 Task: Check the average views per listing of bathtub in the last 3 years.
Action: Mouse moved to (1136, 302)
Screenshot: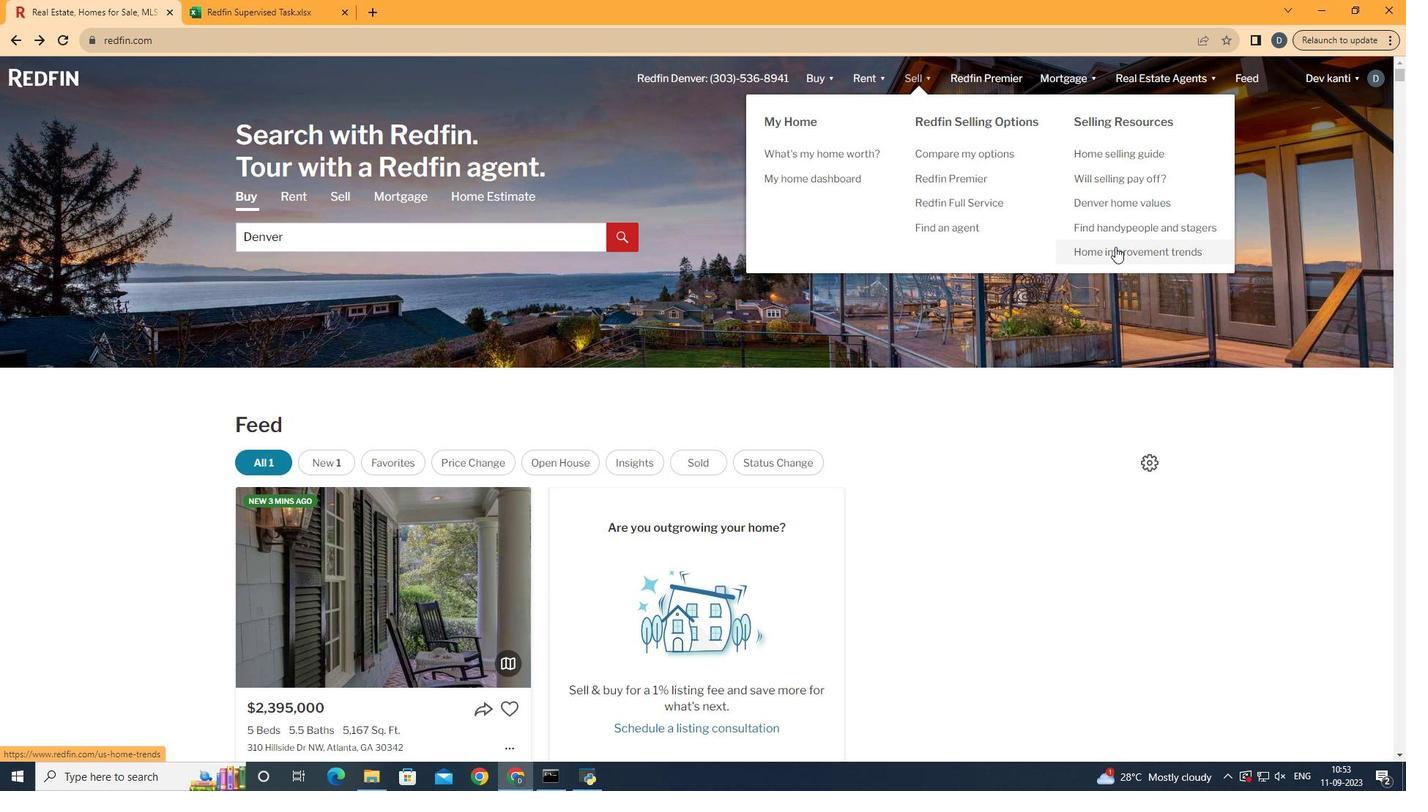 
Action: Mouse pressed left at (1136, 302)
Screenshot: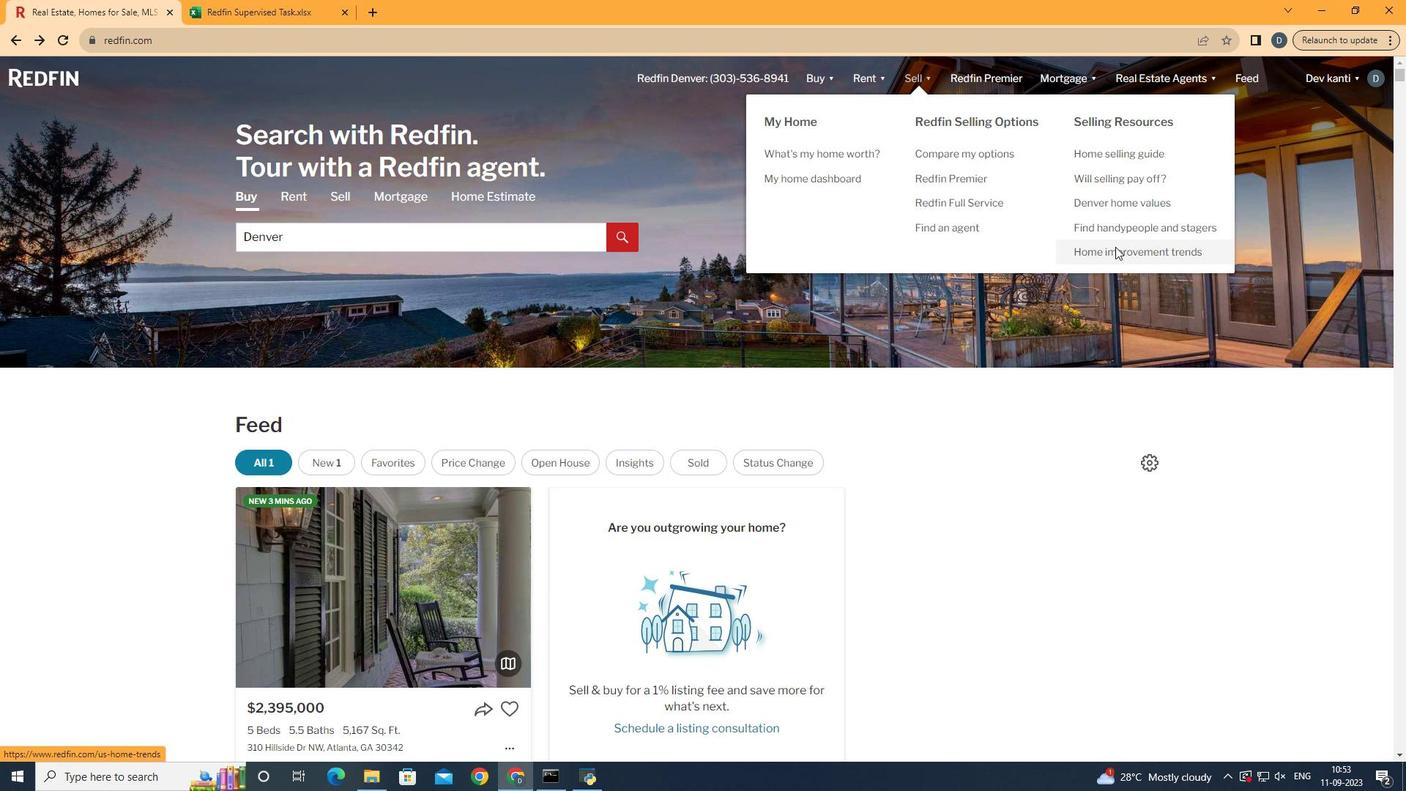 
Action: Mouse moved to (375, 315)
Screenshot: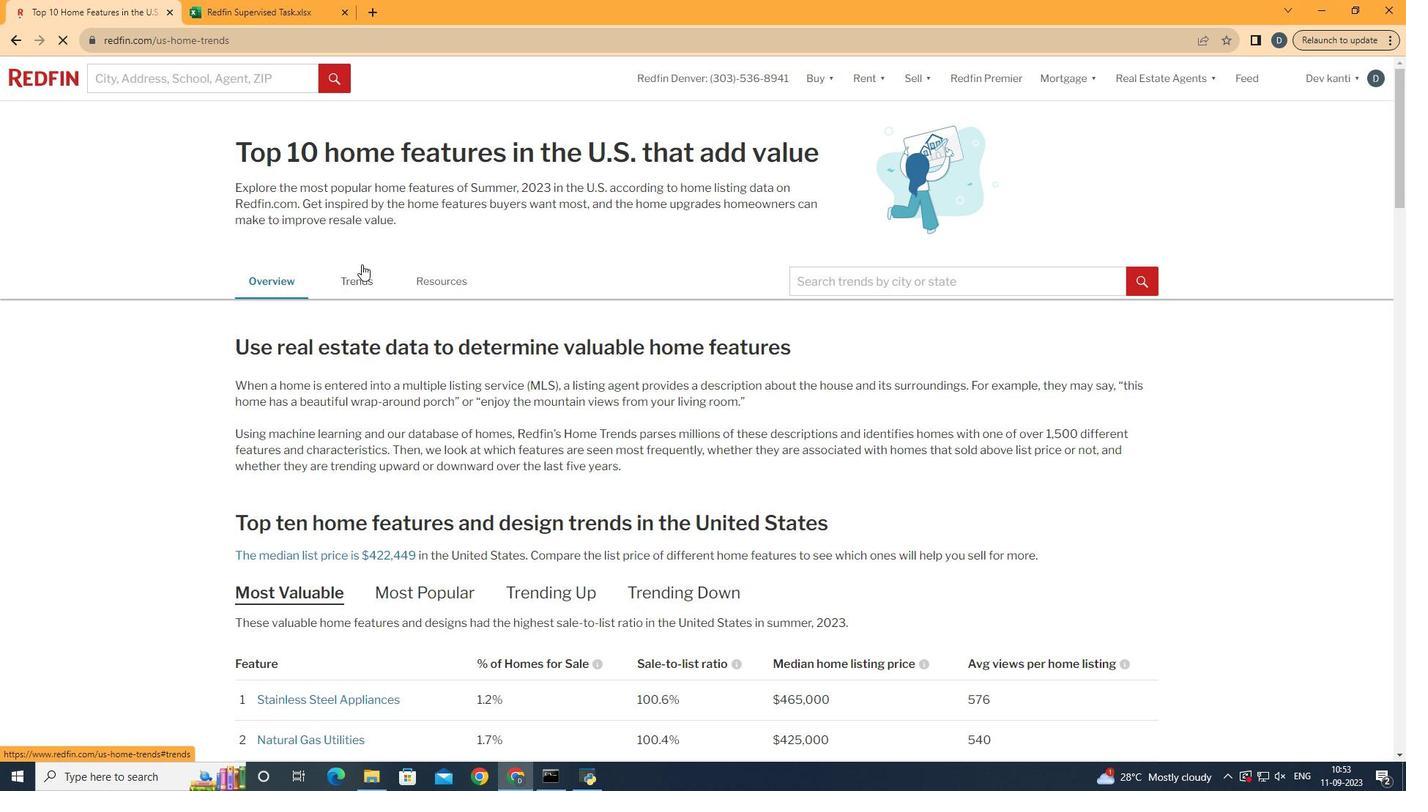 
Action: Mouse pressed left at (375, 315)
Screenshot: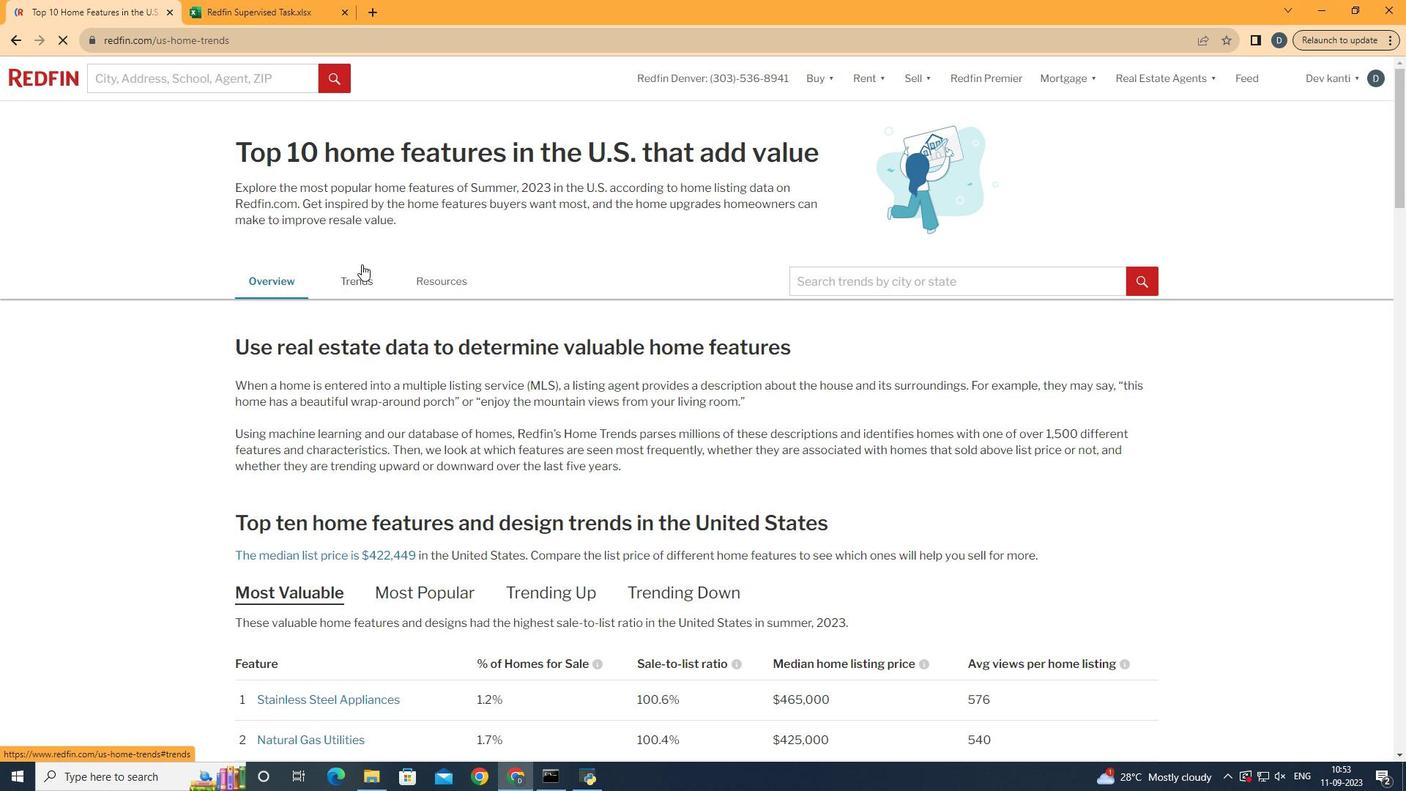 
Action: Mouse moved to (428, 392)
Screenshot: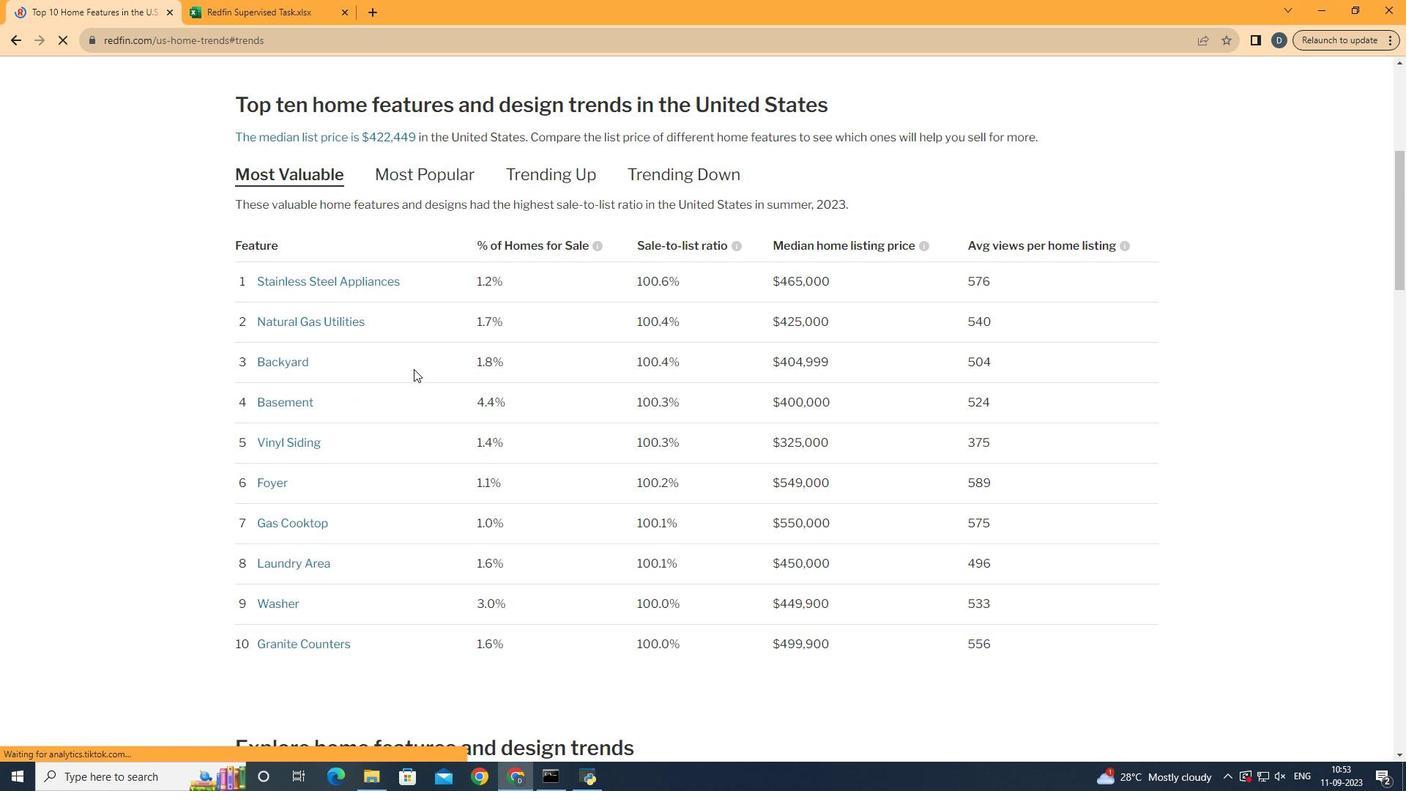 
Action: Mouse scrolled (428, 392) with delta (0, 0)
Screenshot: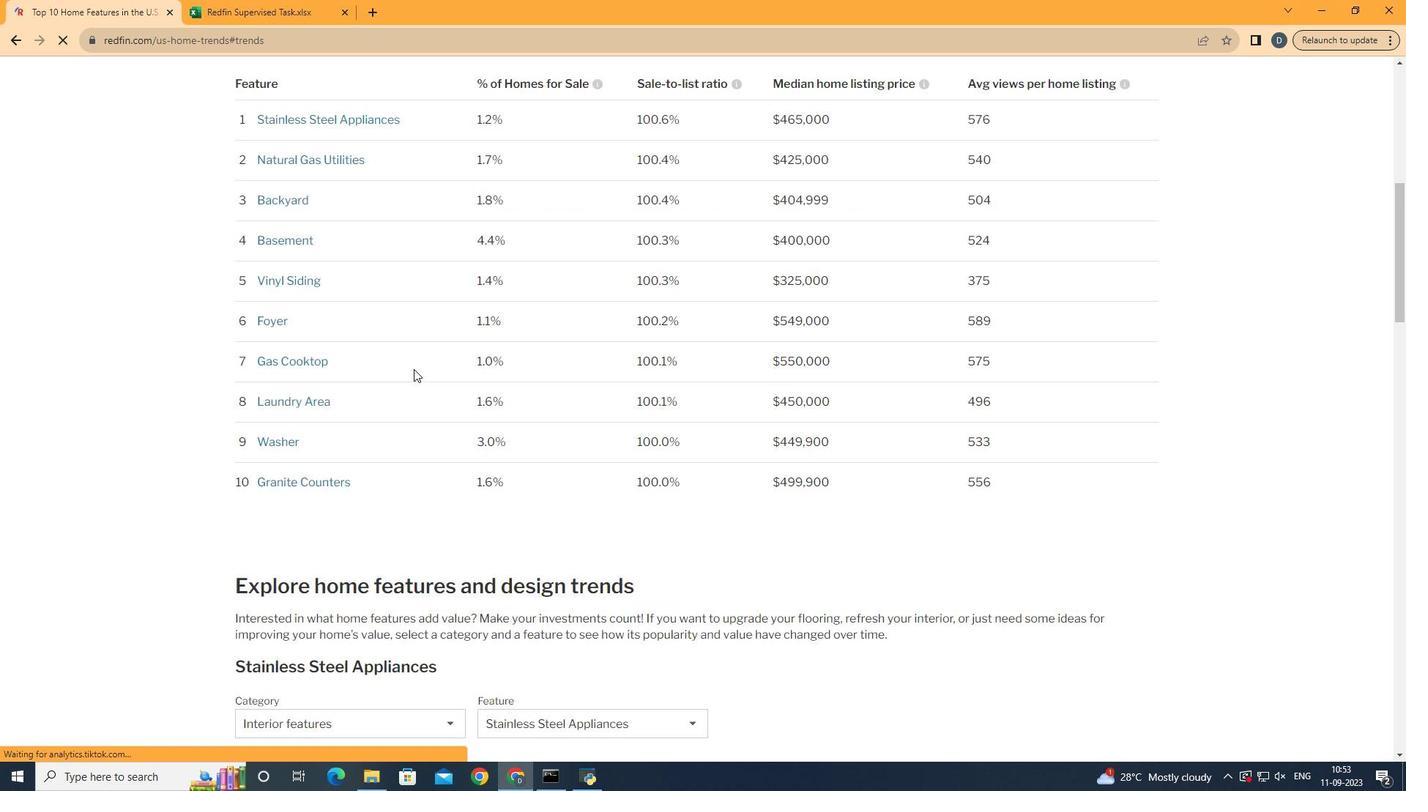 
Action: Mouse scrolled (428, 392) with delta (0, 0)
Screenshot: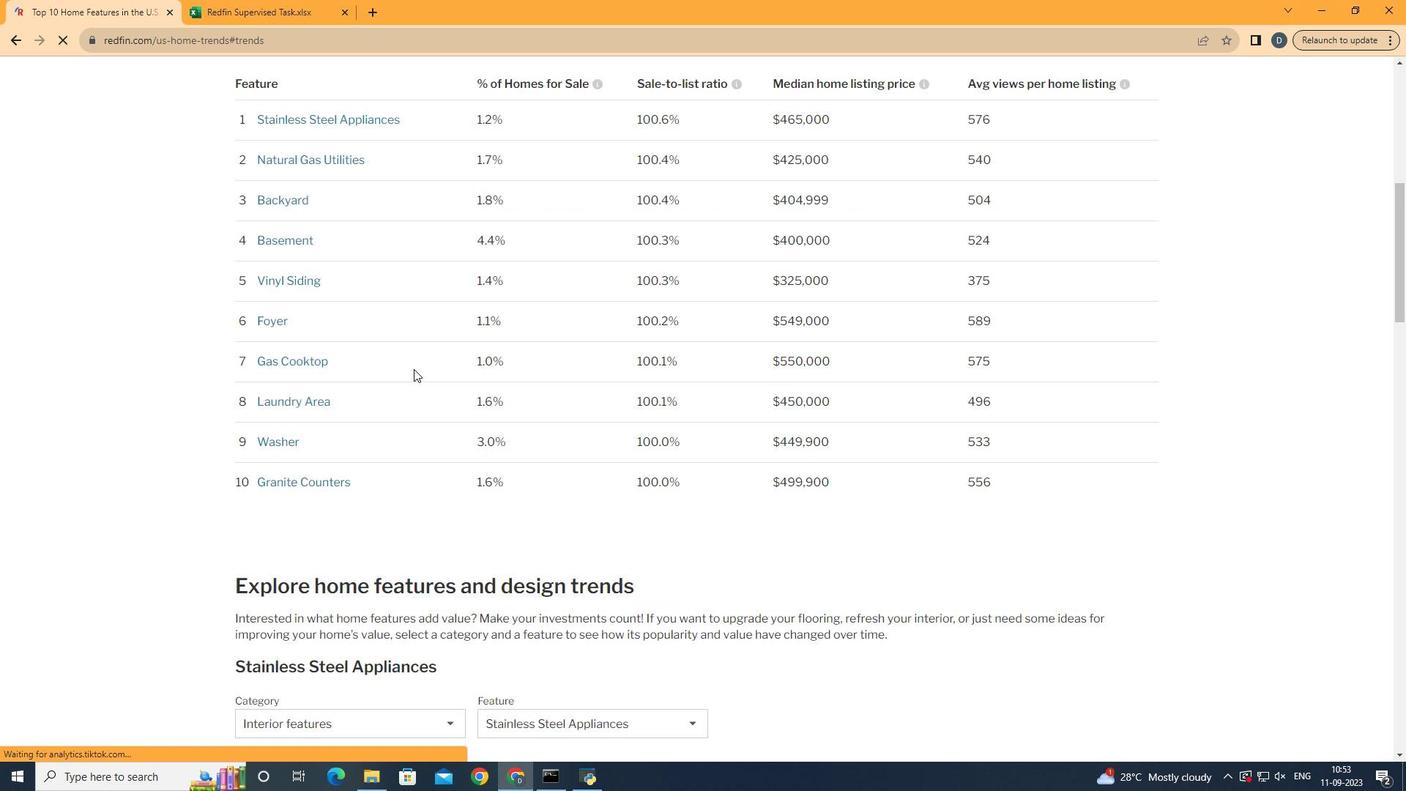 
Action: Mouse scrolled (428, 392) with delta (0, 0)
Screenshot: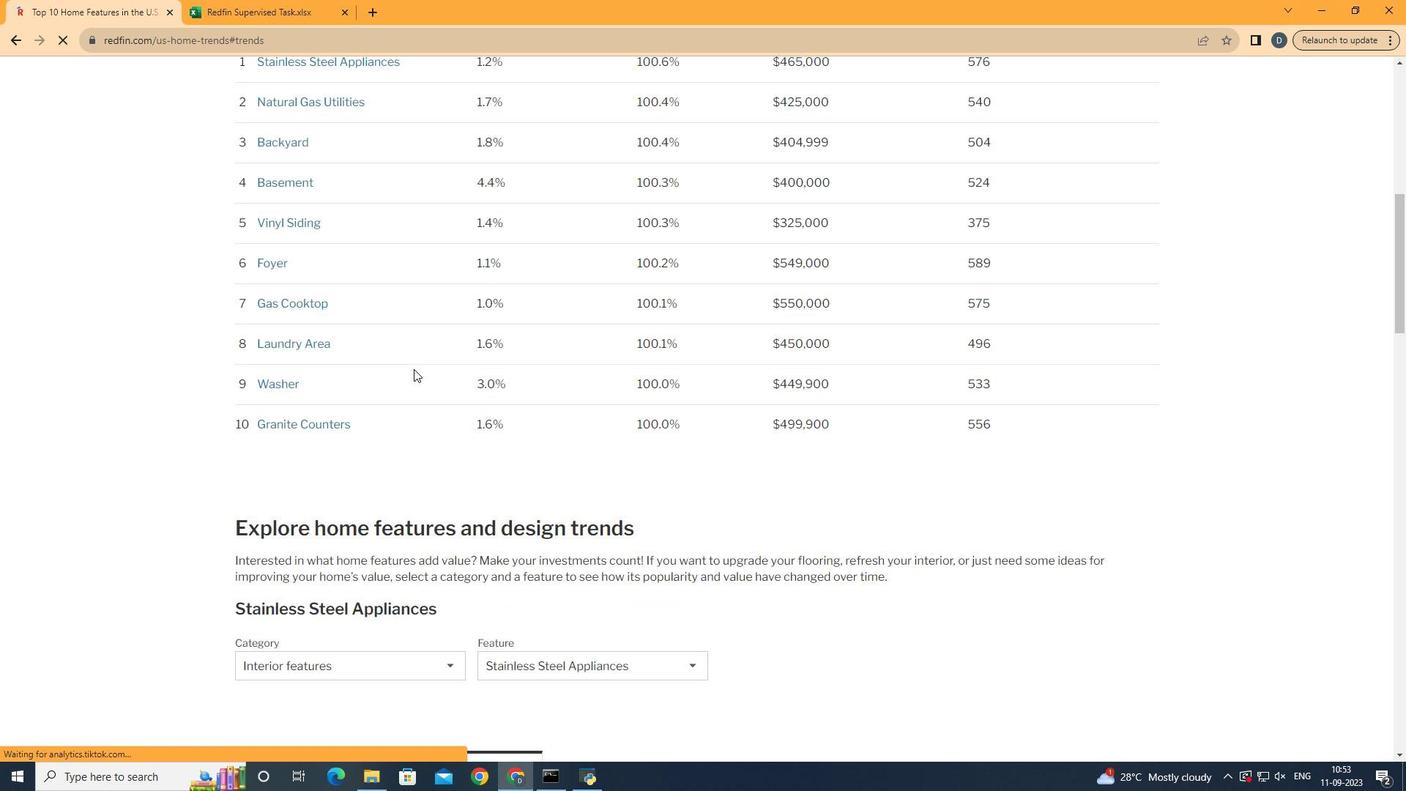 
Action: Mouse scrolled (428, 392) with delta (0, 0)
Screenshot: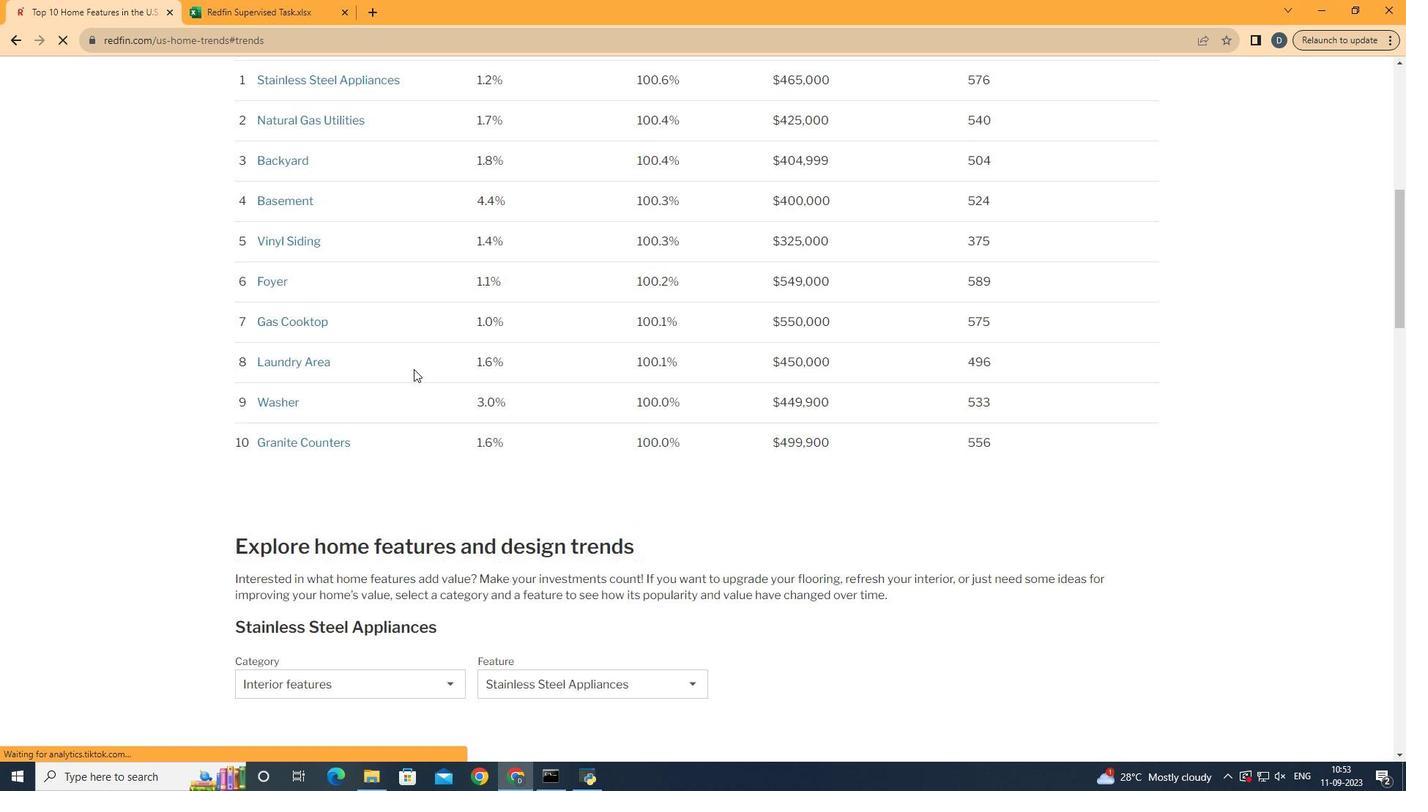 
Action: Mouse scrolled (428, 392) with delta (0, 0)
Screenshot: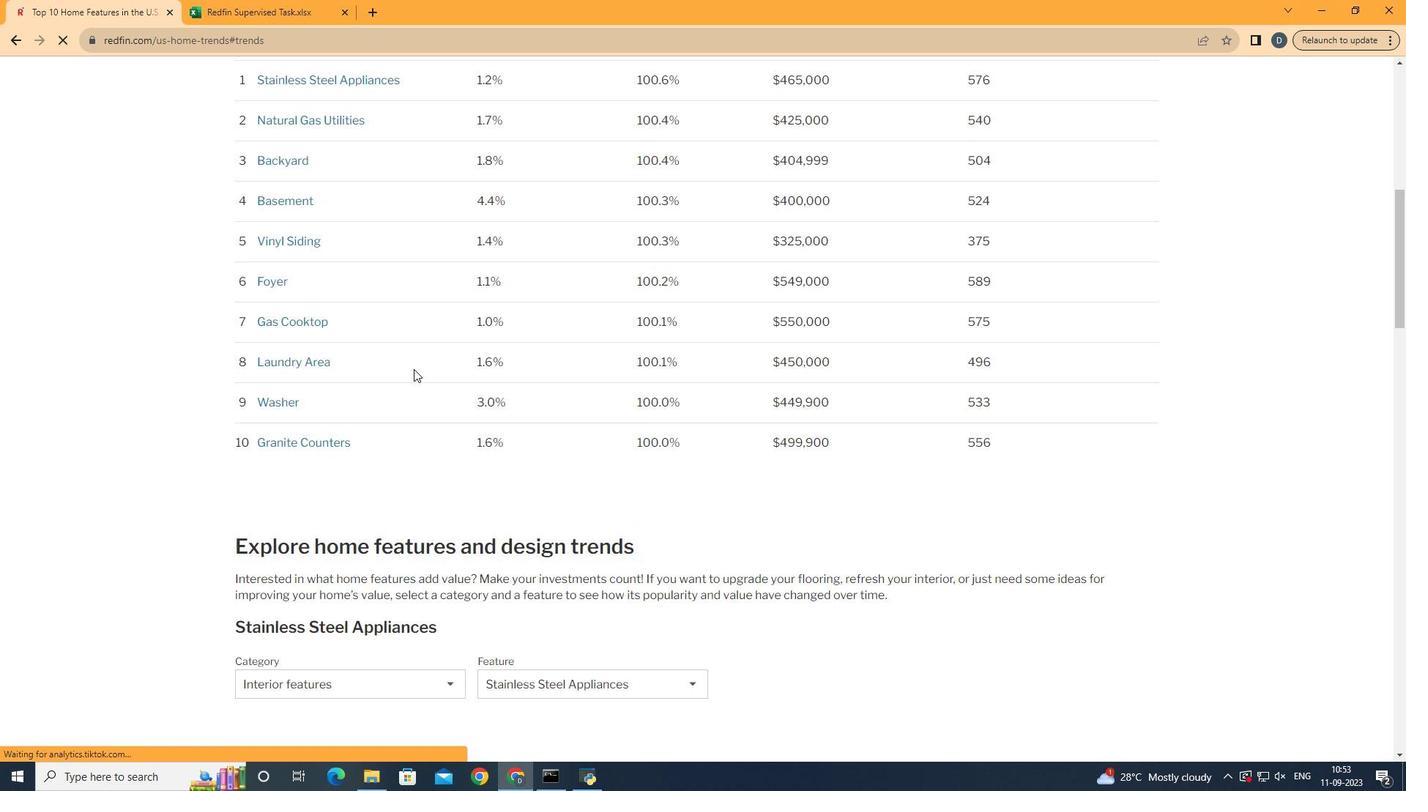 
Action: Mouse scrolled (428, 392) with delta (0, 0)
Screenshot: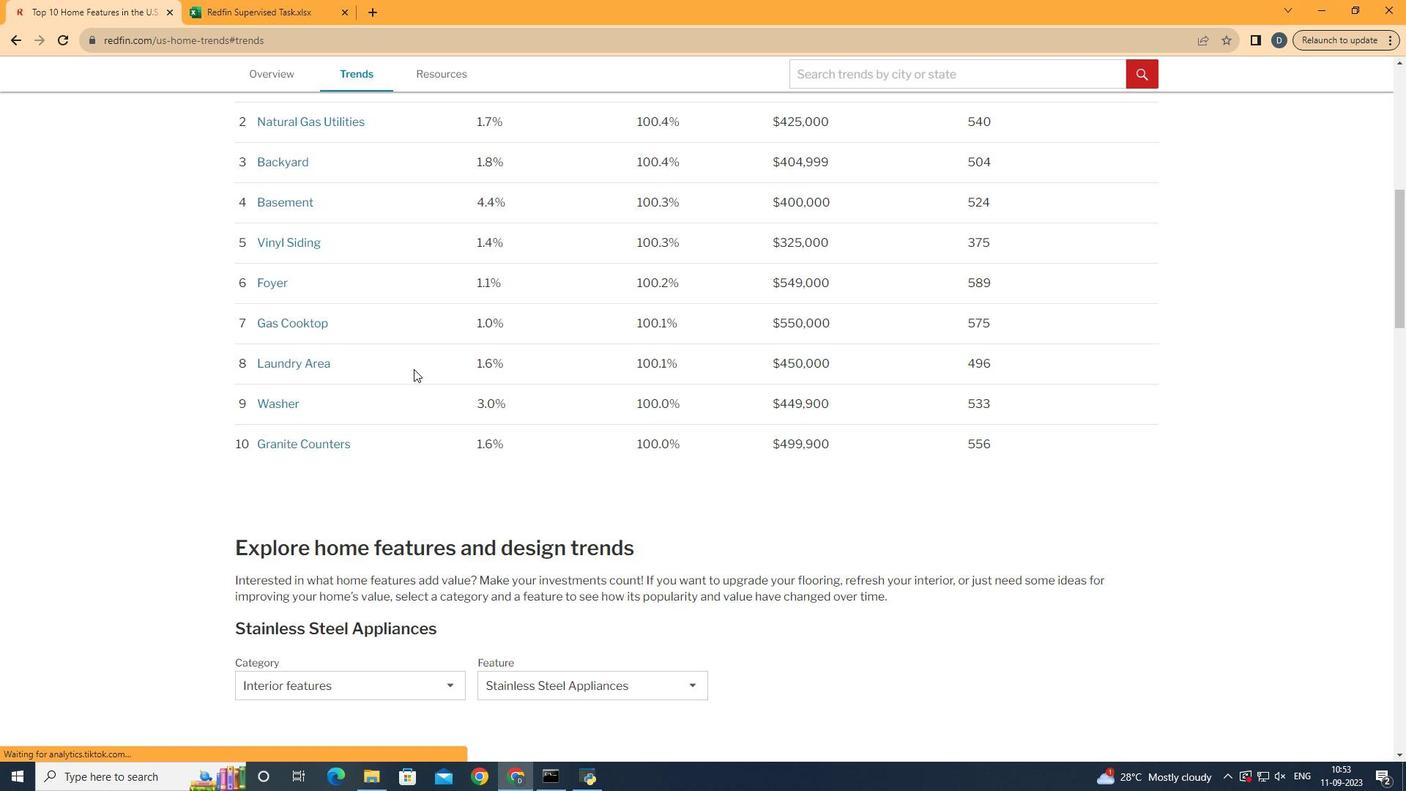 
Action: Mouse scrolled (428, 392) with delta (0, 0)
Screenshot: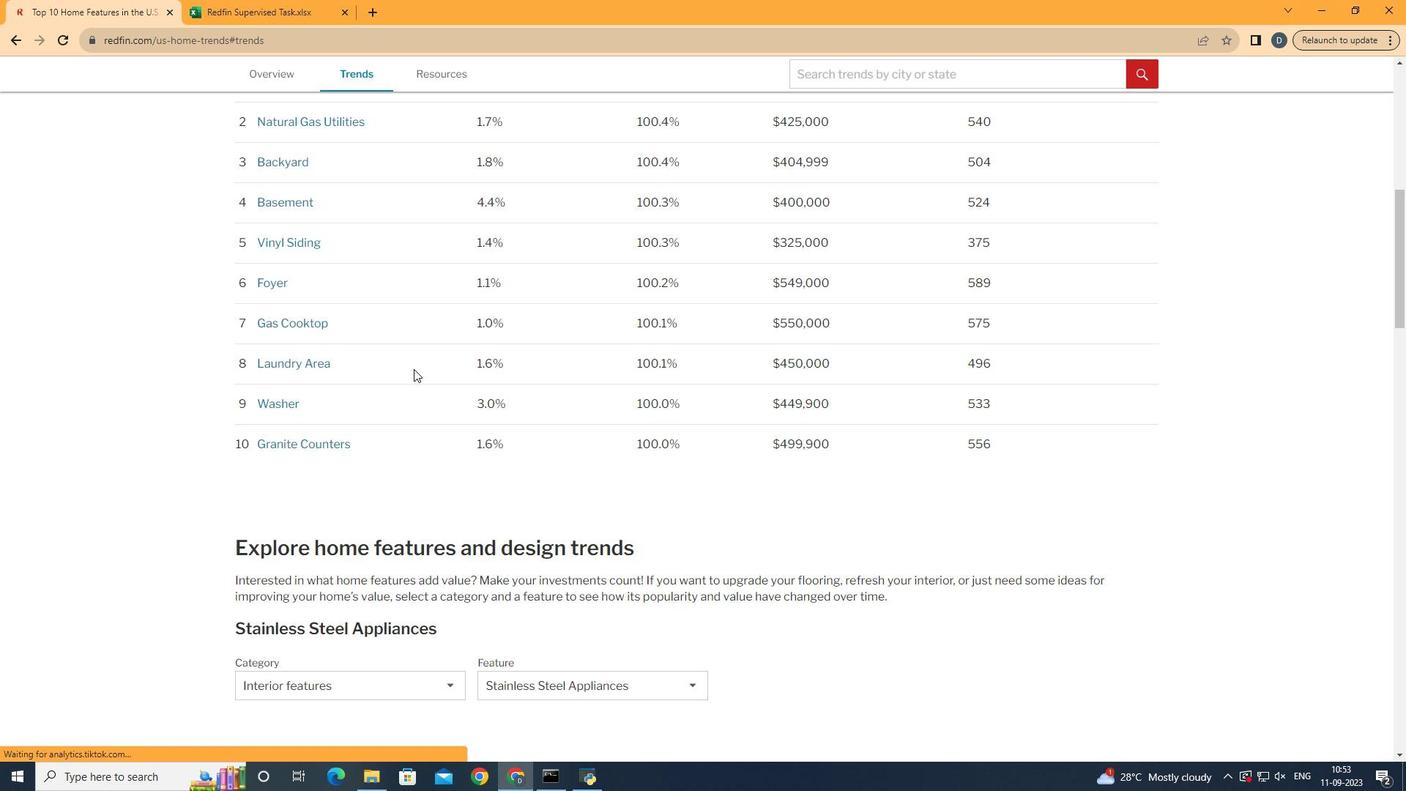 
Action: Mouse scrolled (428, 392) with delta (0, 0)
Screenshot: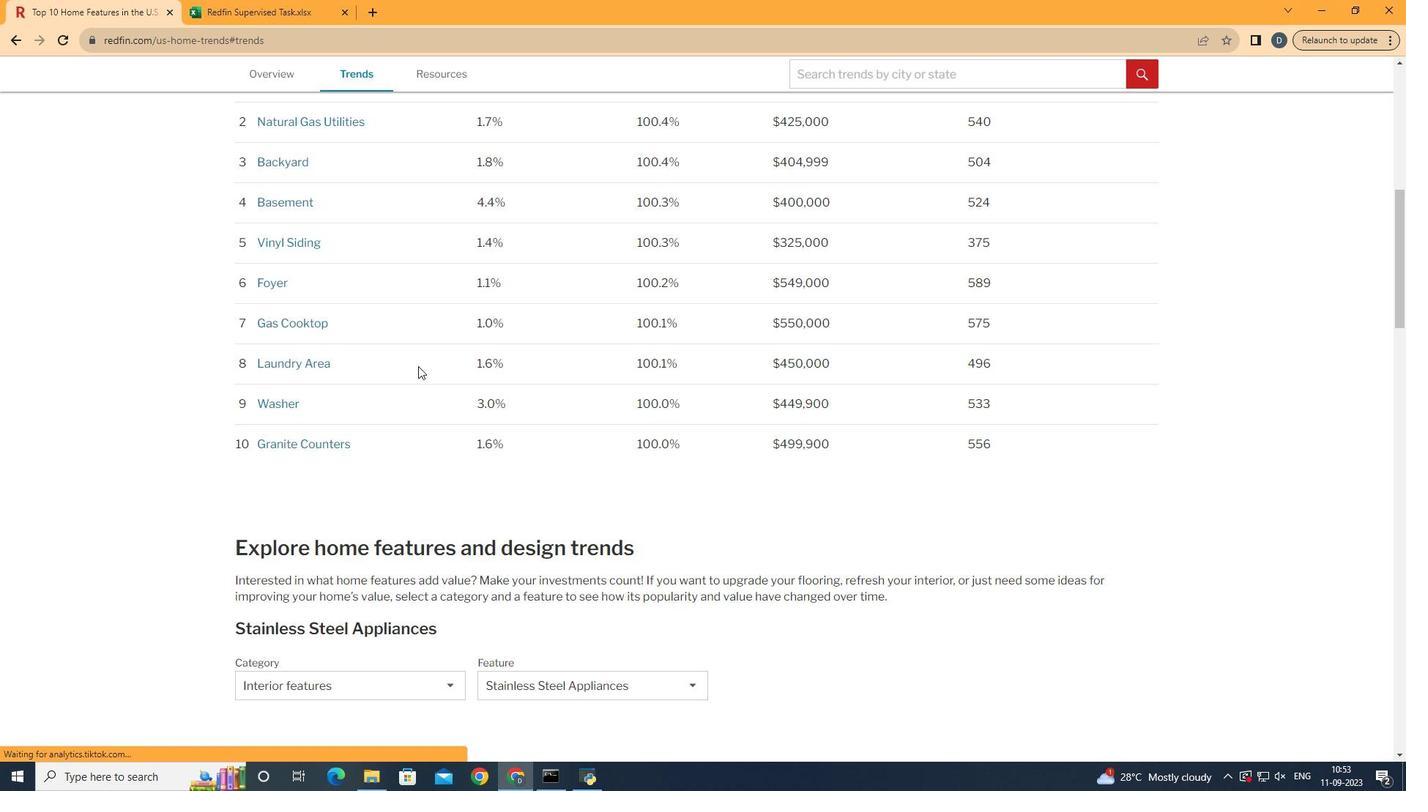
Action: Mouse scrolled (428, 392) with delta (0, 0)
Screenshot: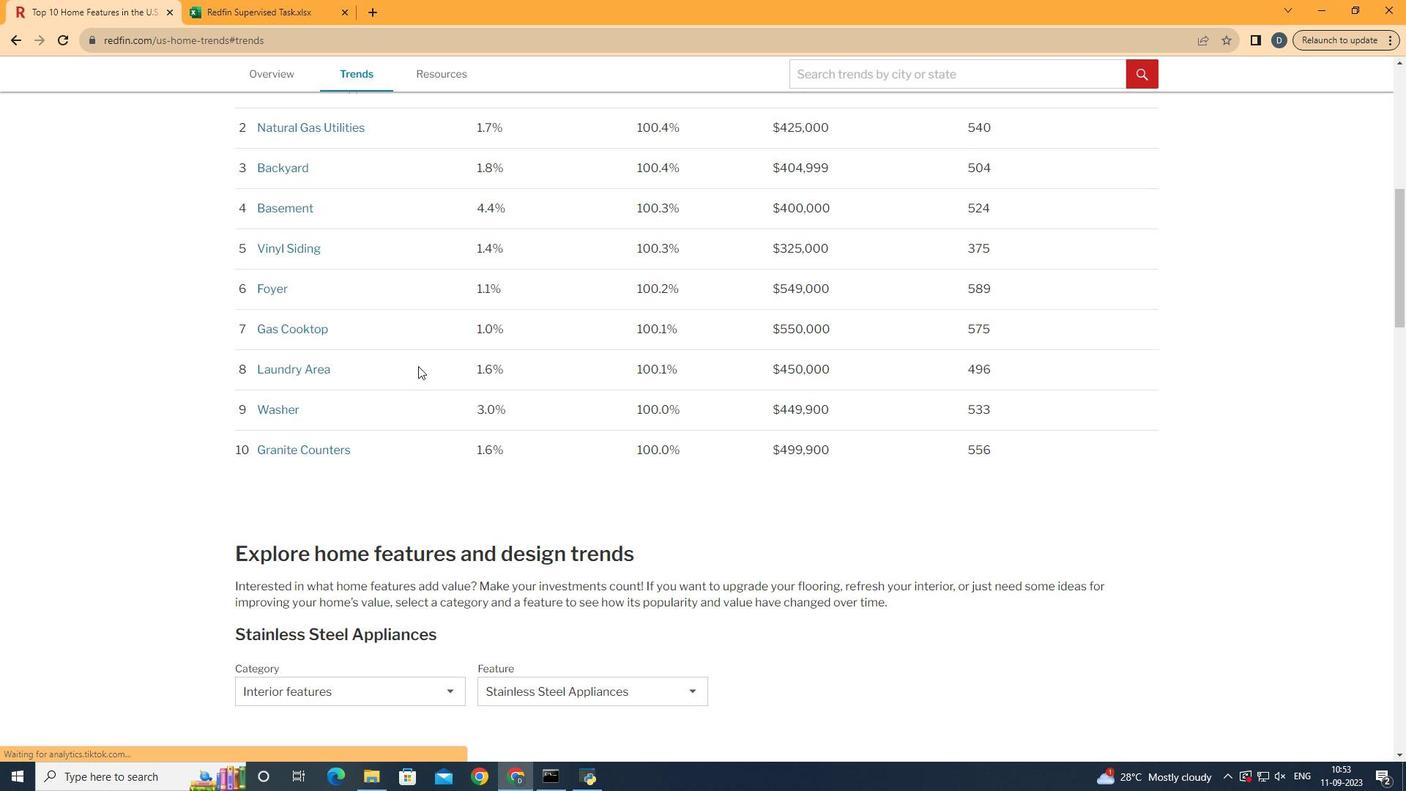 
Action: Mouse moved to (452, 402)
Screenshot: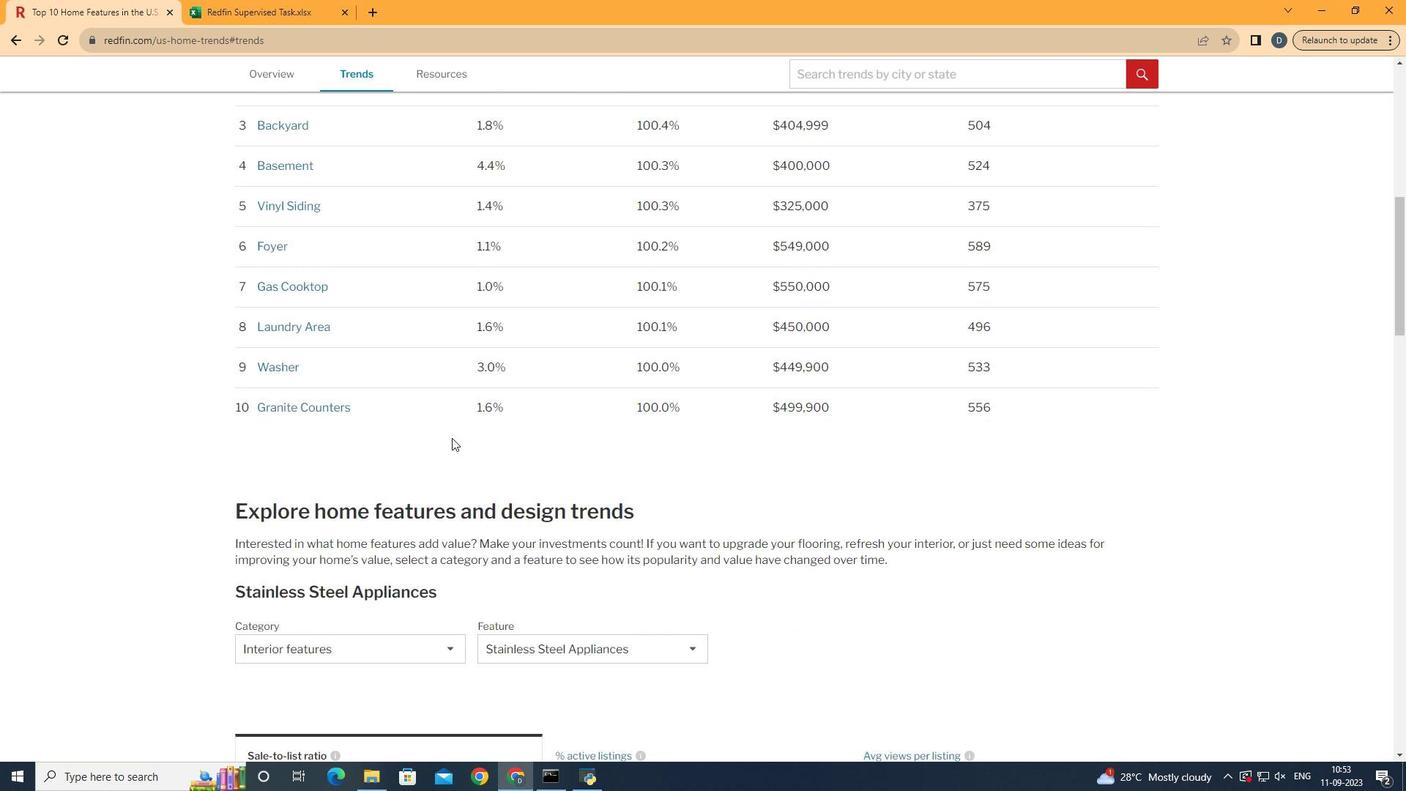 
Action: Mouse scrolled (452, 402) with delta (0, 0)
Screenshot: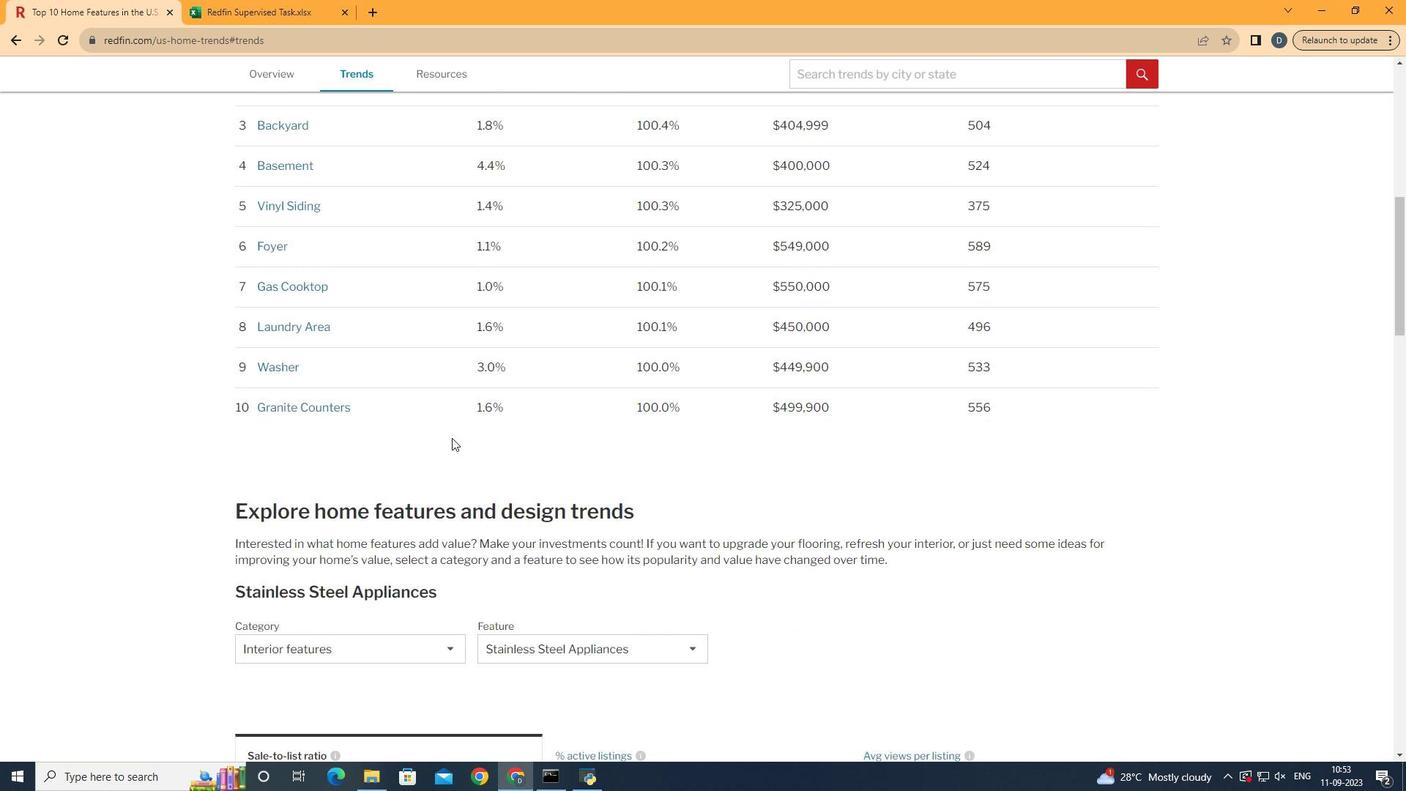 
Action: Mouse moved to (456, 411)
Screenshot: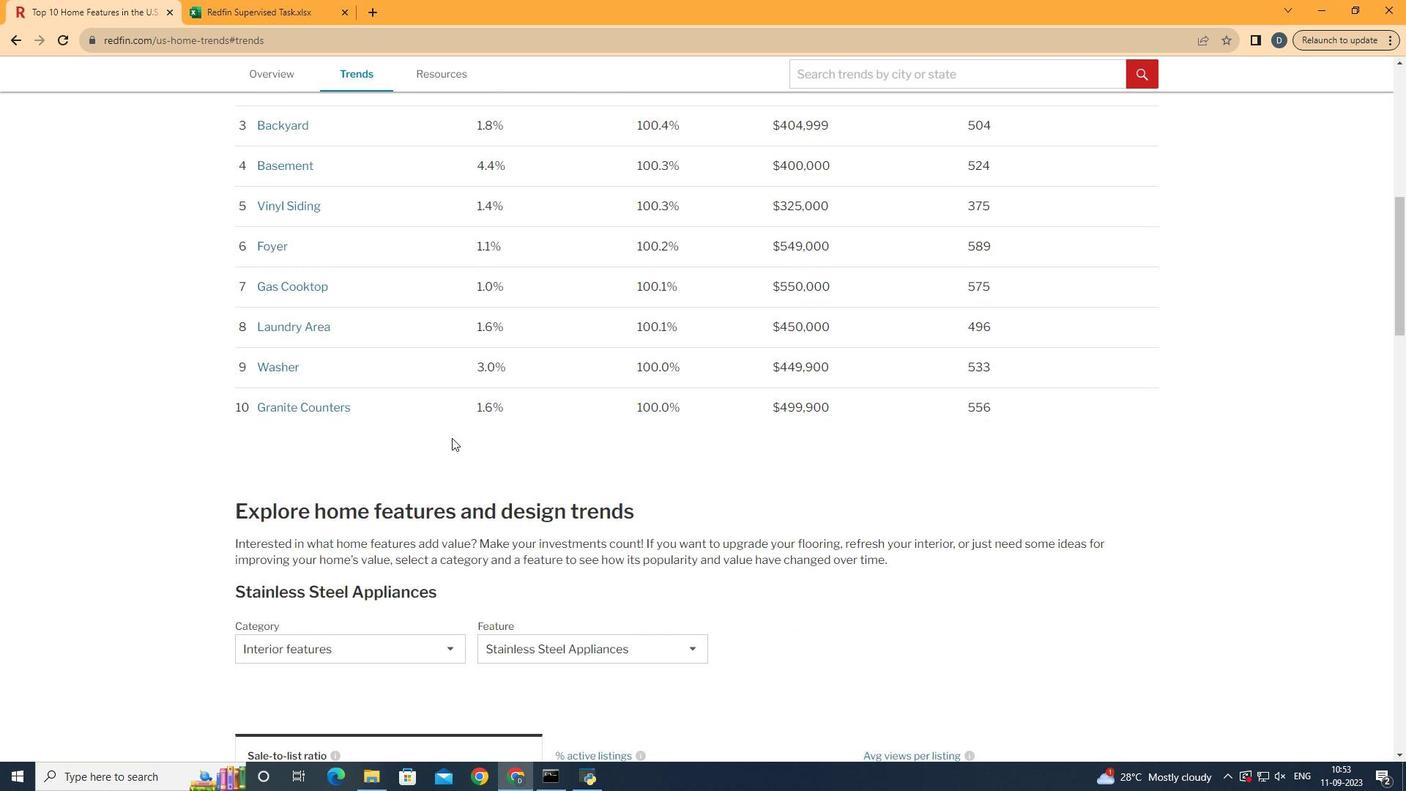 
Action: Mouse scrolled (456, 410) with delta (0, 0)
Screenshot: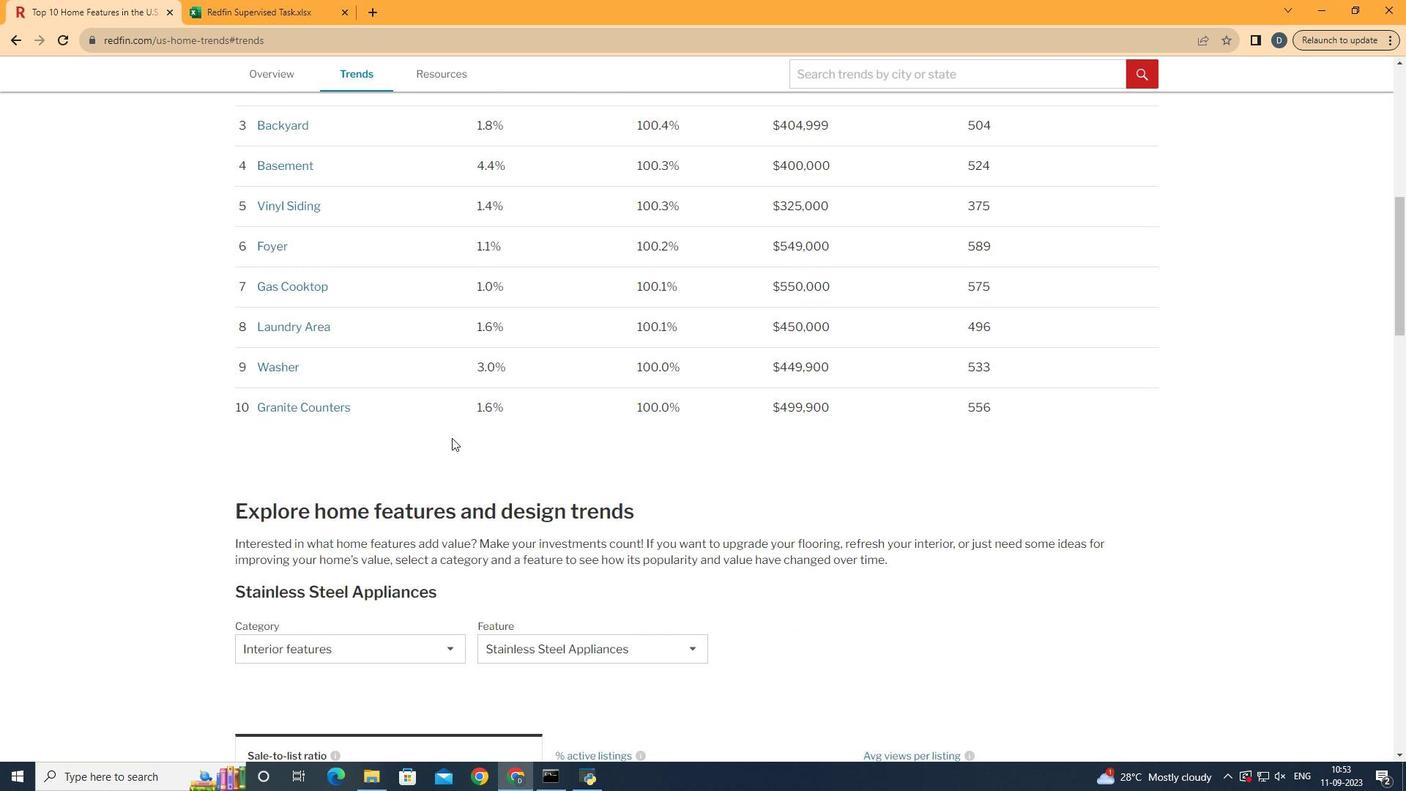 
Action: Mouse moved to (460, 422)
Screenshot: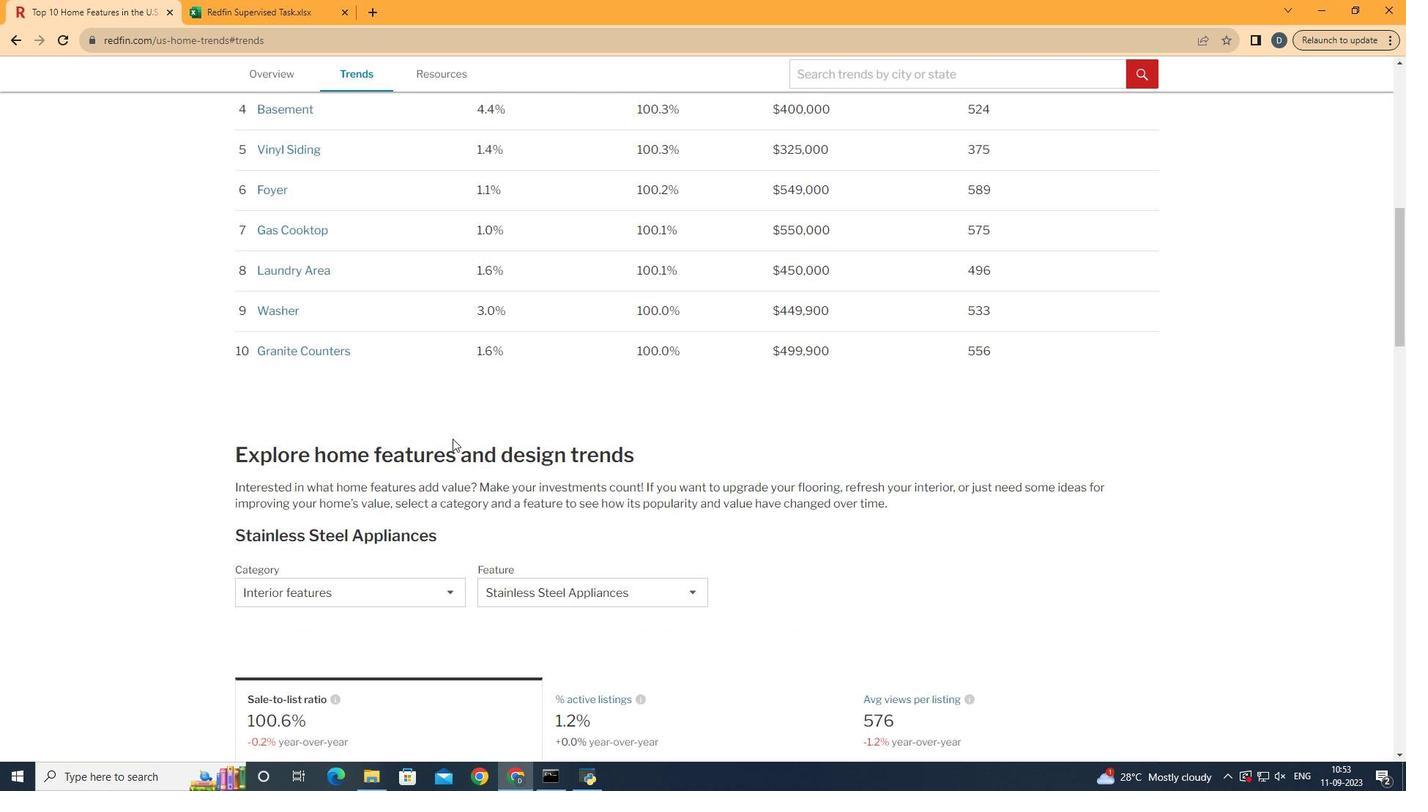 
Action: Mouse scrolled (460, 421) with delta (0, 0)
Screenshot: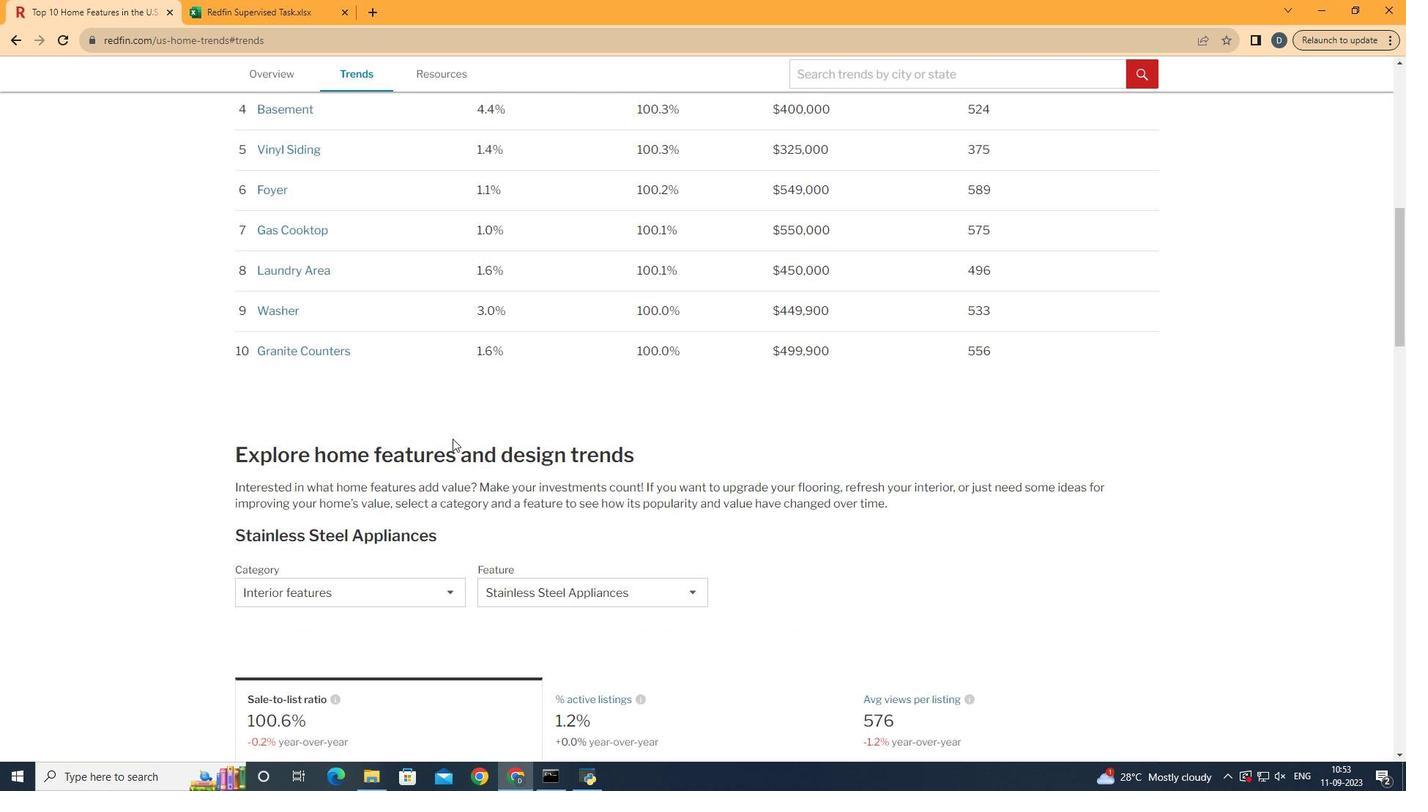 
Action: Mouse moved to (466, 438)
Screenshot: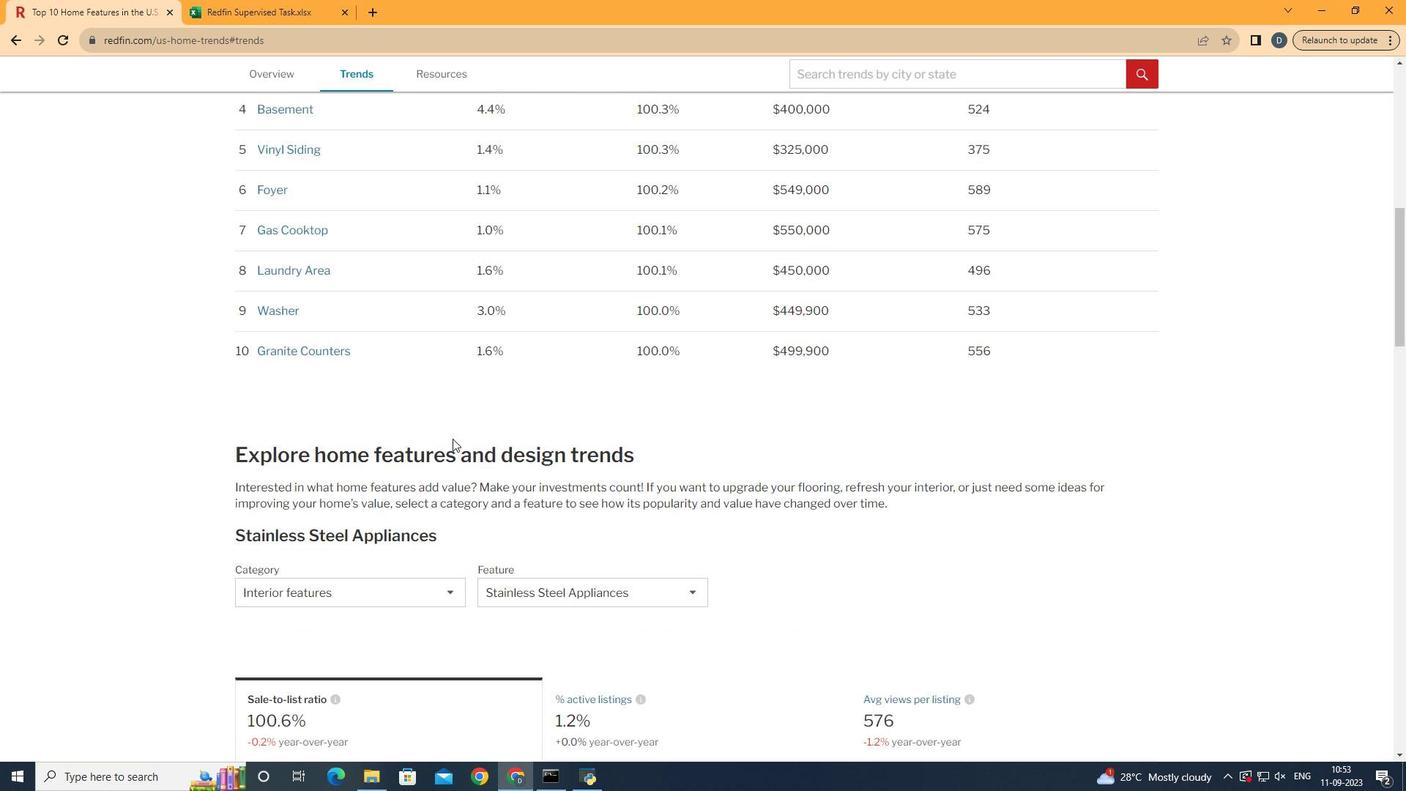 
Action: Mouse scrolled (466, 438) with delta (0, 0)
Screenshot: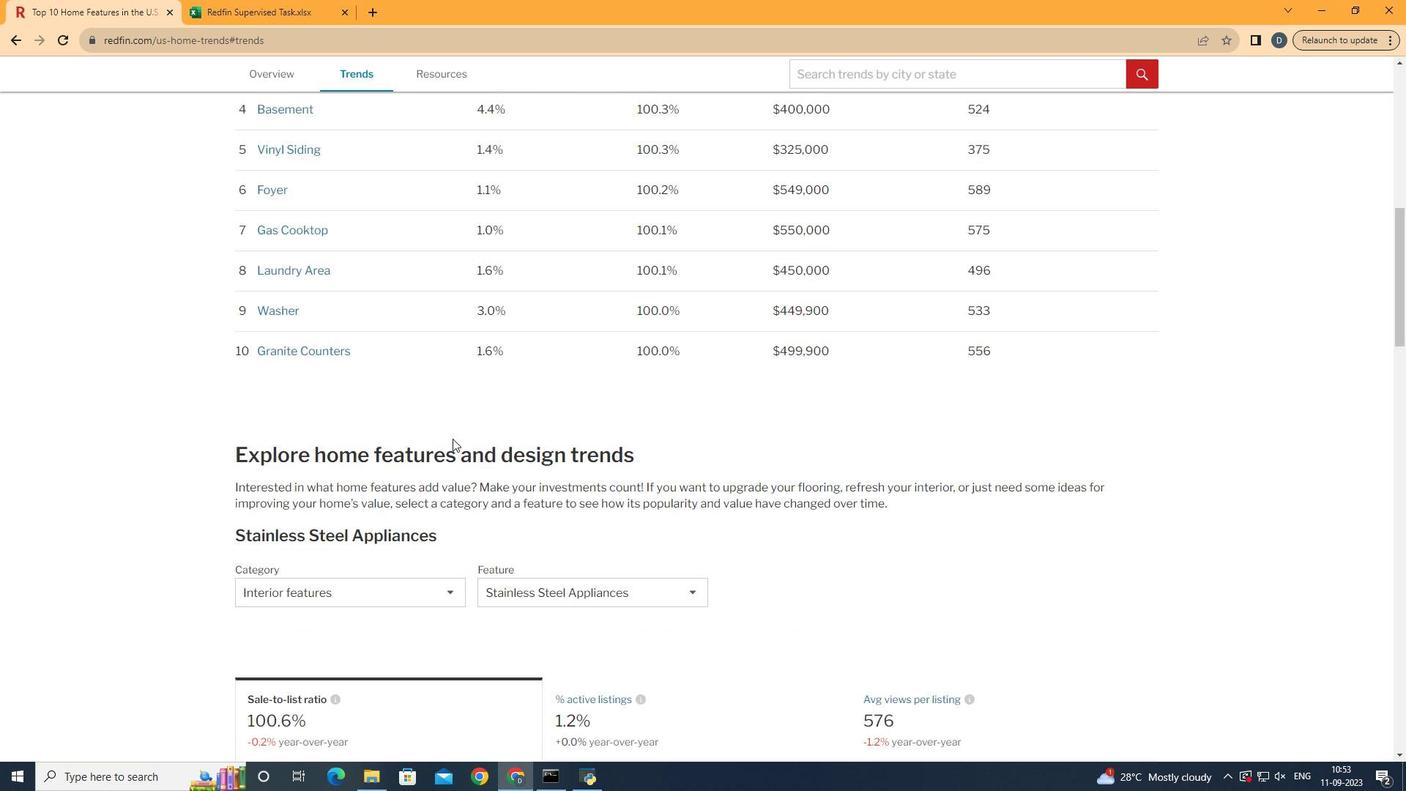 
Action: Mouse moved to (467, 444)
Screenshot: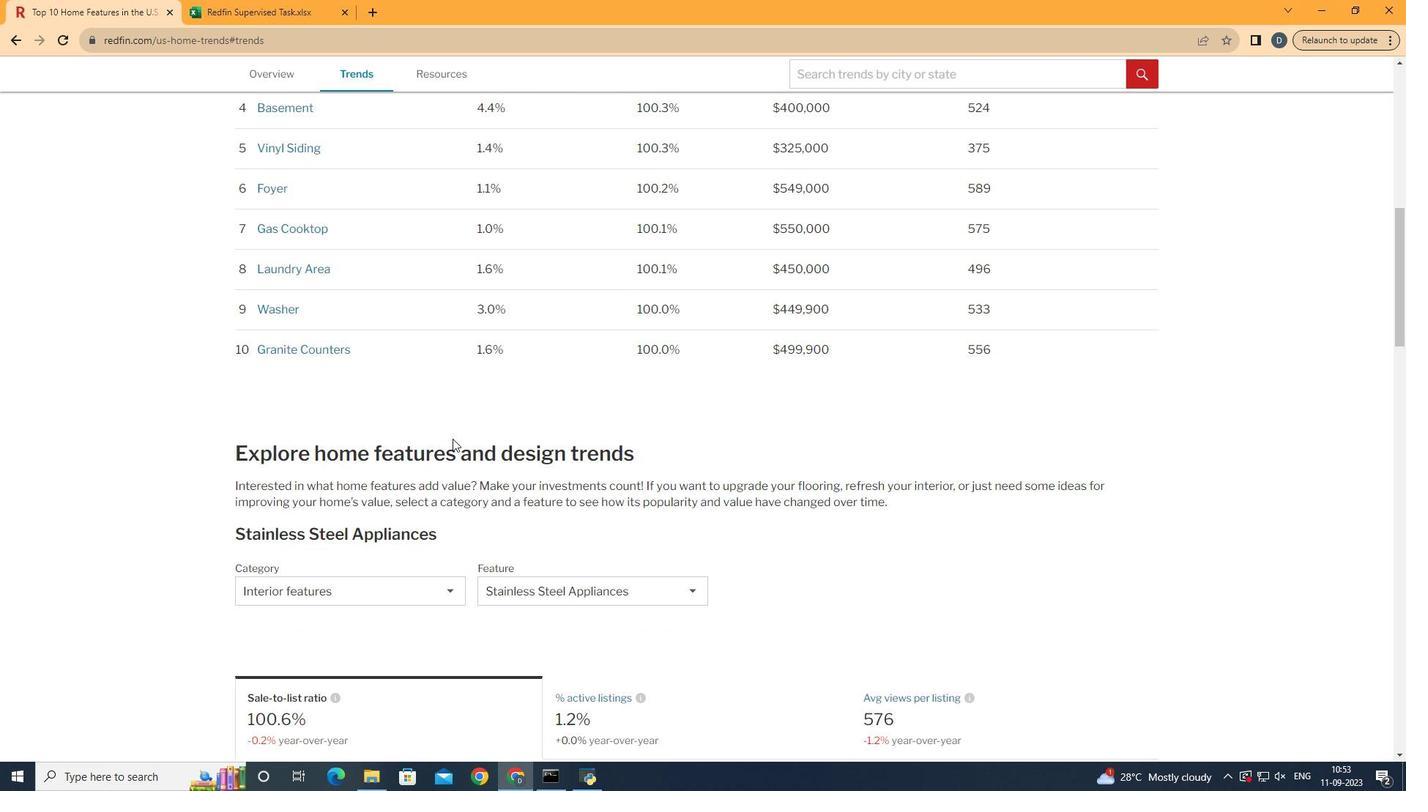
Action: Mouse scrolled (467, 443) with delta (0, 0)
Screenshot: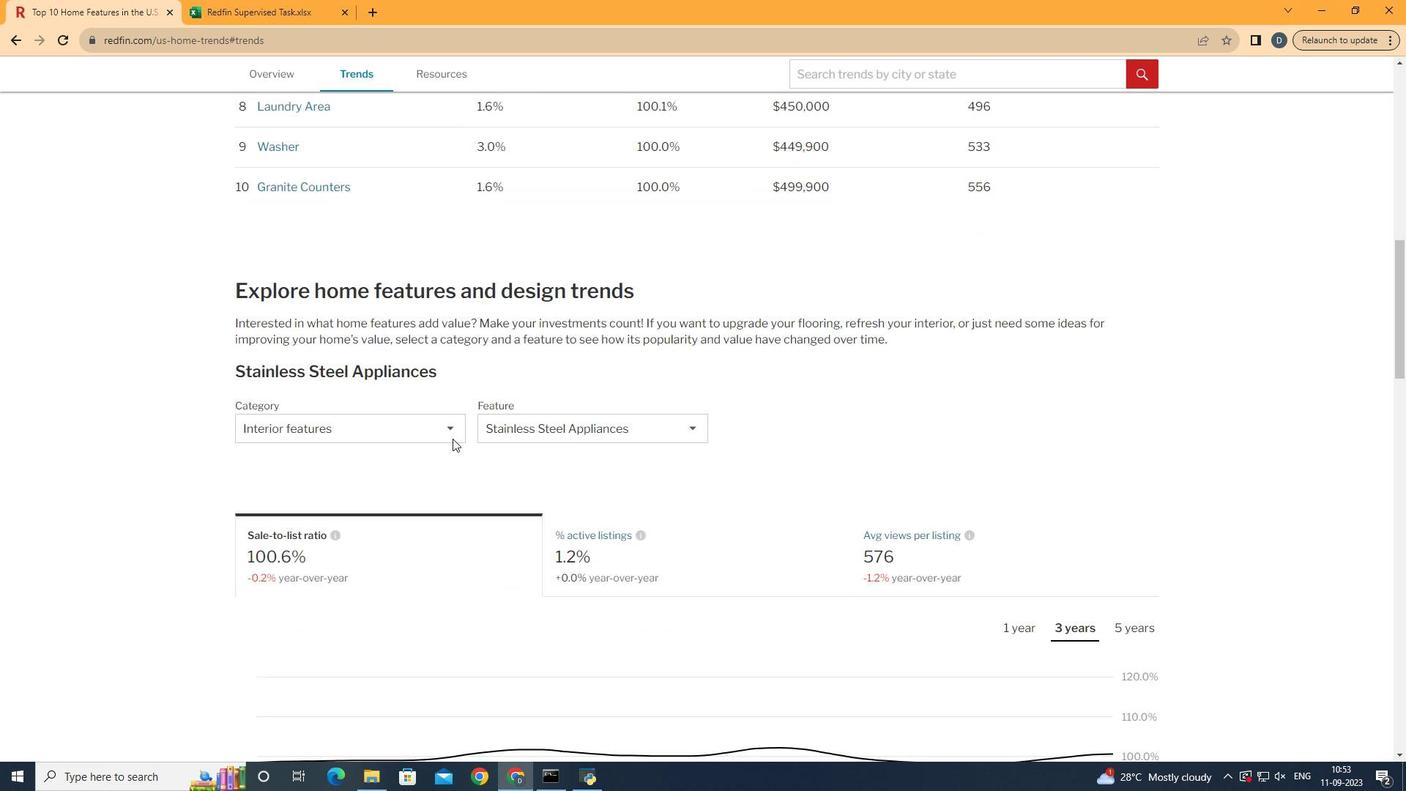 
Action: Mouse scrolled (467, 443) with delta (0, 0)
Screenshot: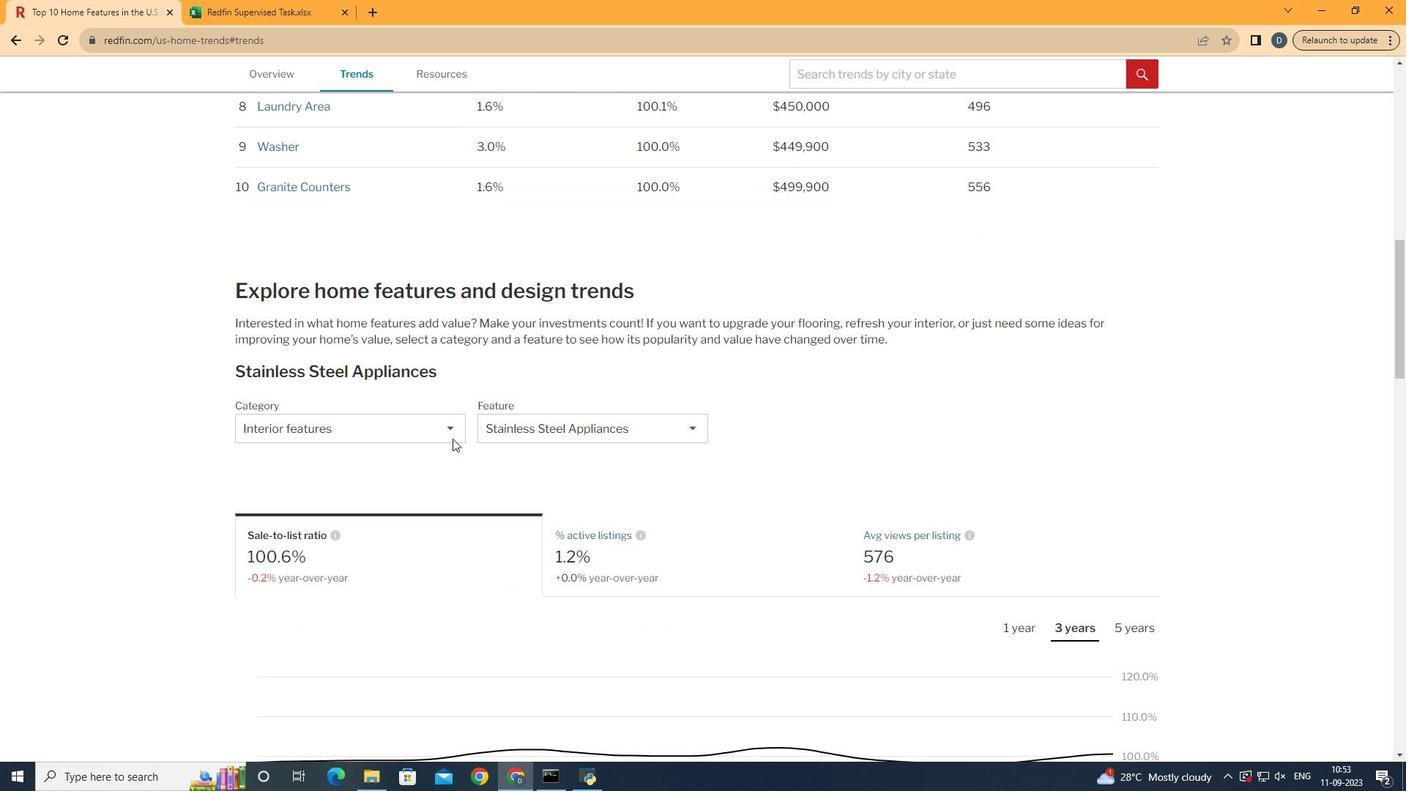 
Action: Mouse scrolled (467, 443) with delta (0, 0)
Screenshot: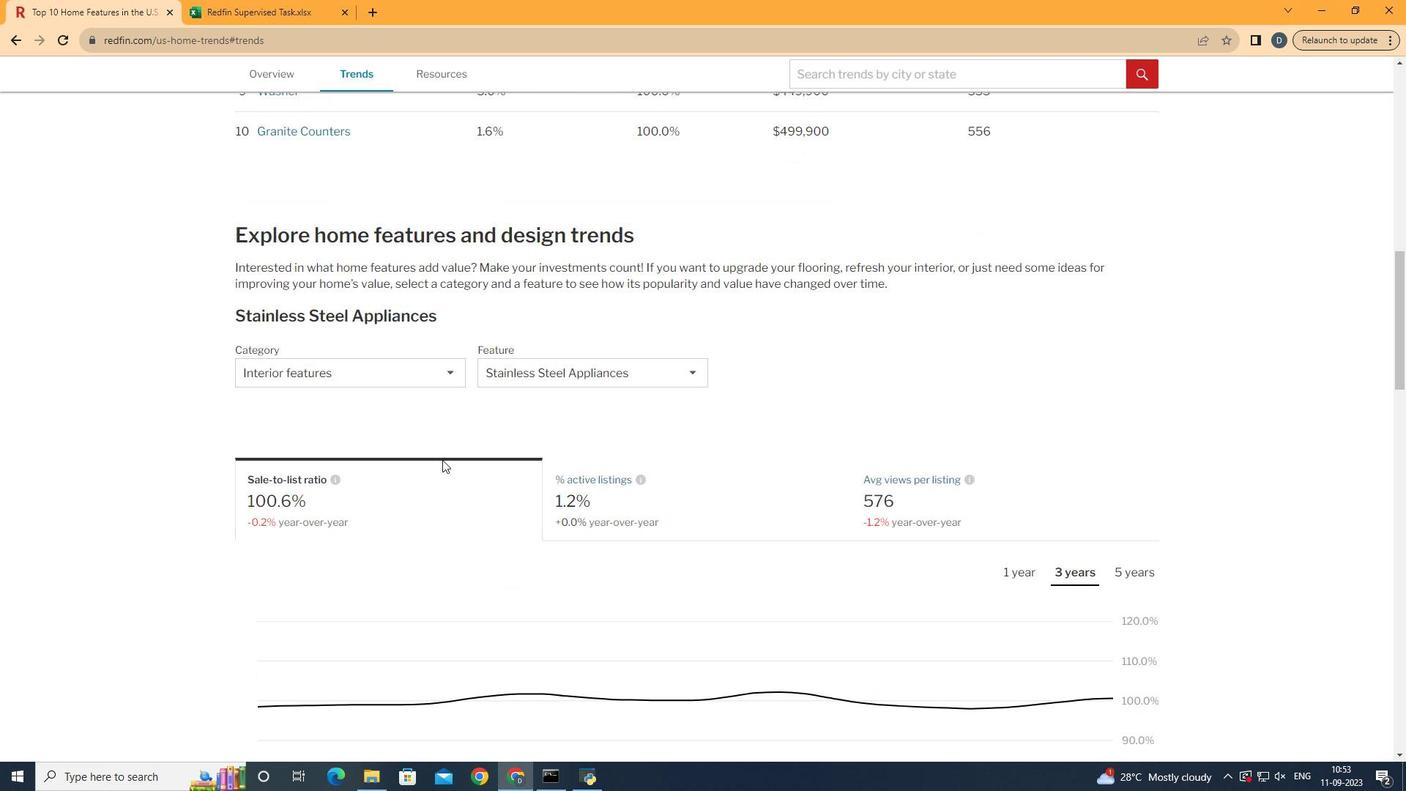 
Action: Mouse moved to (454, 396)
Screenshot: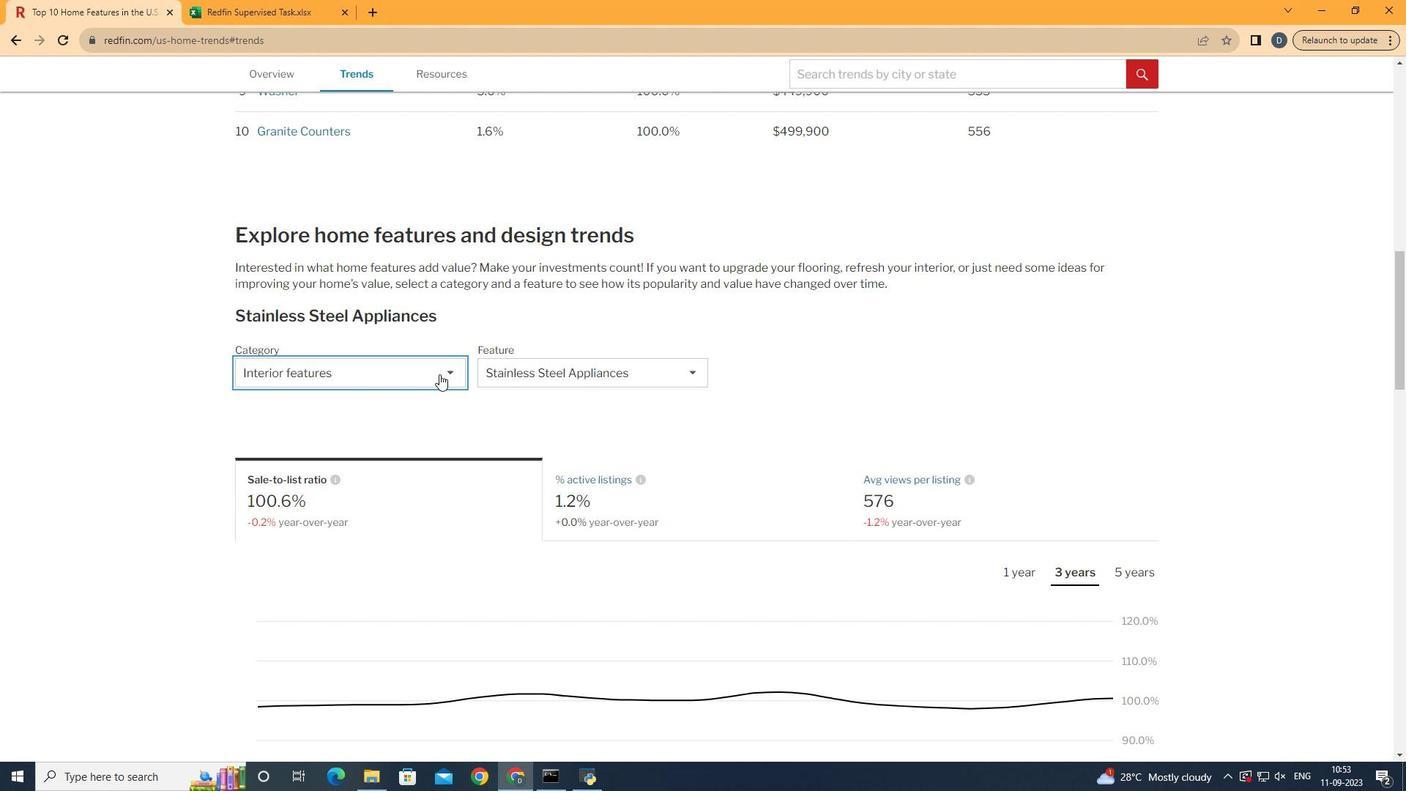 
Action: Mouse pressed left at (454, 396)
Screenshot: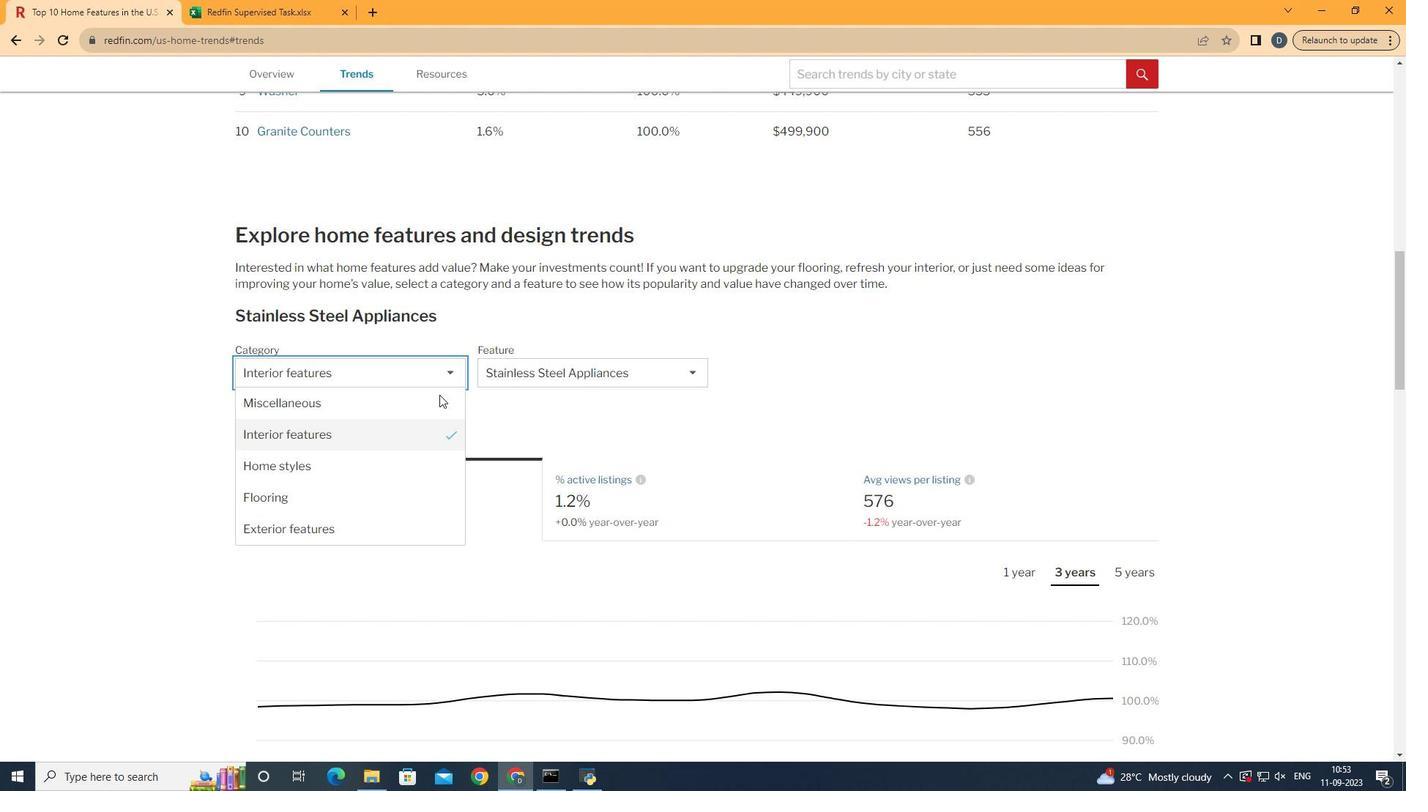 
Action: Mouse moved to (442, 442)
Screenshot: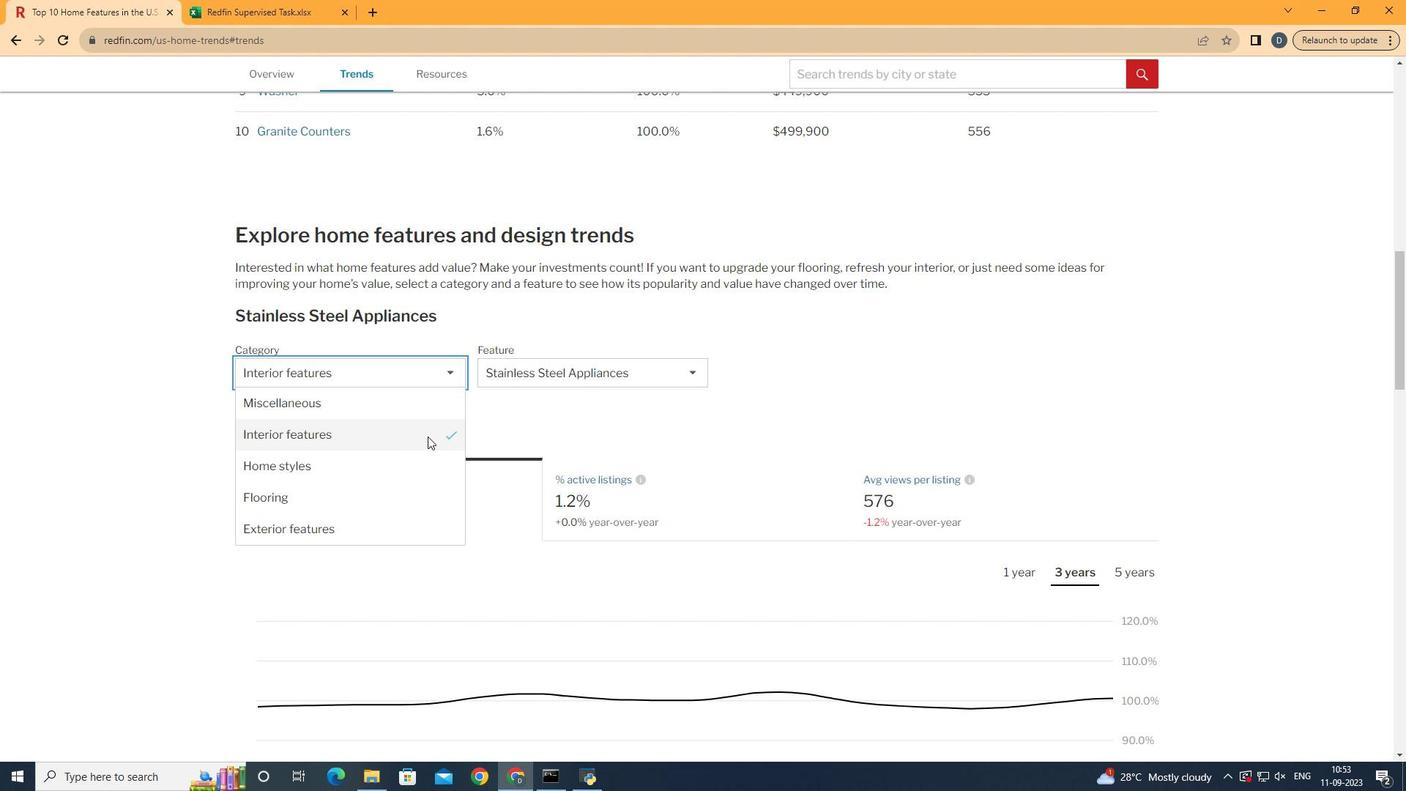 
Action: Mouse pressed left at (442, 442)
Screenshot: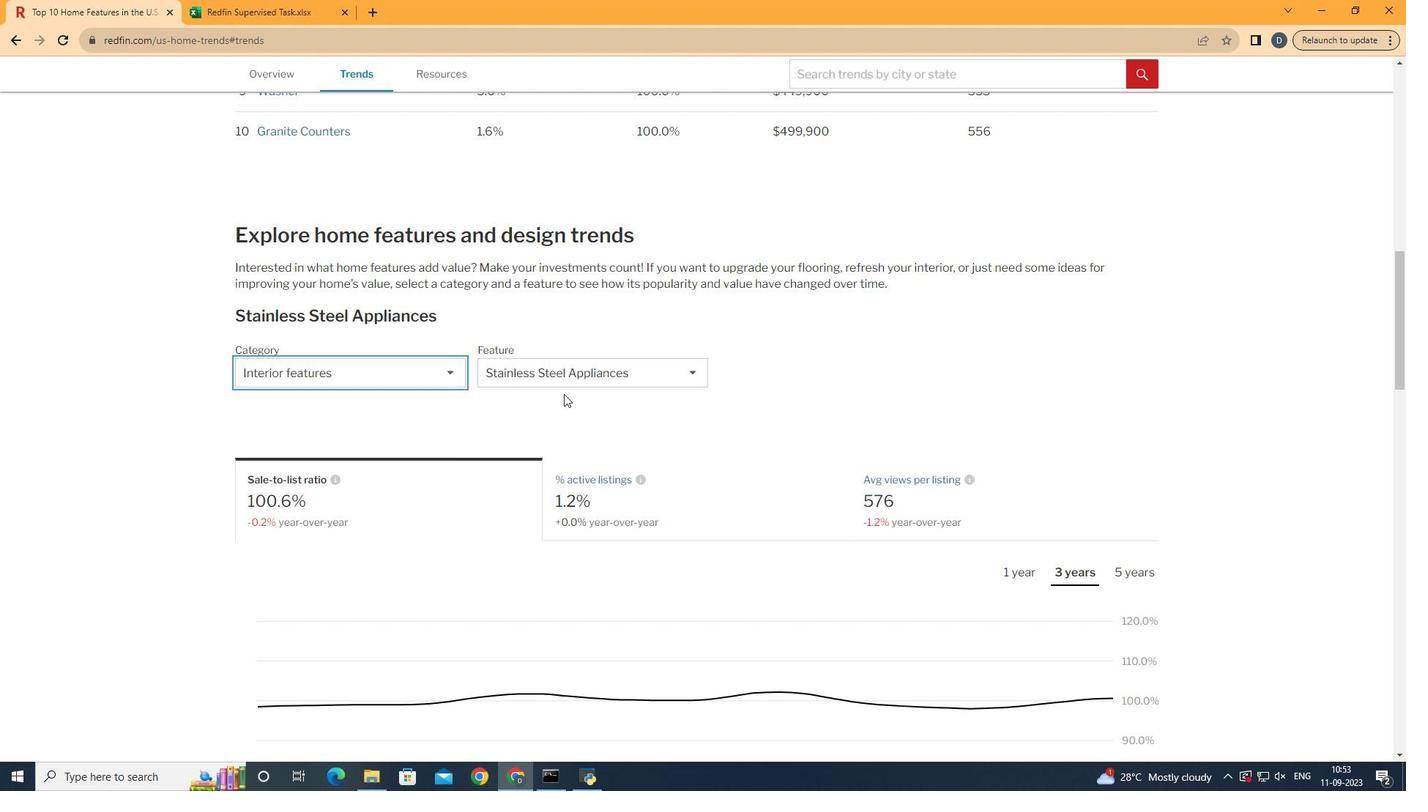 
Action: Mouse moved to (617, 397)
Screenshot: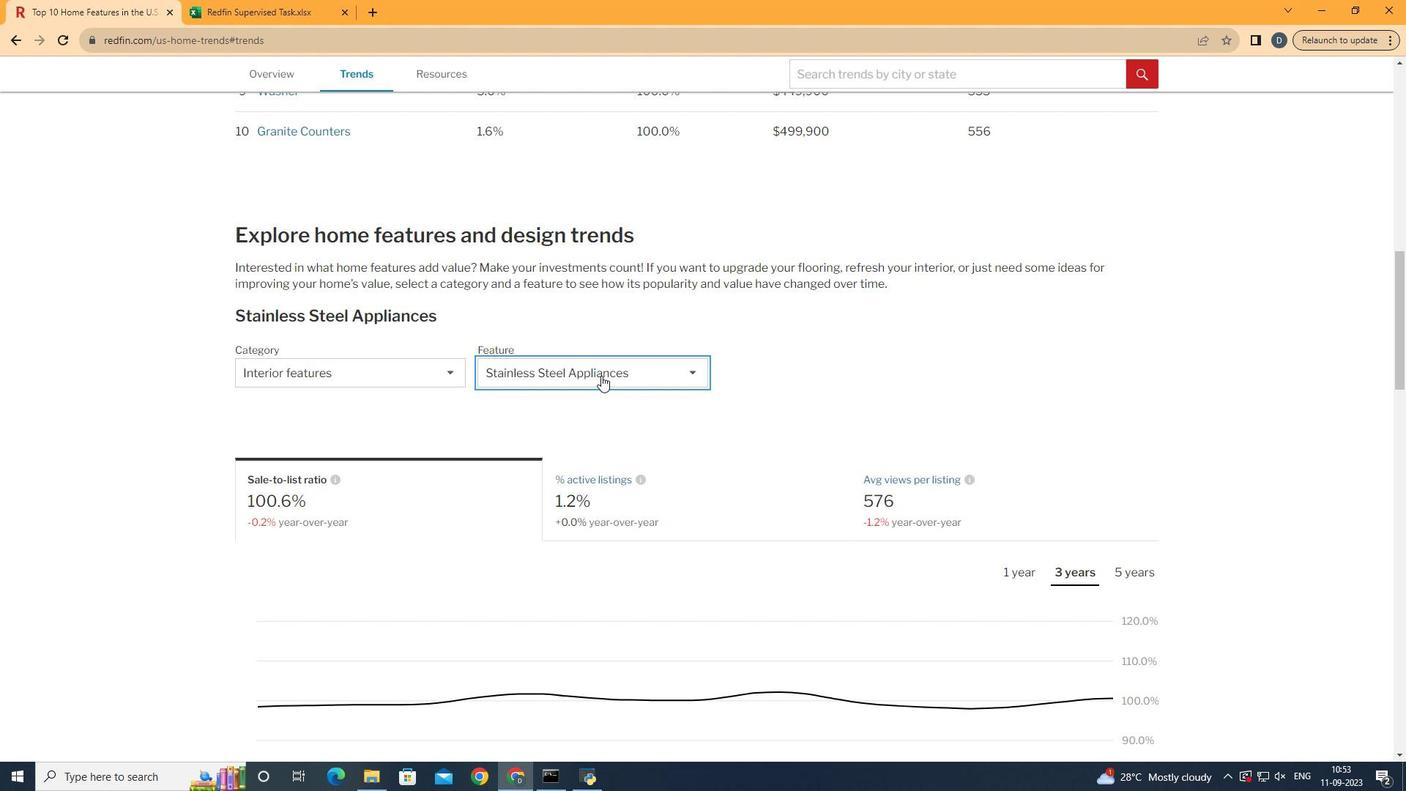 
Action: Mouse pressed left at (617, 397)
Screenshot: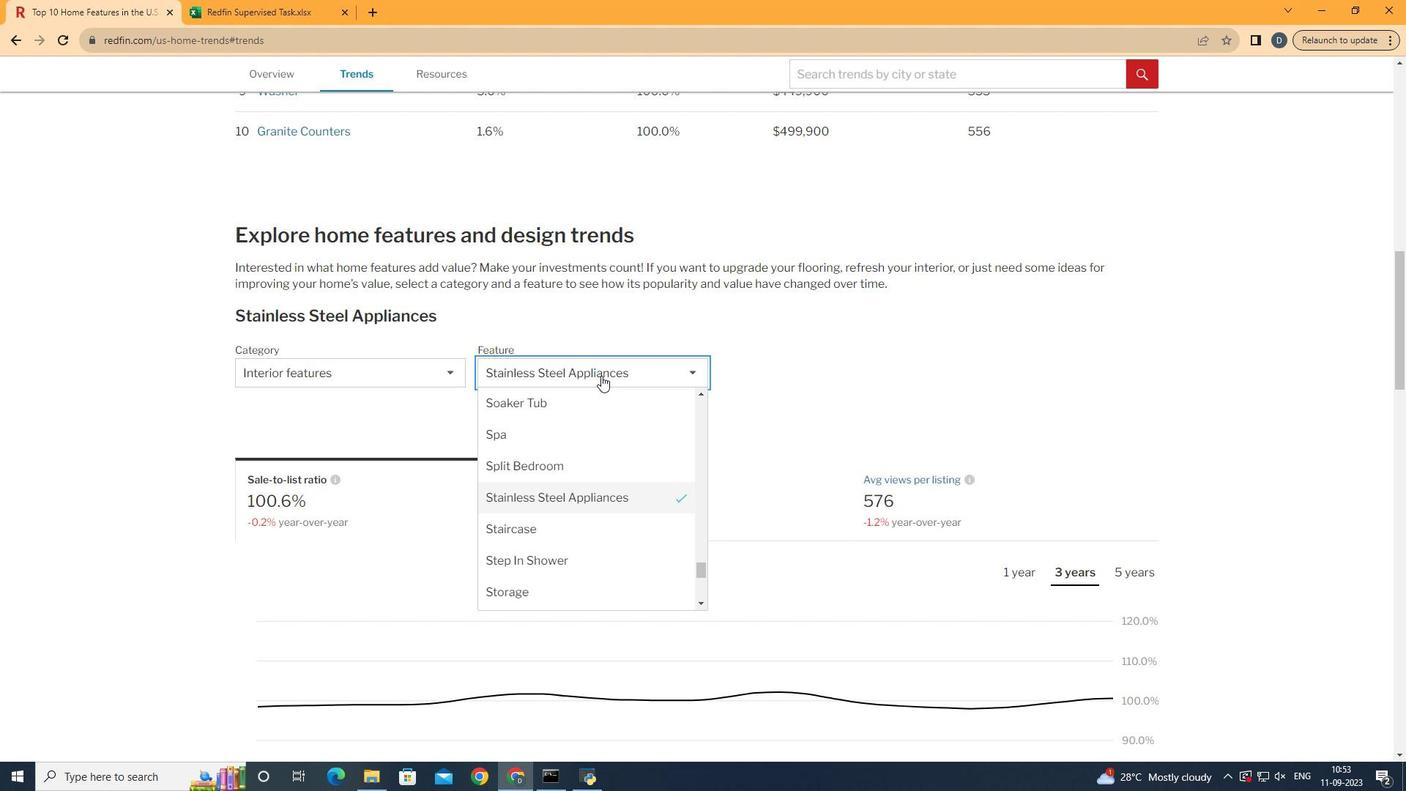 
Action: Mouse moved to (659, 525)
Screenshot: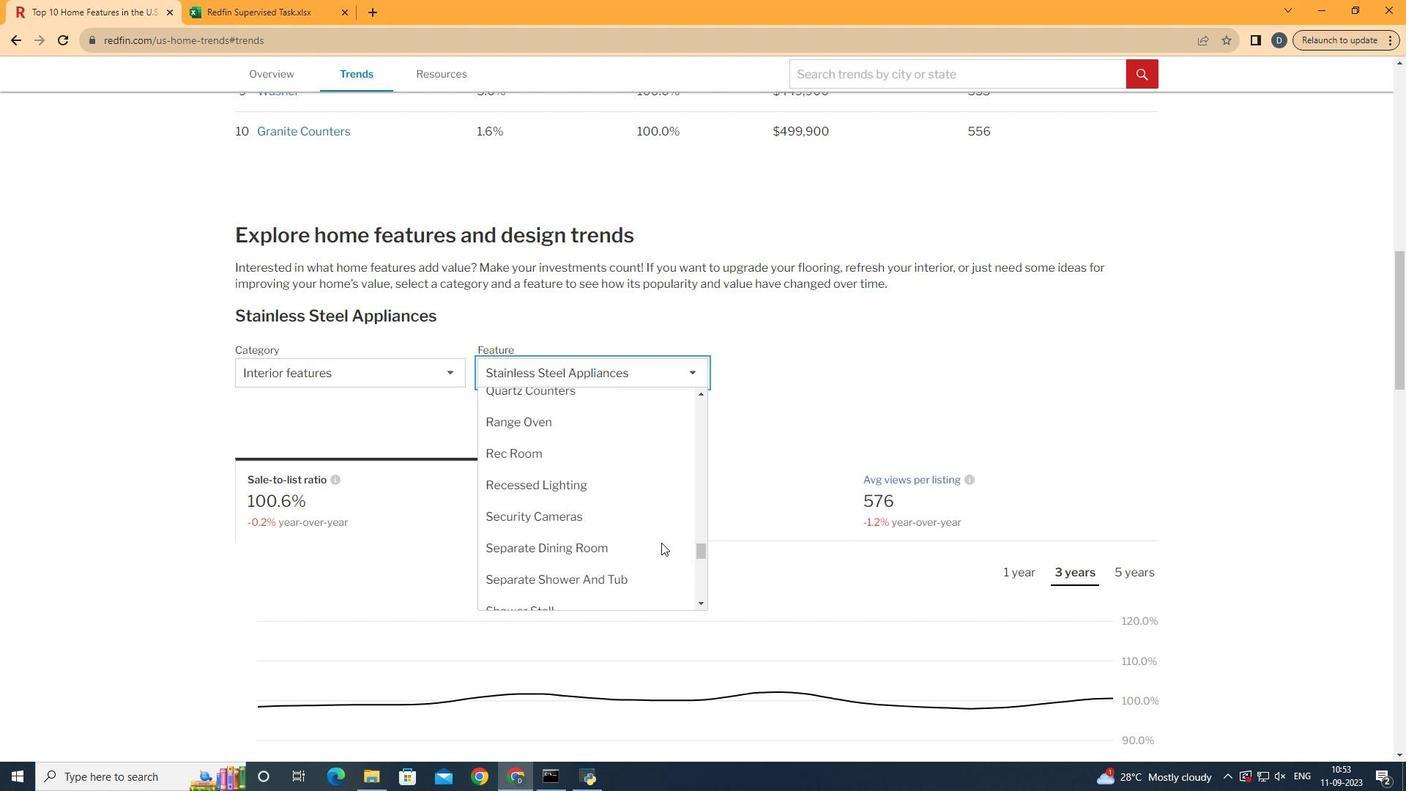 
Action: Mouse scrolled (659, 526) with delta (0, 0)
Screenshot: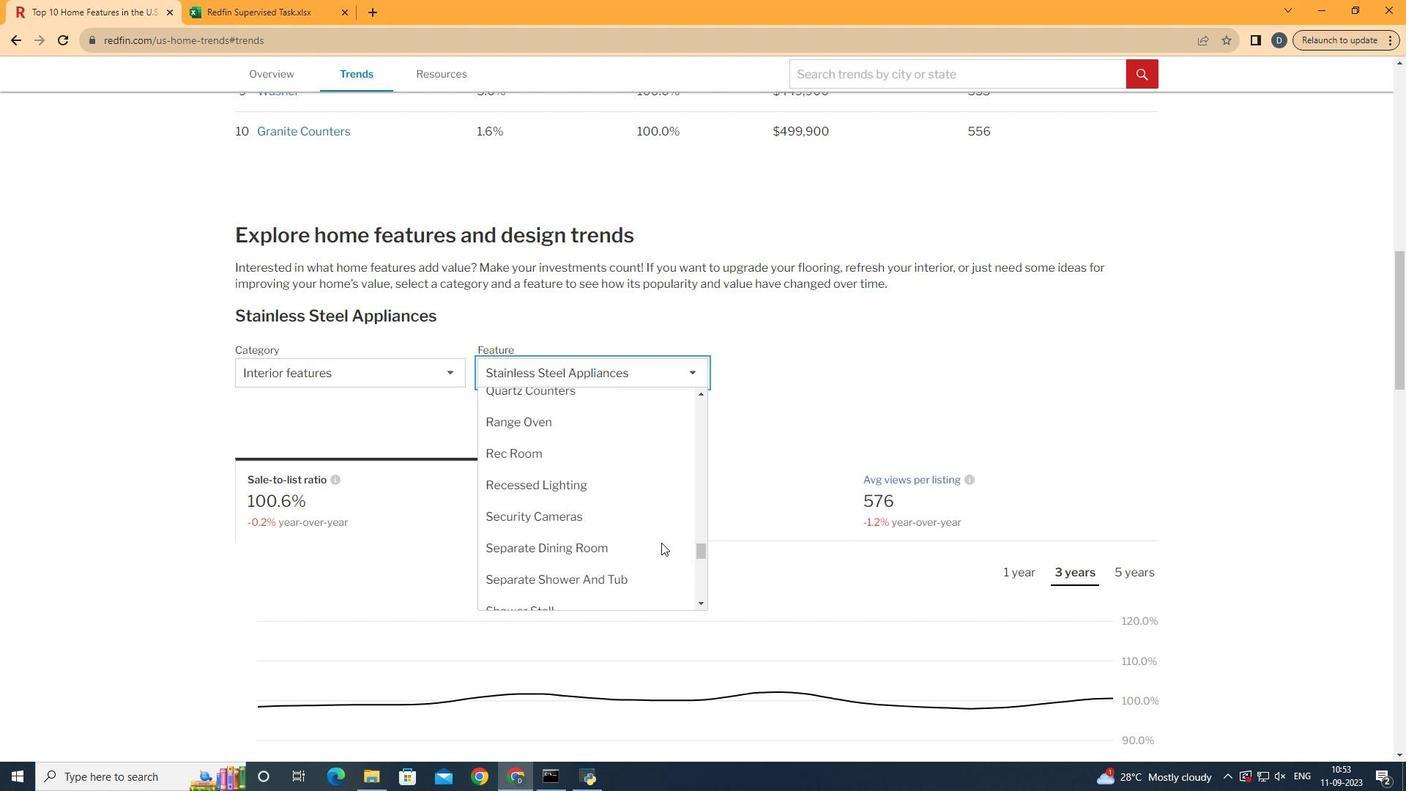 
Action: Mouse moved to (659, 525)
Screenshot: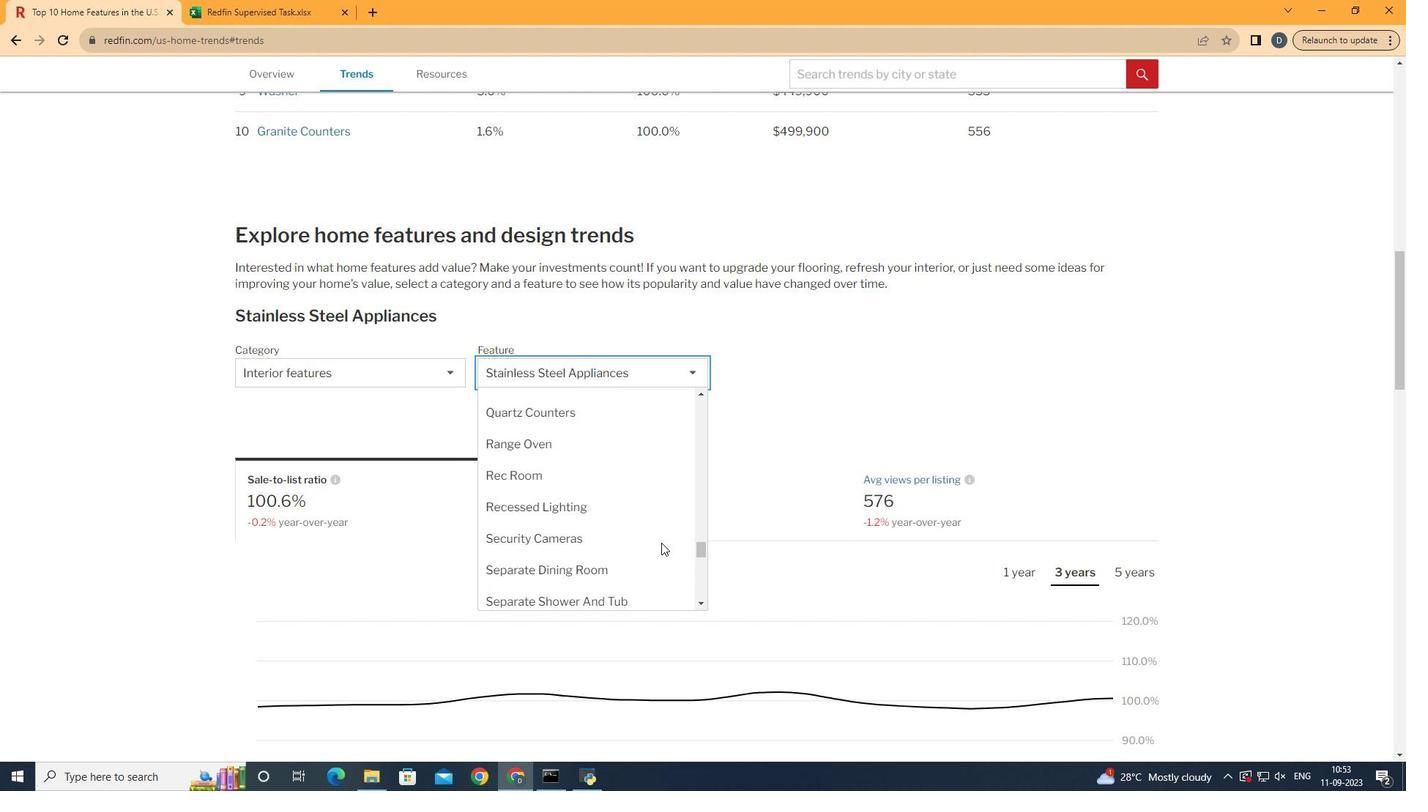 
Action: Mouse scrolled (659, 525) with delta (0, 0)
Screenshot: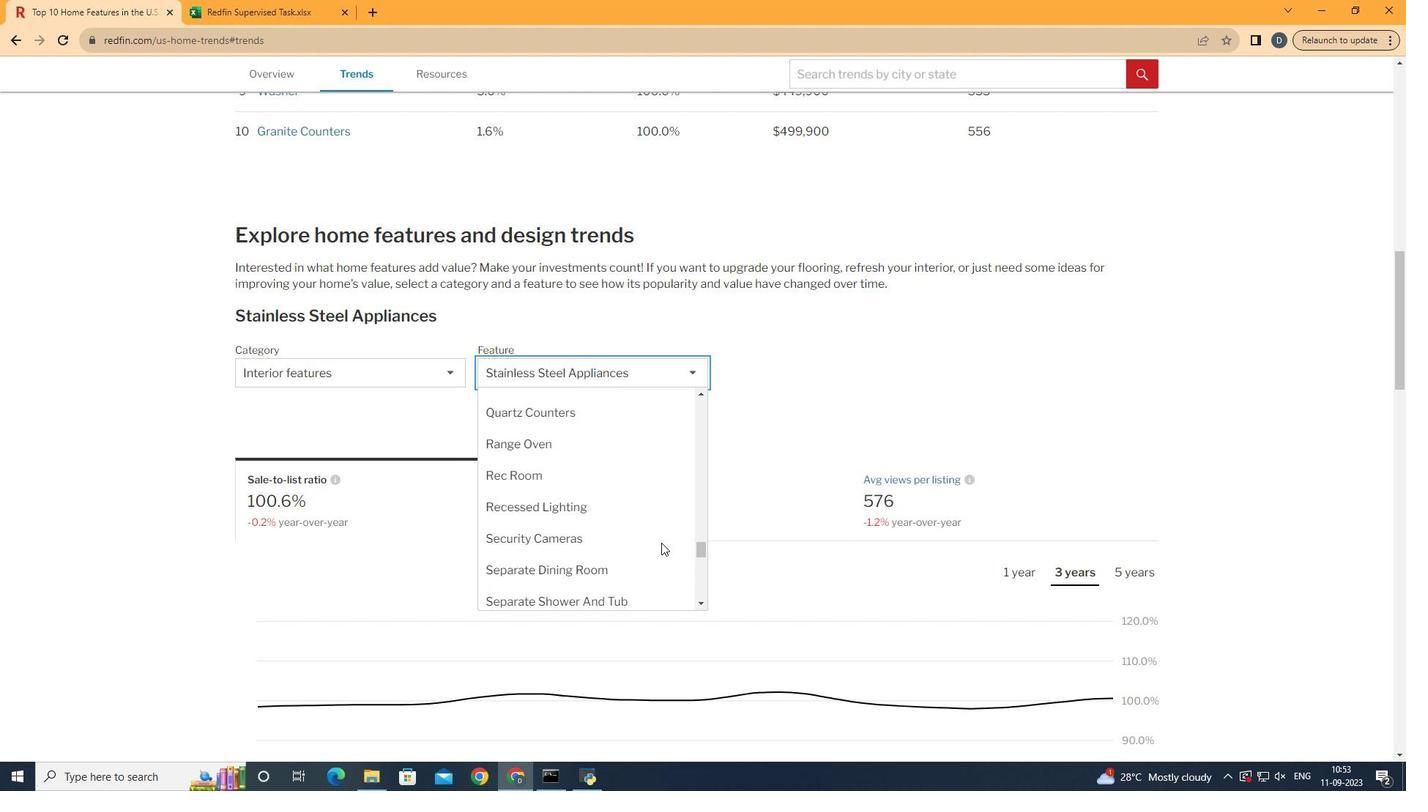 
Action: Mouse moved to (665, 523)
Screenshot: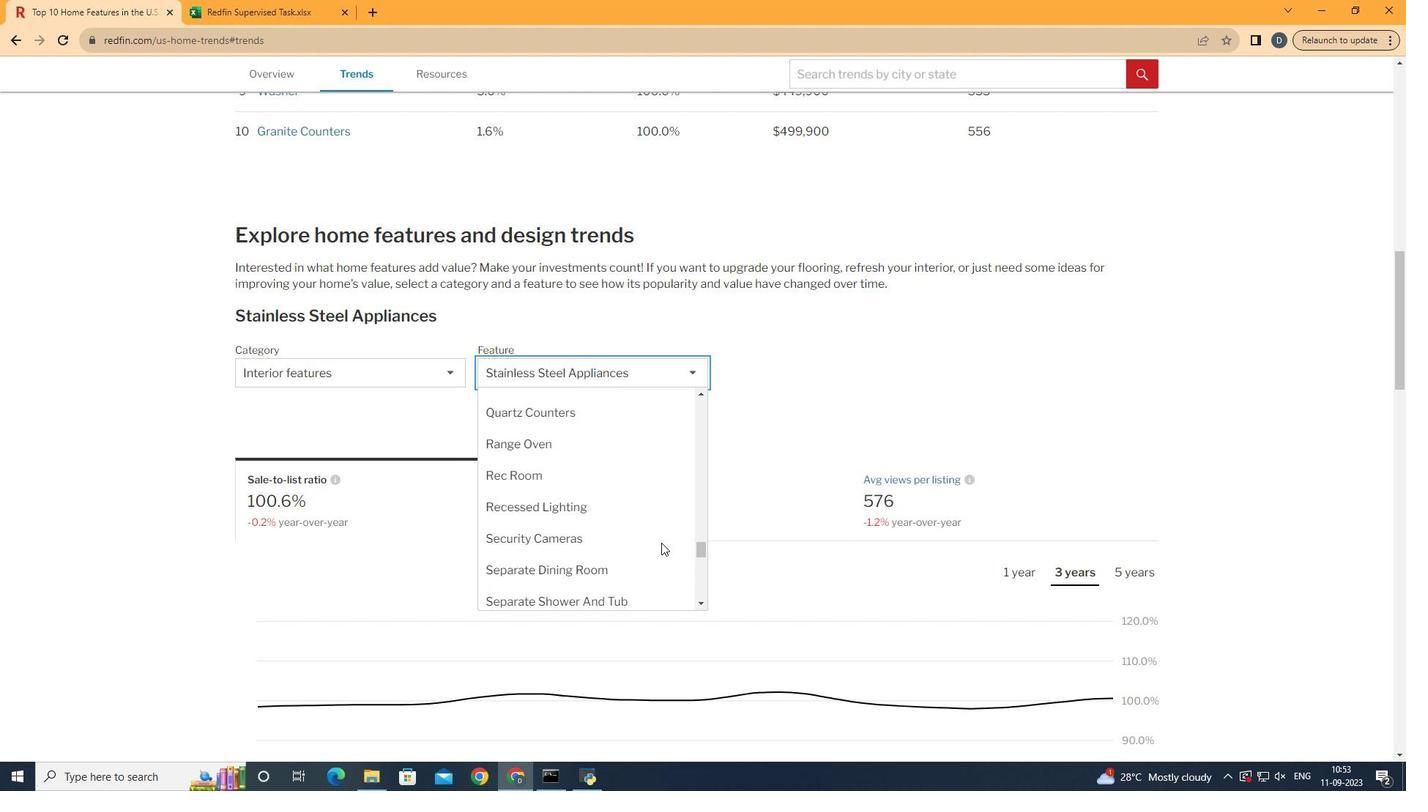 
Action: Mouse scrolled (665, 524) with delta (0, 0)
Screenshot: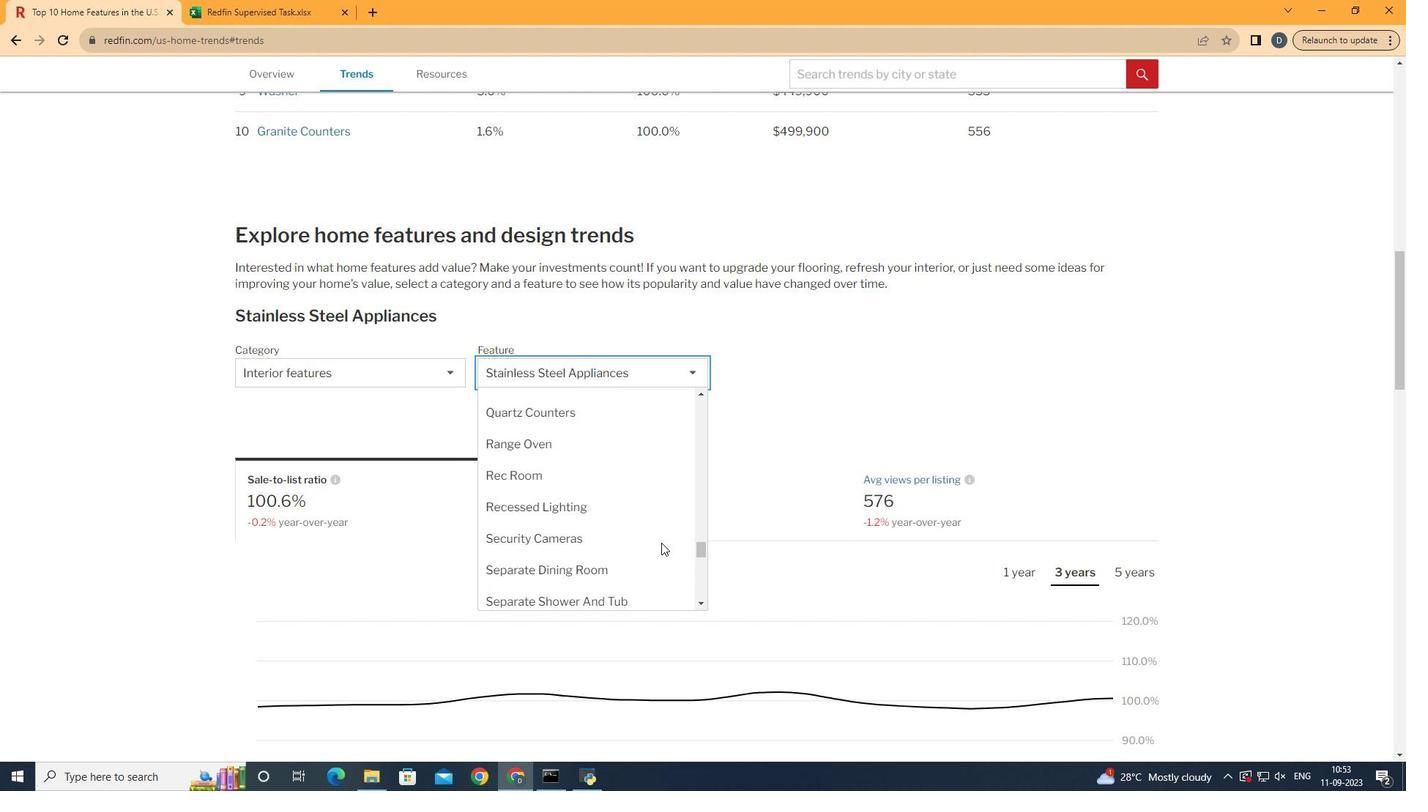 
Action: Mouse moved to (673, 522)
Screenshot: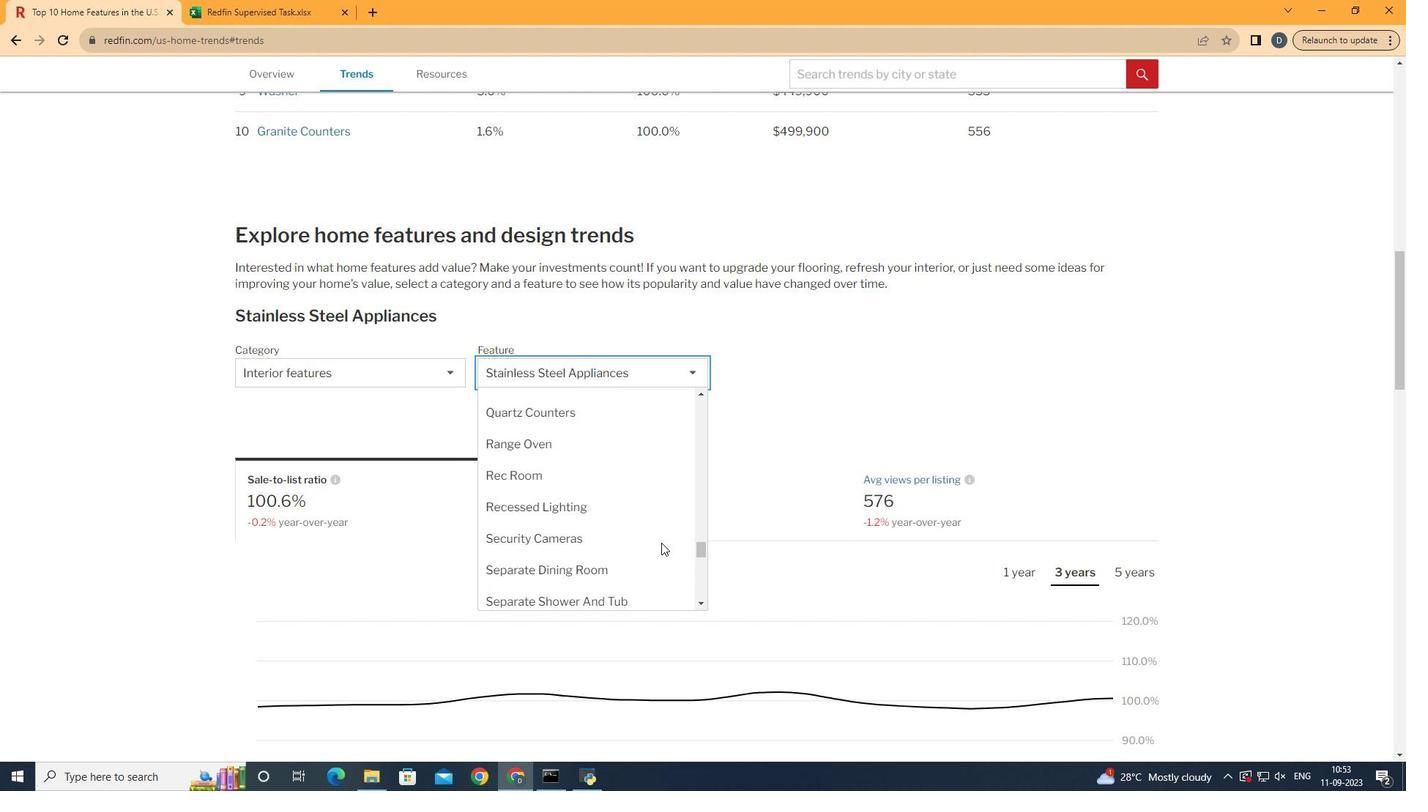 
Action: Mouse scrolled (673, 522) with delta (0, 0)
Screenshot: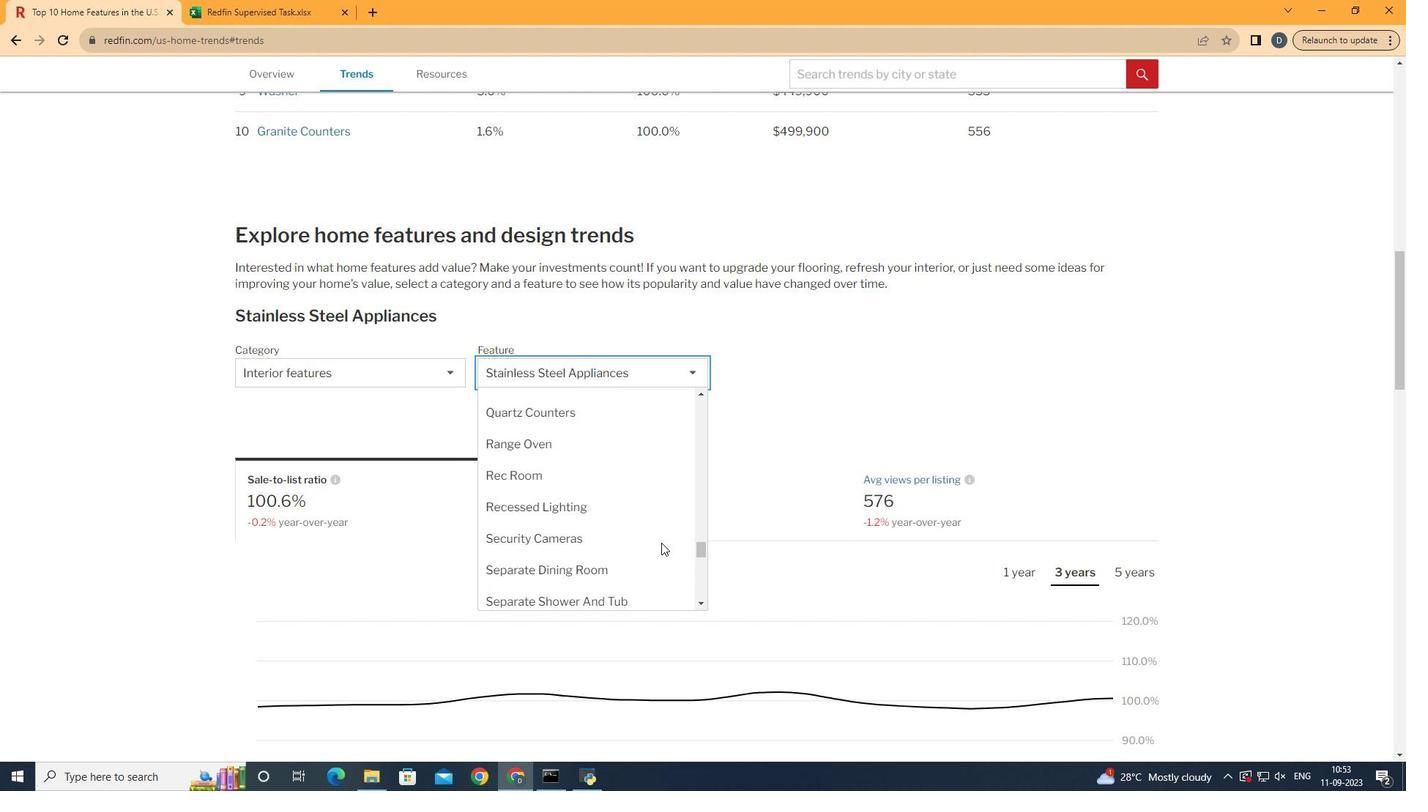 
Action: Mouse moved to (678, 520)
Screenshot: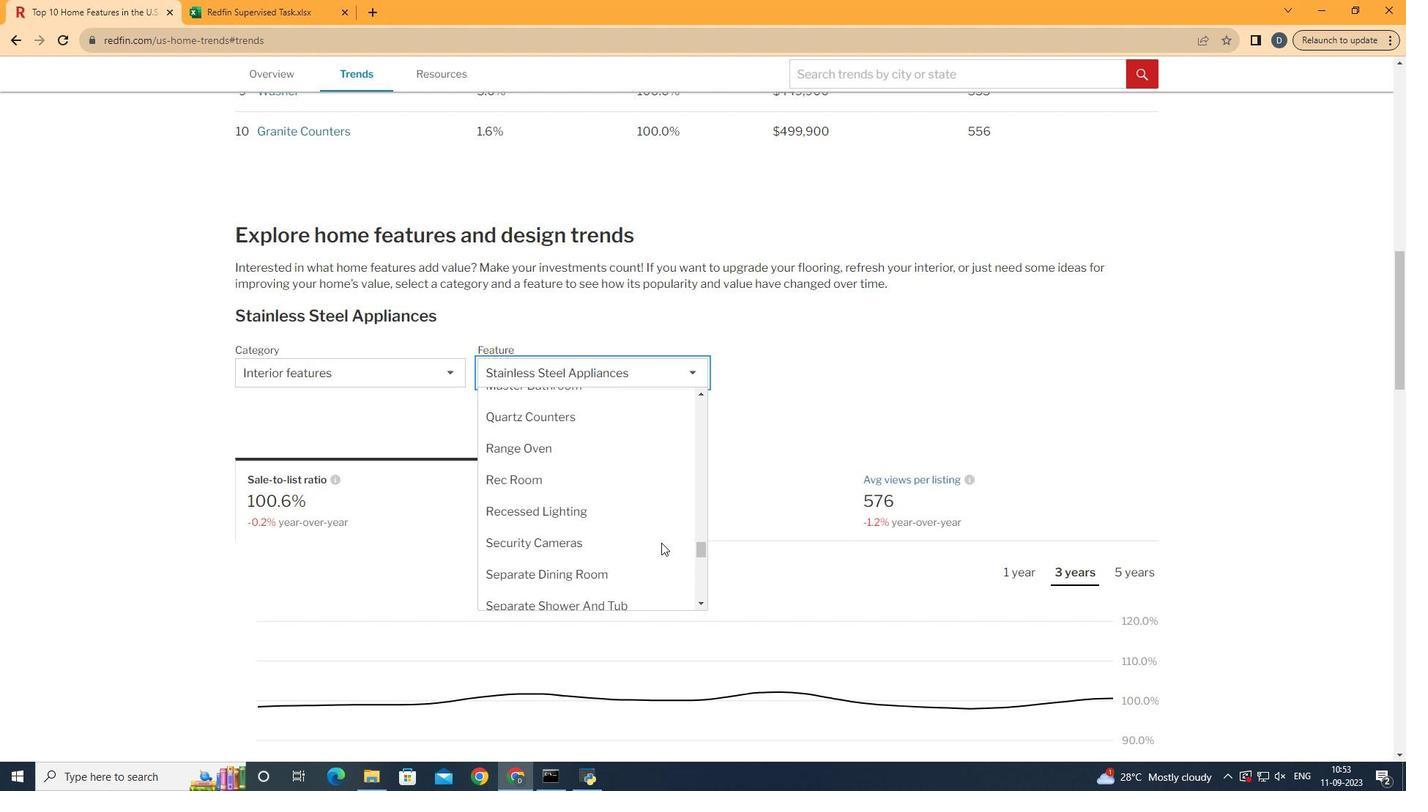 
Action: Mouse scrolled (678, 521) with delta (0, 0)
Screenshot: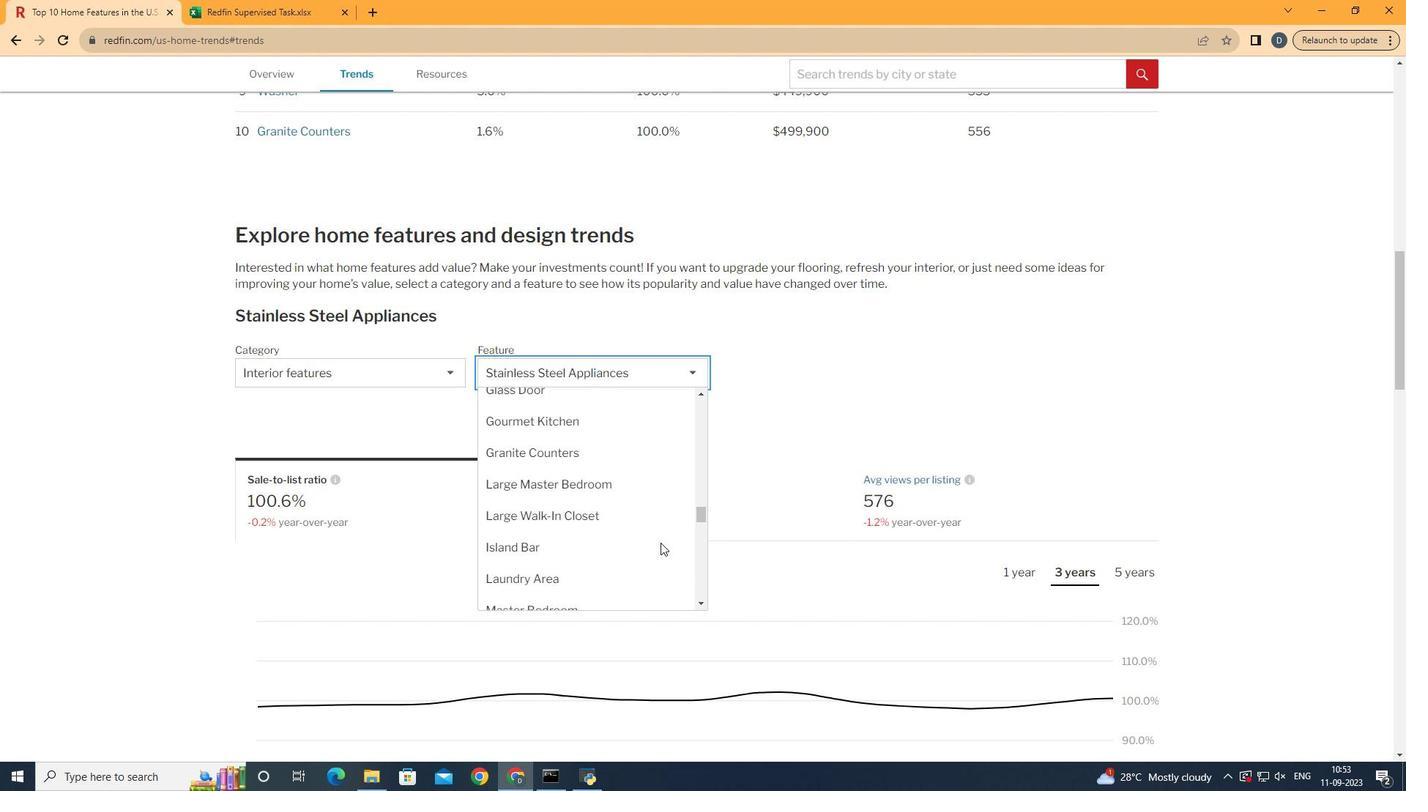 
Action: Mouse scrolled (678, 521) with delta (0, 0)
Screenshot: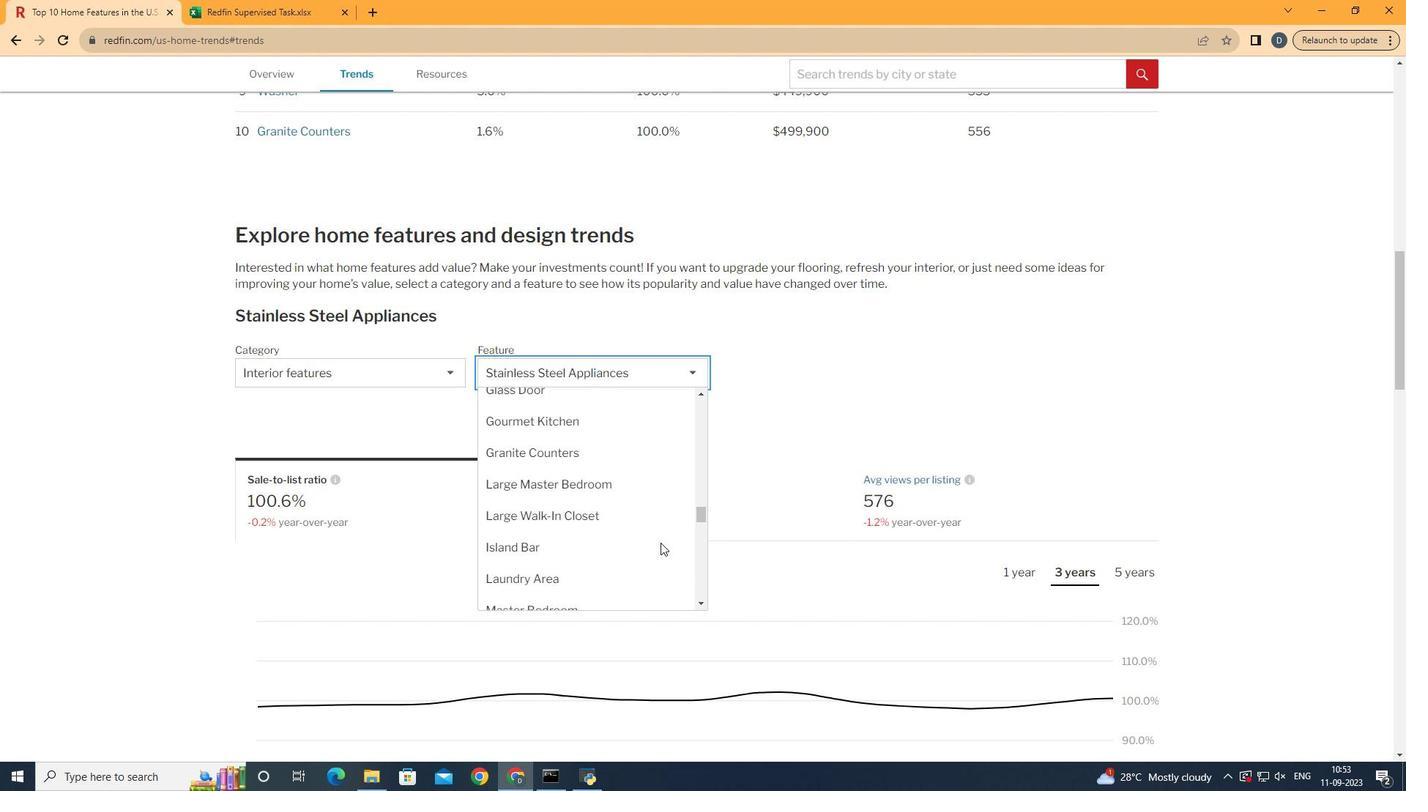 
Action: Mouse scrolled (678, 521) with delta (0, 0)
Screenshot: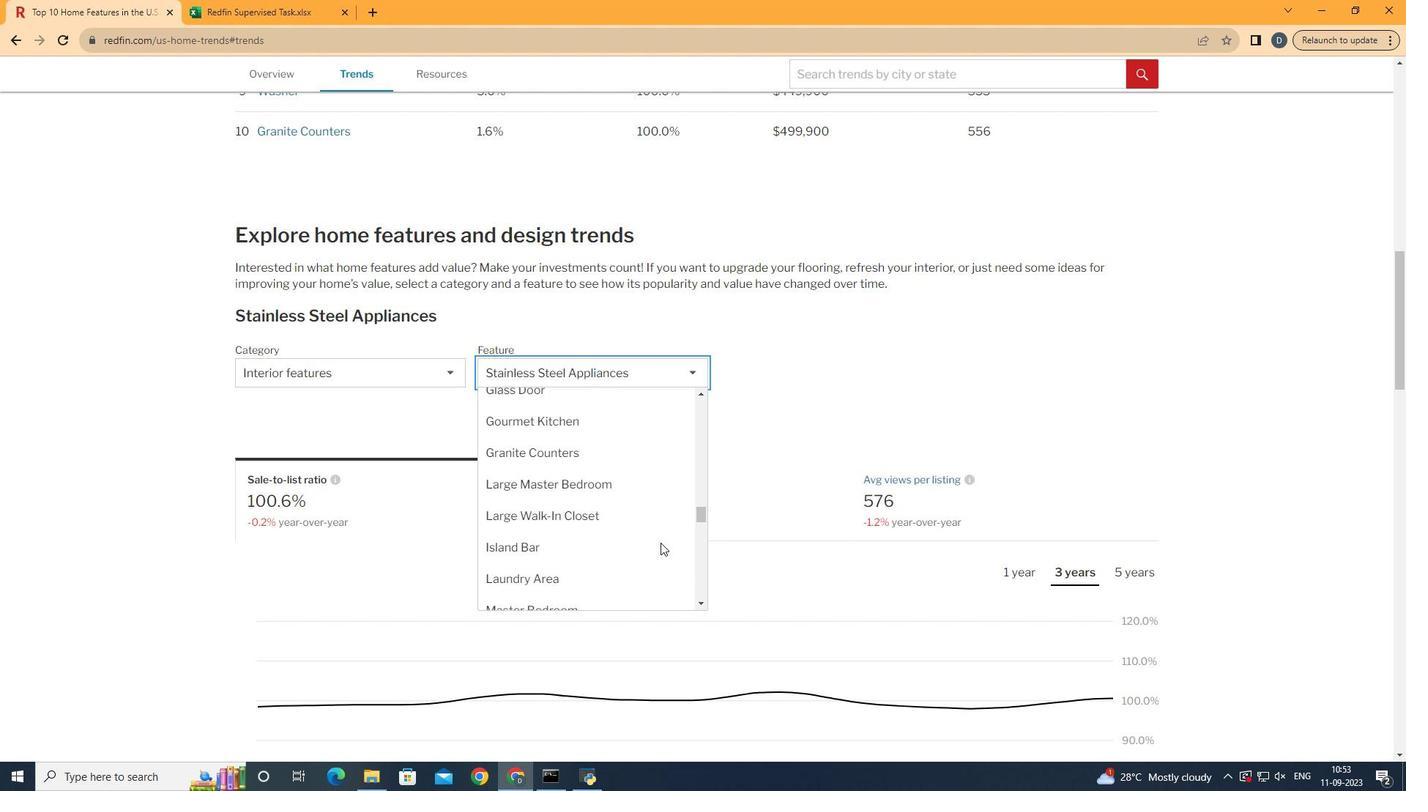 
Action: Mouse scrolled (678, 521) with delta (0, 0)
Screenshot: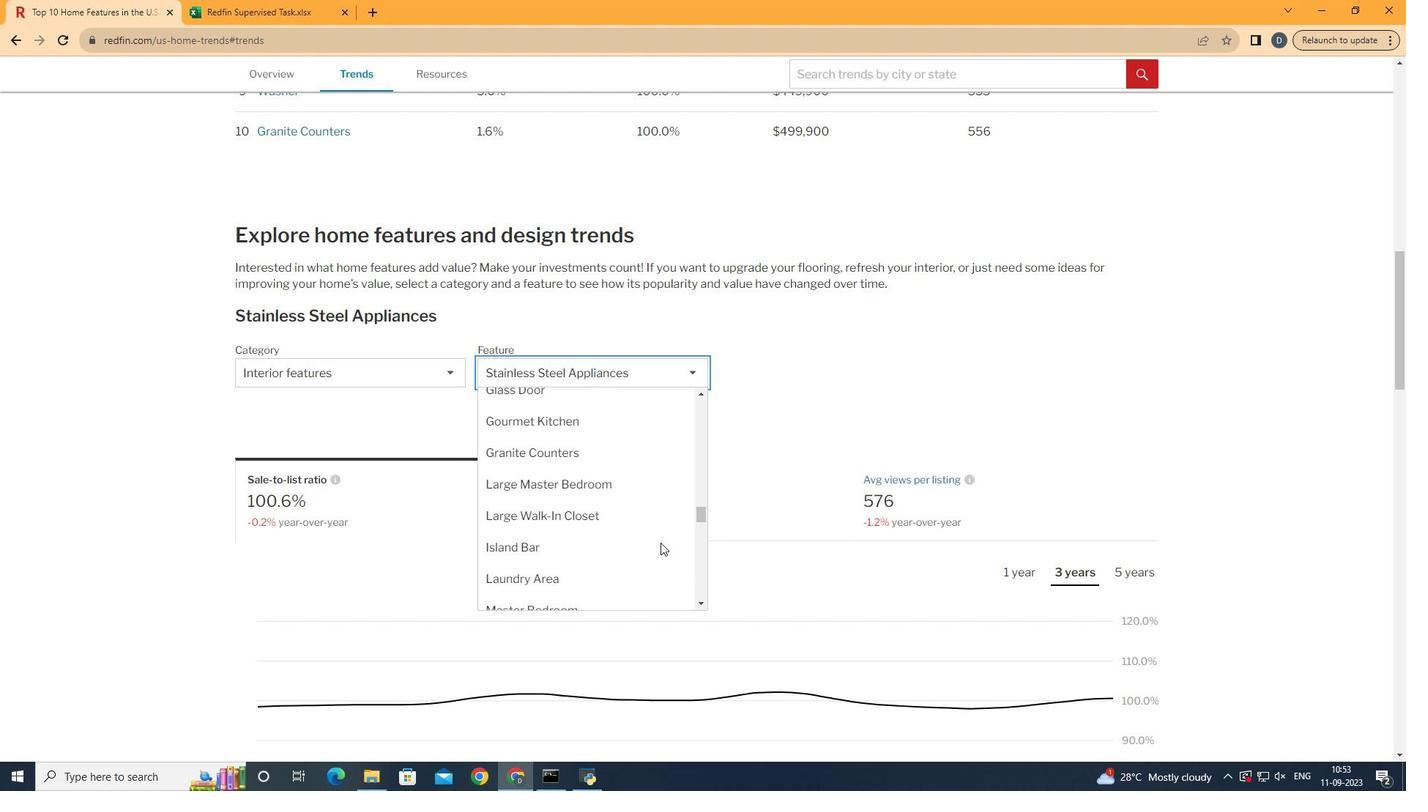 
Action: Mouse scrolled (678, 521) with delta (0, 0)
Screenshot: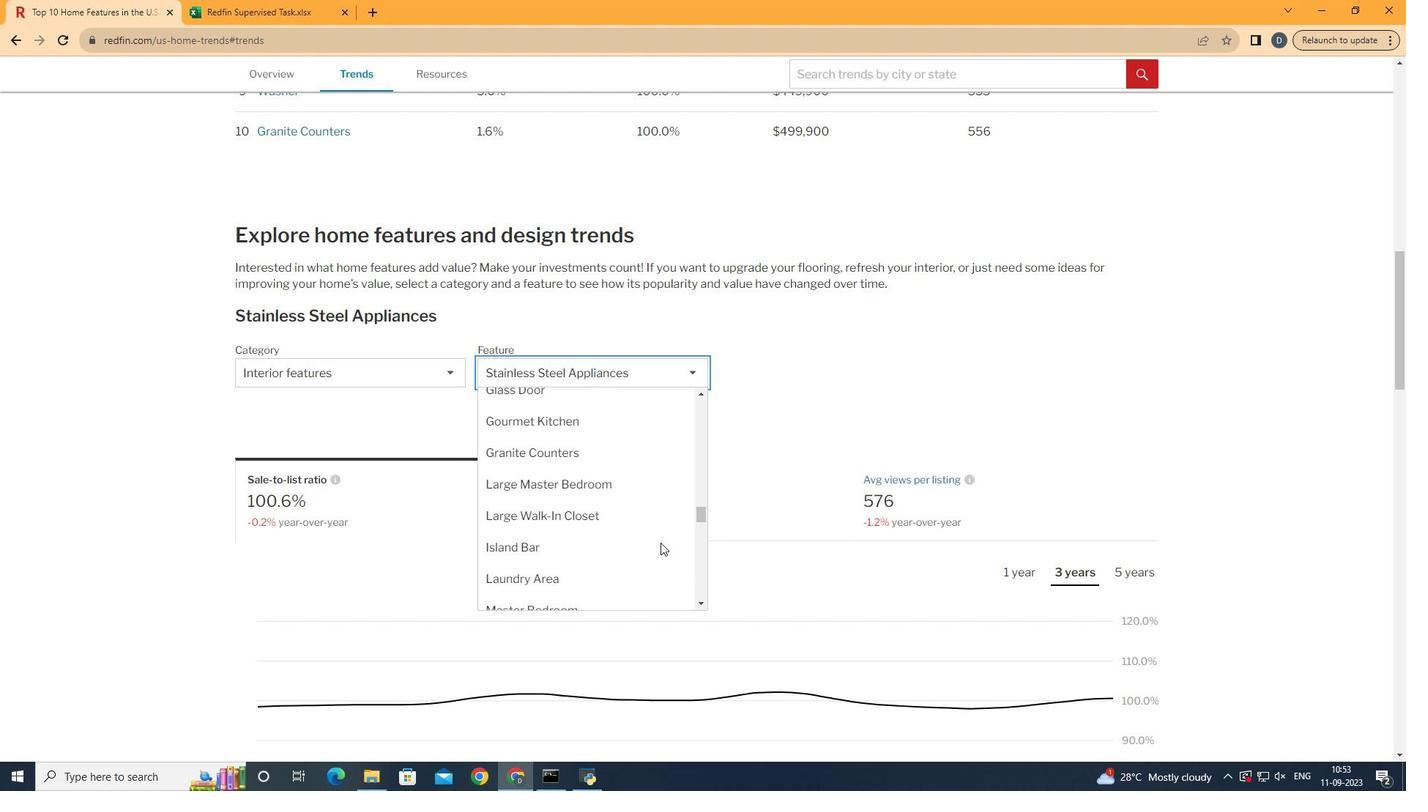 
Action: Mouse scrolled (678, 521) with delta (0, 0)
Screenshot: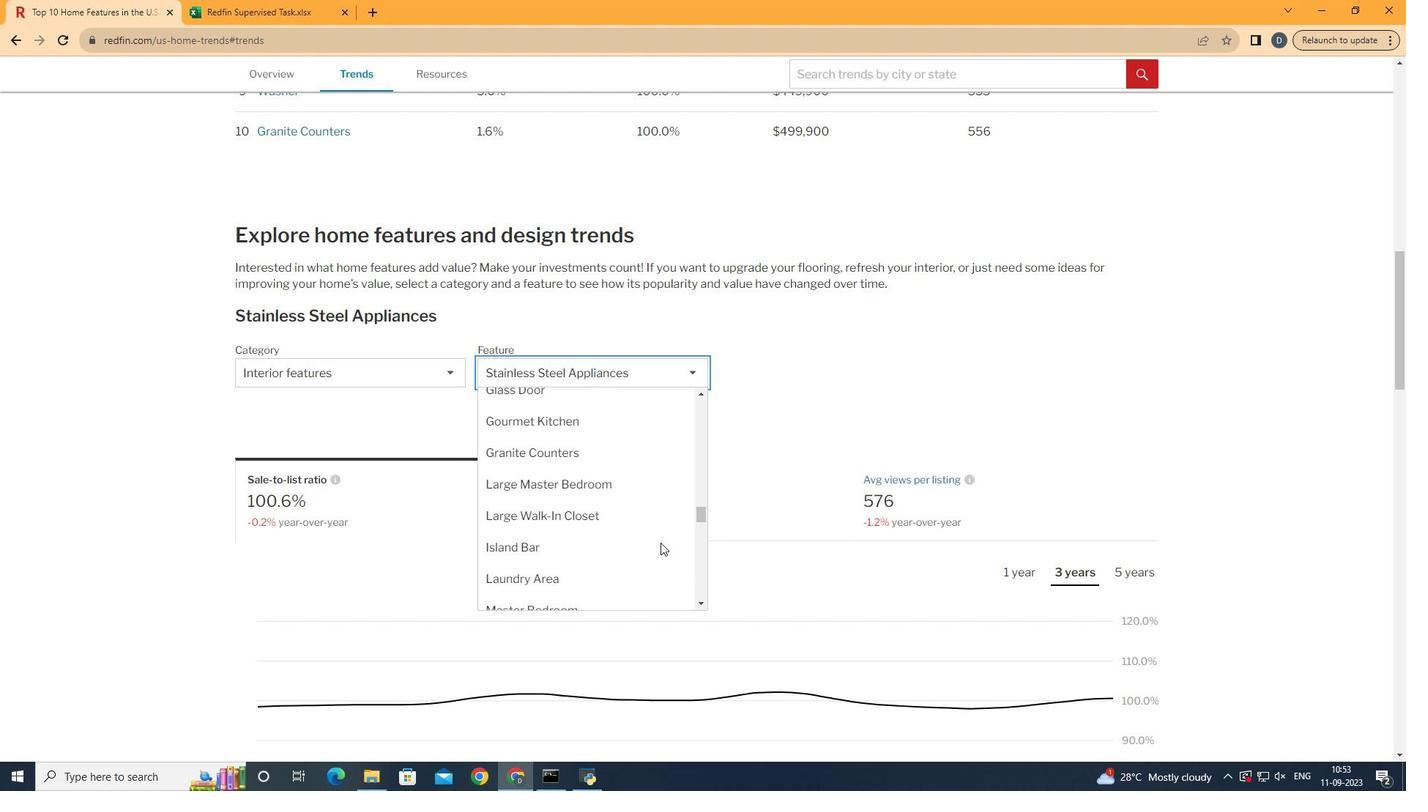 
Action: Mouse scrolled (678, 521) with delta (0, 0)
Screenshot: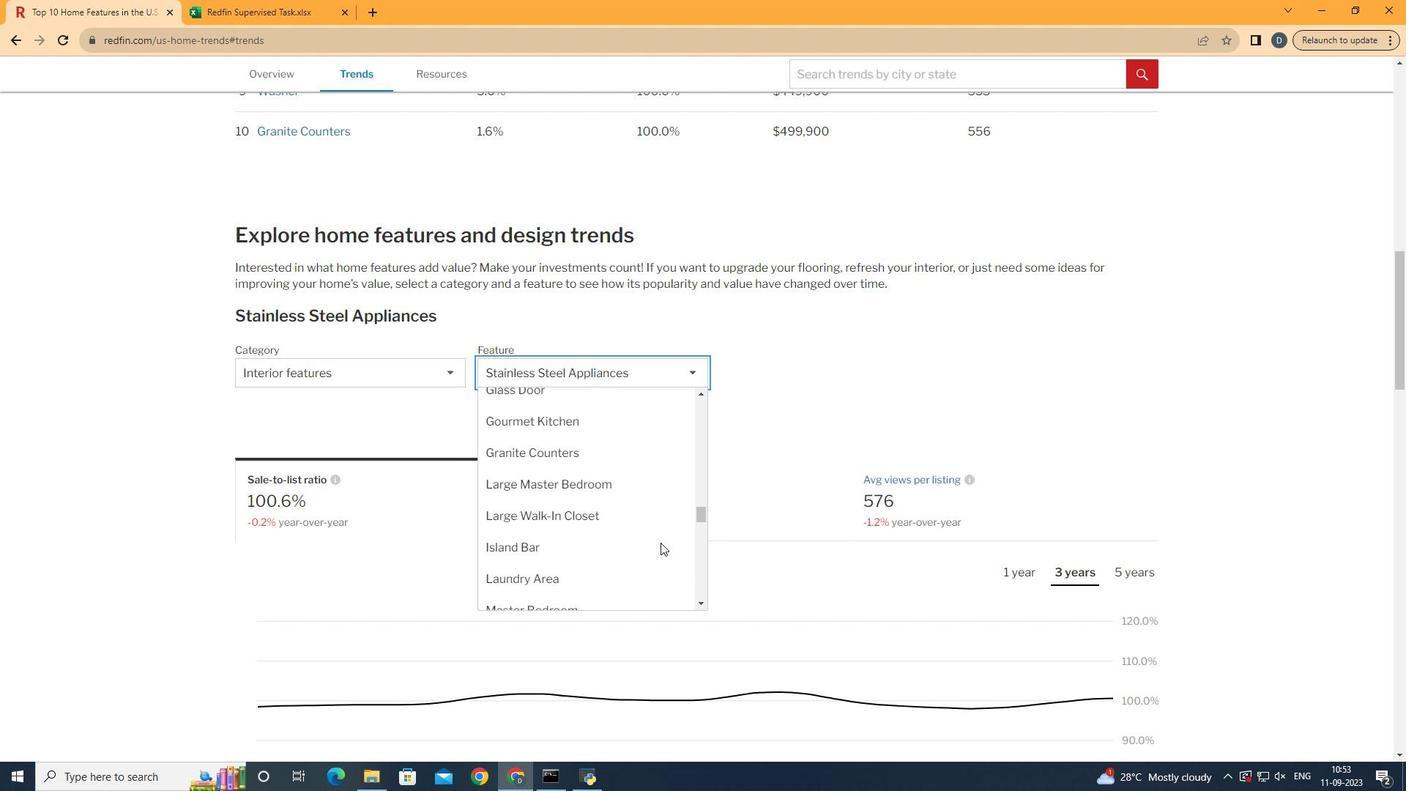 
Action: Mouse moved to (677, 520)
Screenshot: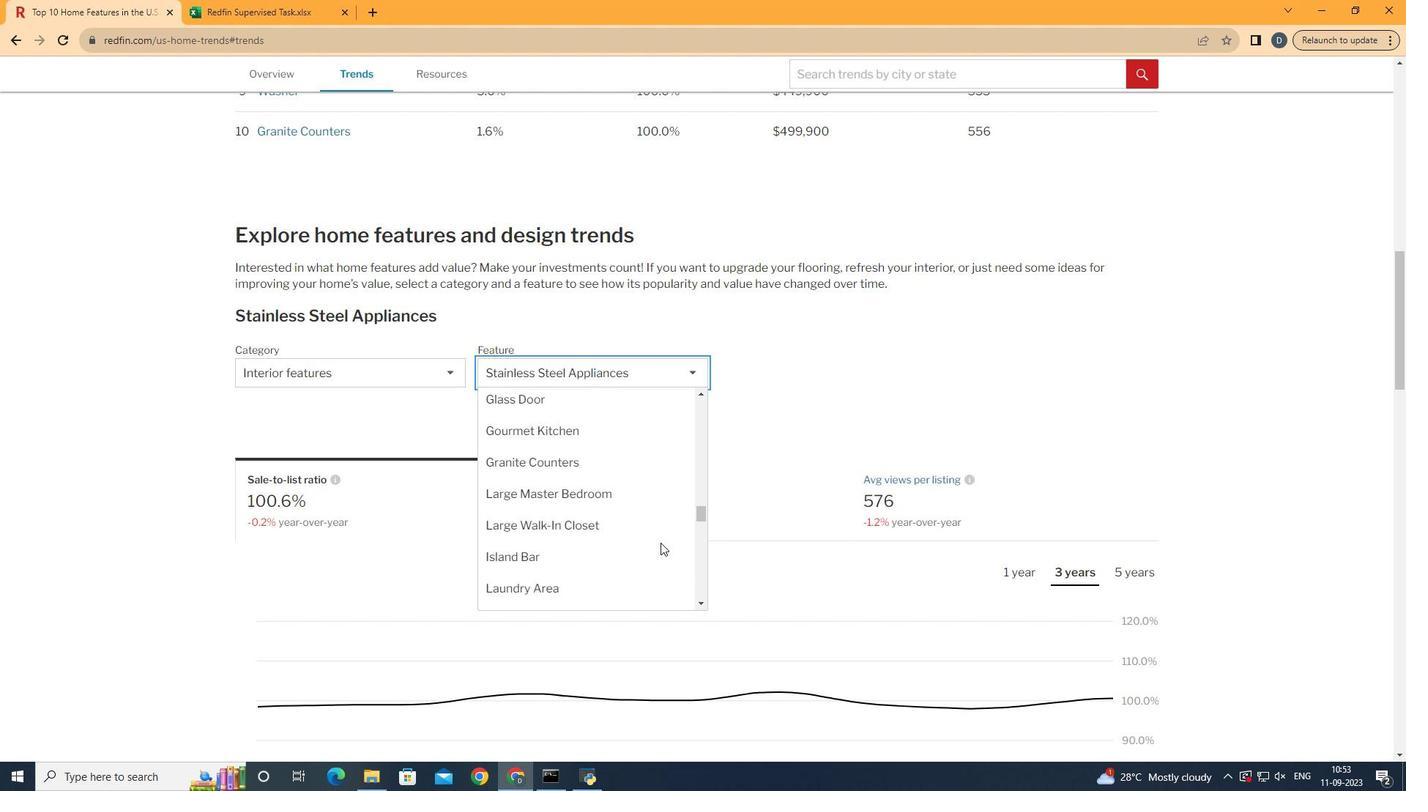 
Action: Mouse scrolled (677, 521) with delta (0, 0)
Screenshot: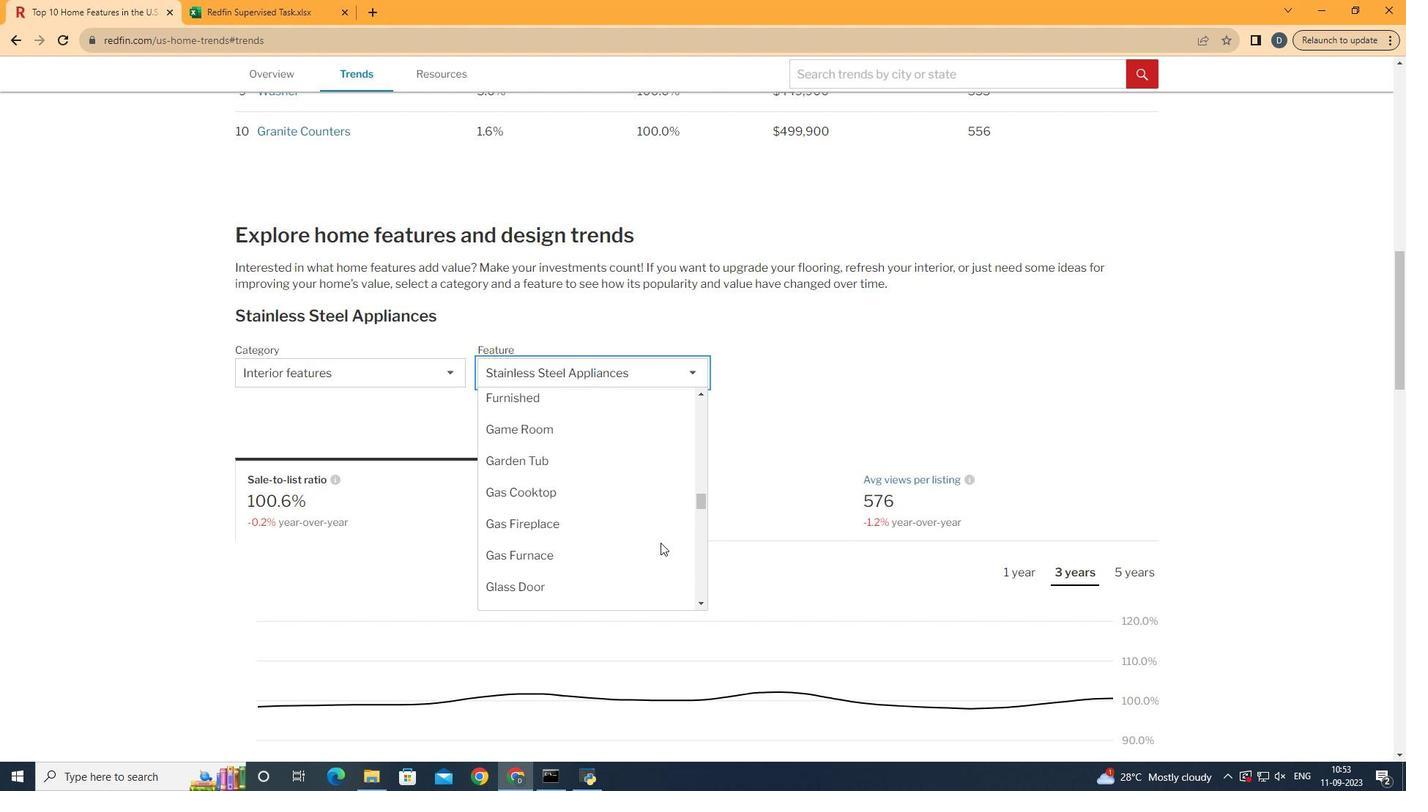 
Action: Mouse scrolled (677, 521) with delta (0, 0)
Screenshot: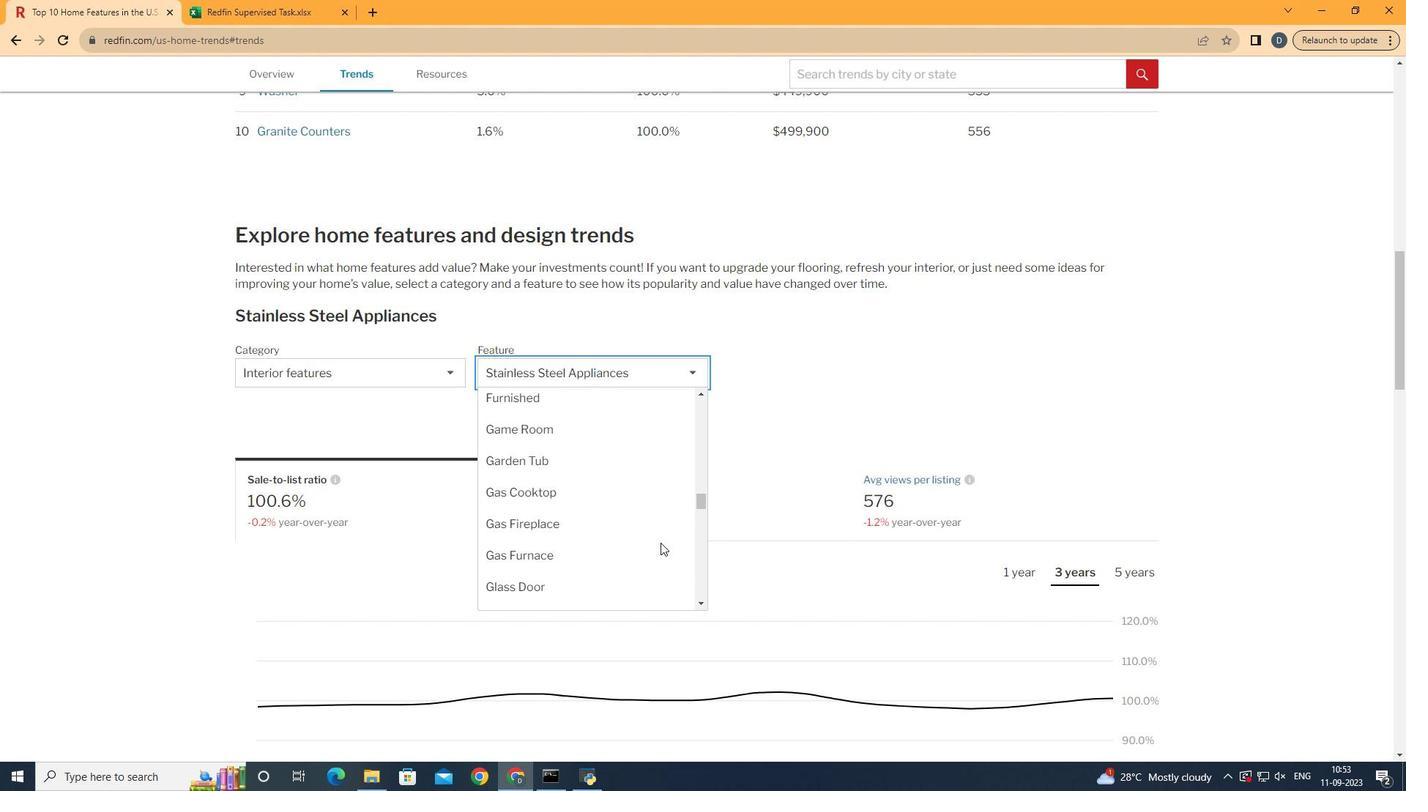 
Action: Mouse scrolled (677, 521) with delta (0, 0)
Screenshot: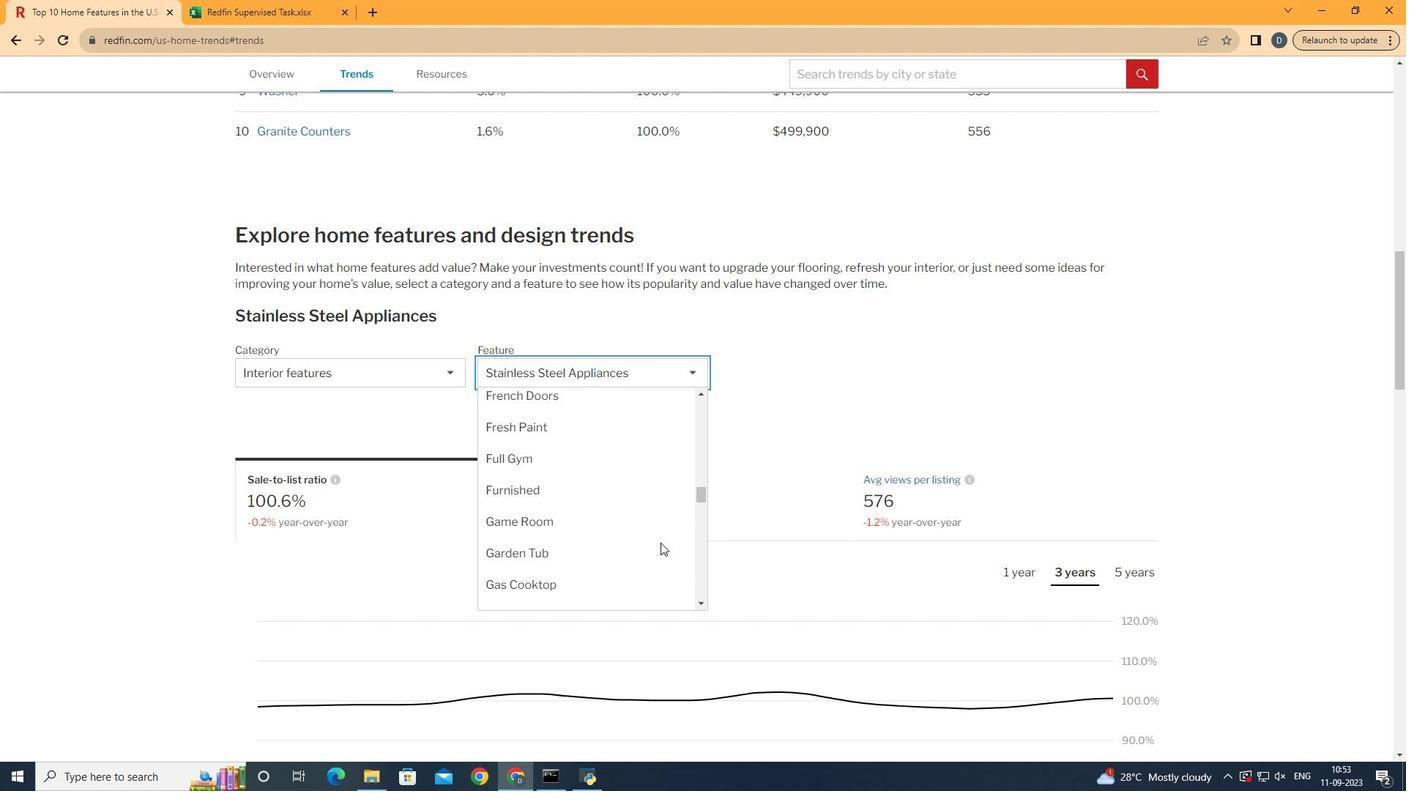 
Action: Mouse scrolled (677, 521) with delta (0, 0)
Screenshot: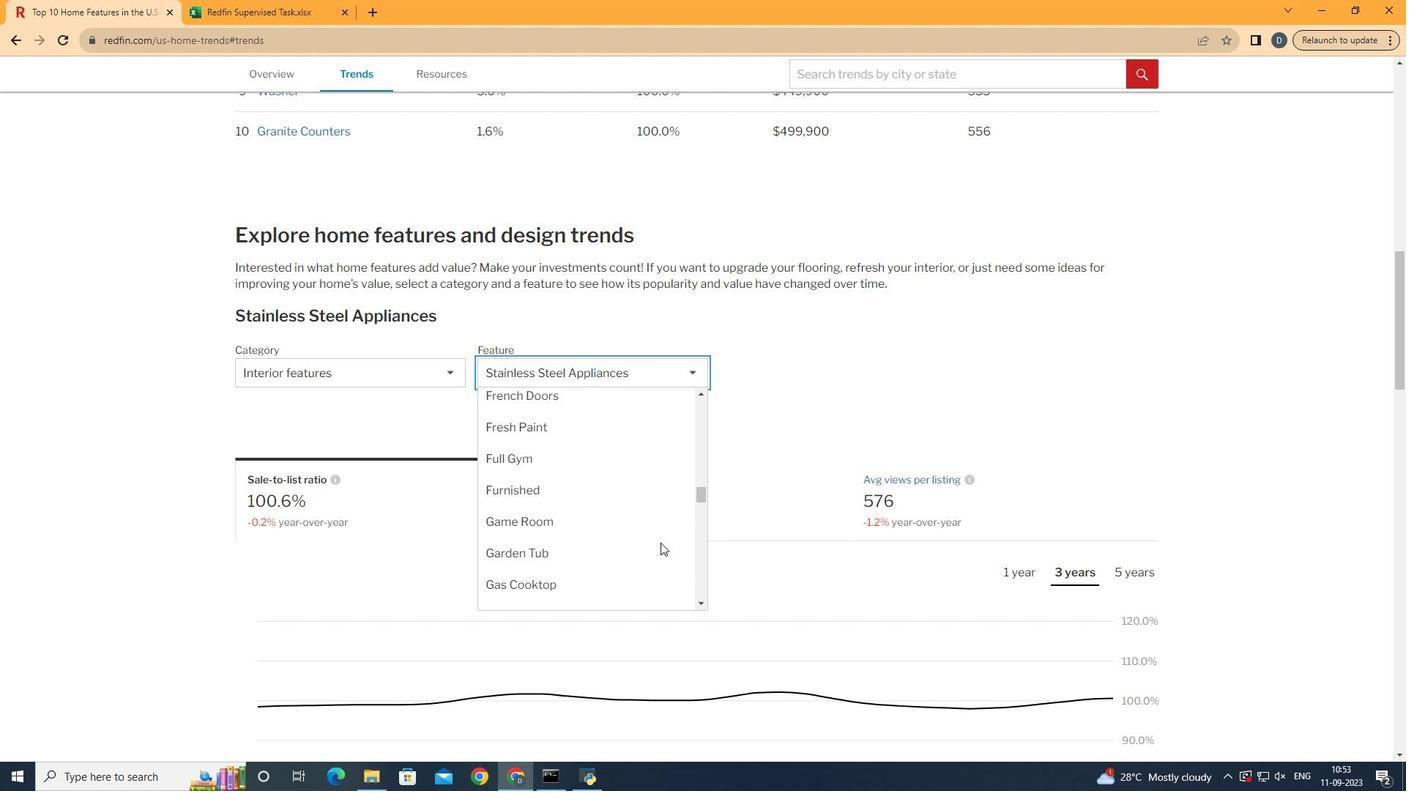 
Action: Mouse scrolled (677, 521) with delta (0, 0)
Screenshot: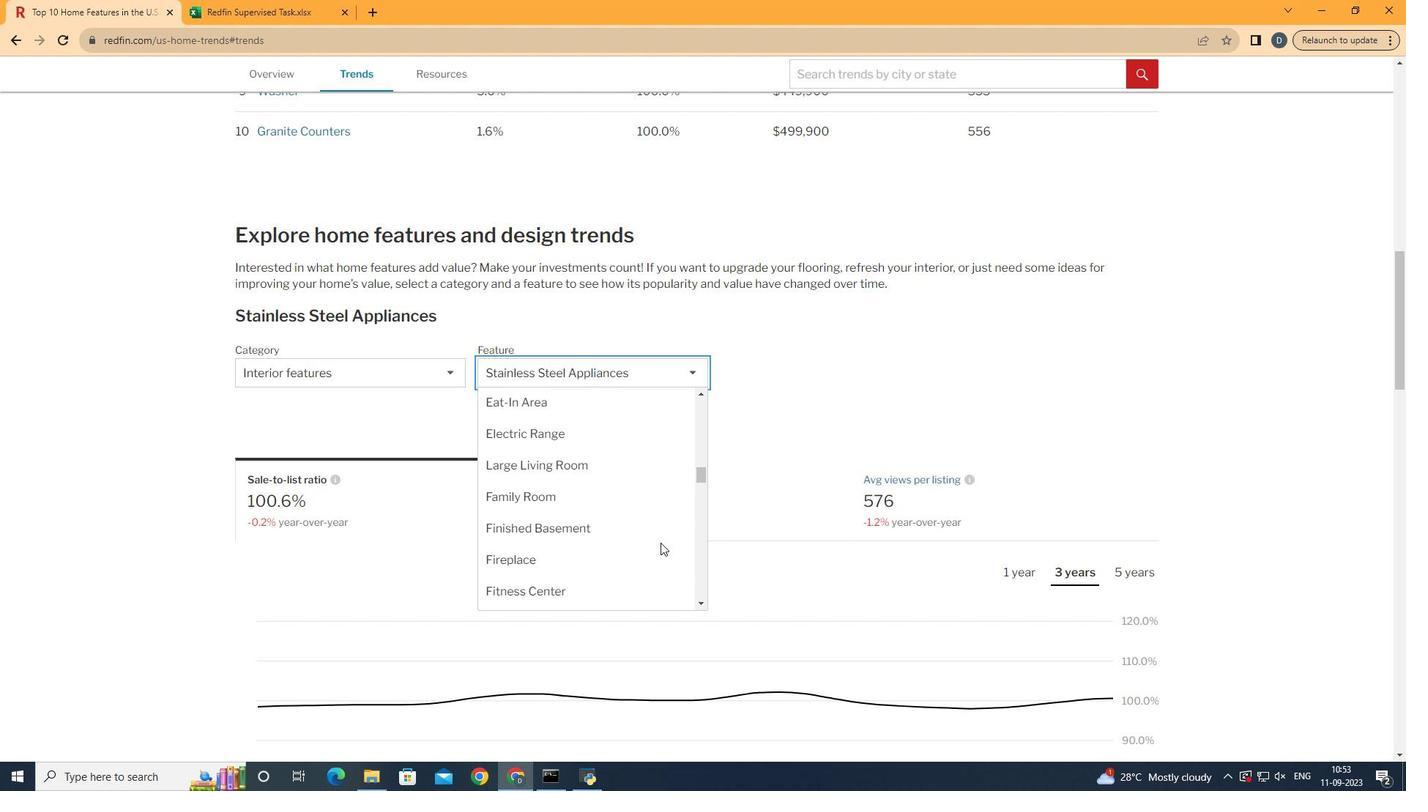 
Action: Mouse scrolled (677, 521) with delta (0, 0)
Screenshot: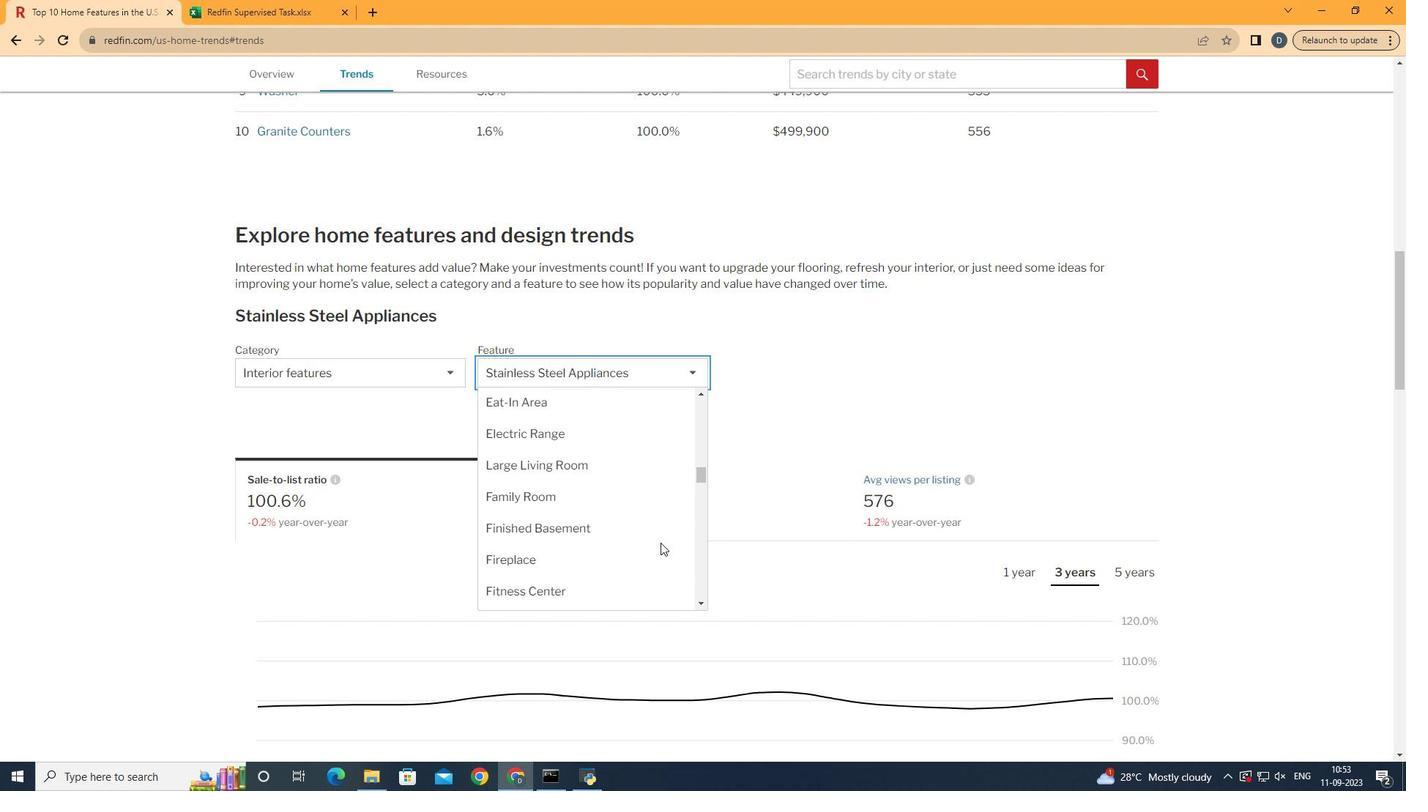 
Action: Mouse scrolled (677, 521) with delta (0, 0)
Screenshot: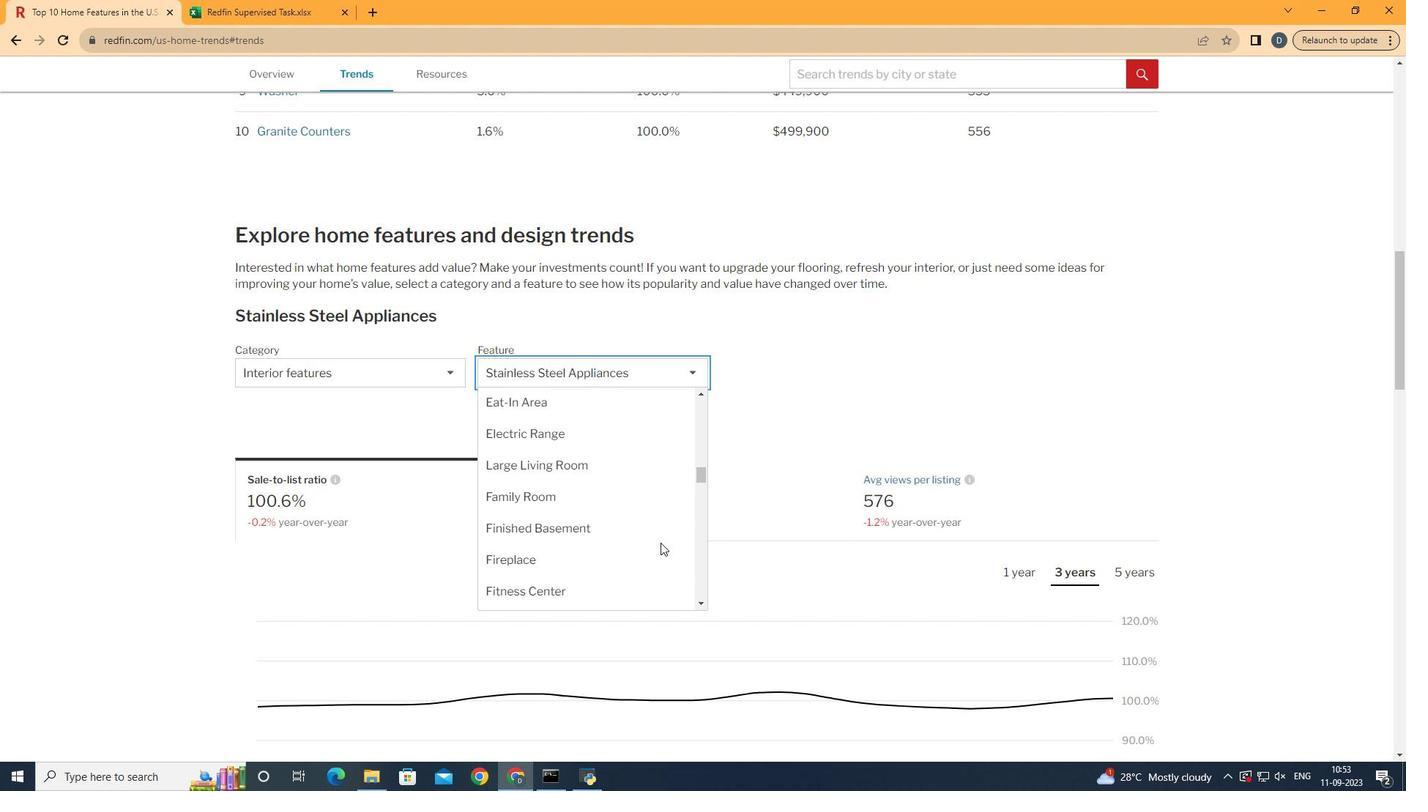 
Action: Mouse scrolled (677, 521) with delta (0, 0)
Screenshot: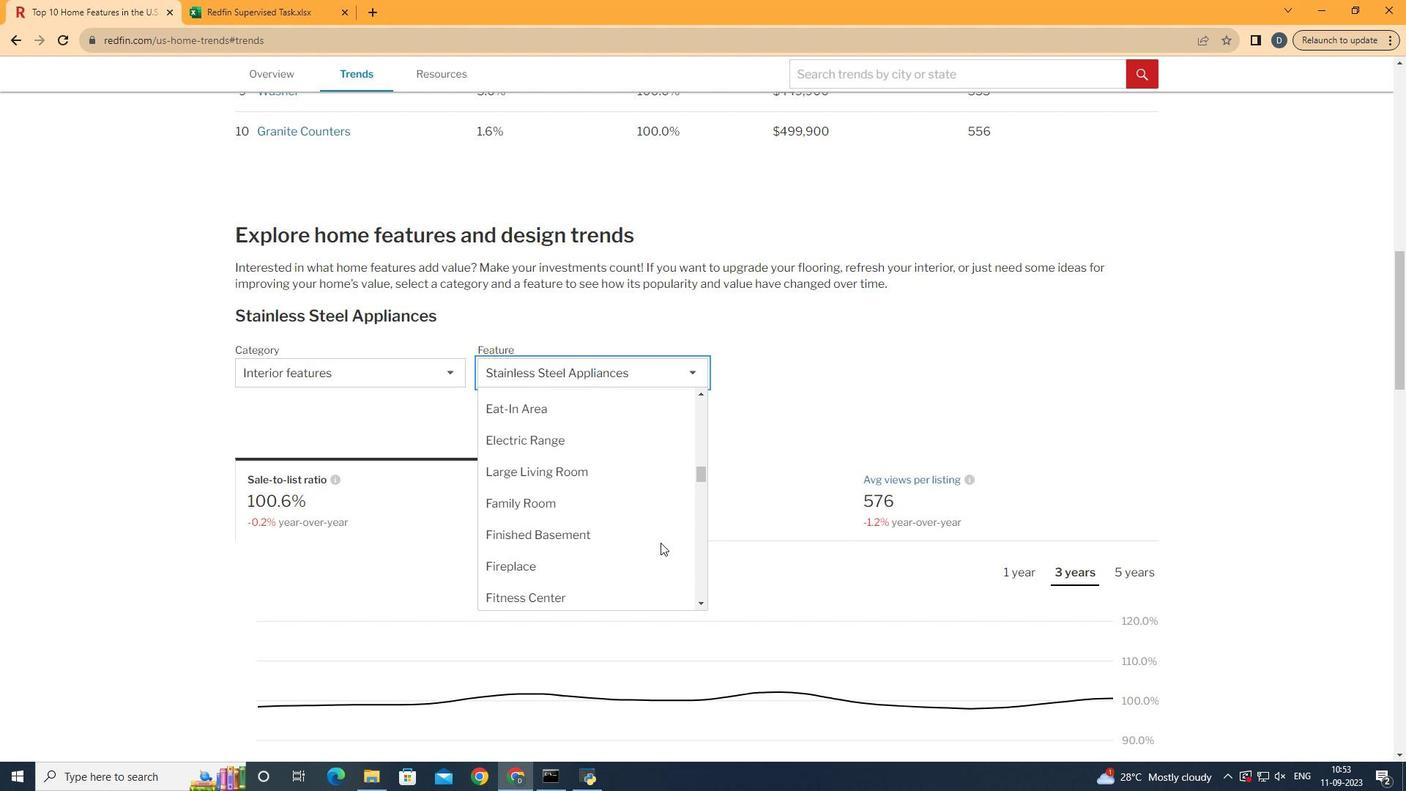 
Action: Mouse scrolled (677, 521) with delta (0, 0)
Screenshot: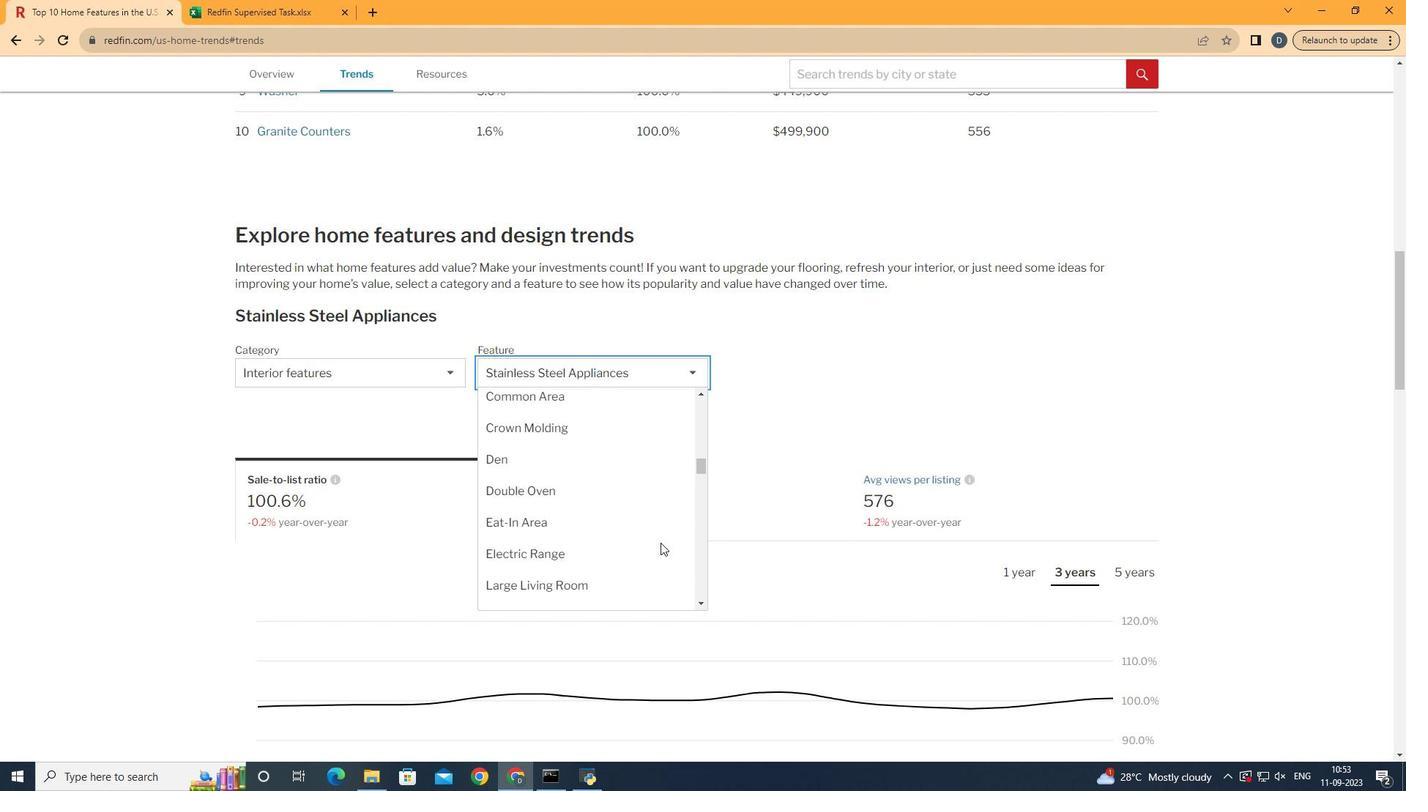 
Action: Mouse scrolled (677, 521) with delta (0, 0)
Screenshot: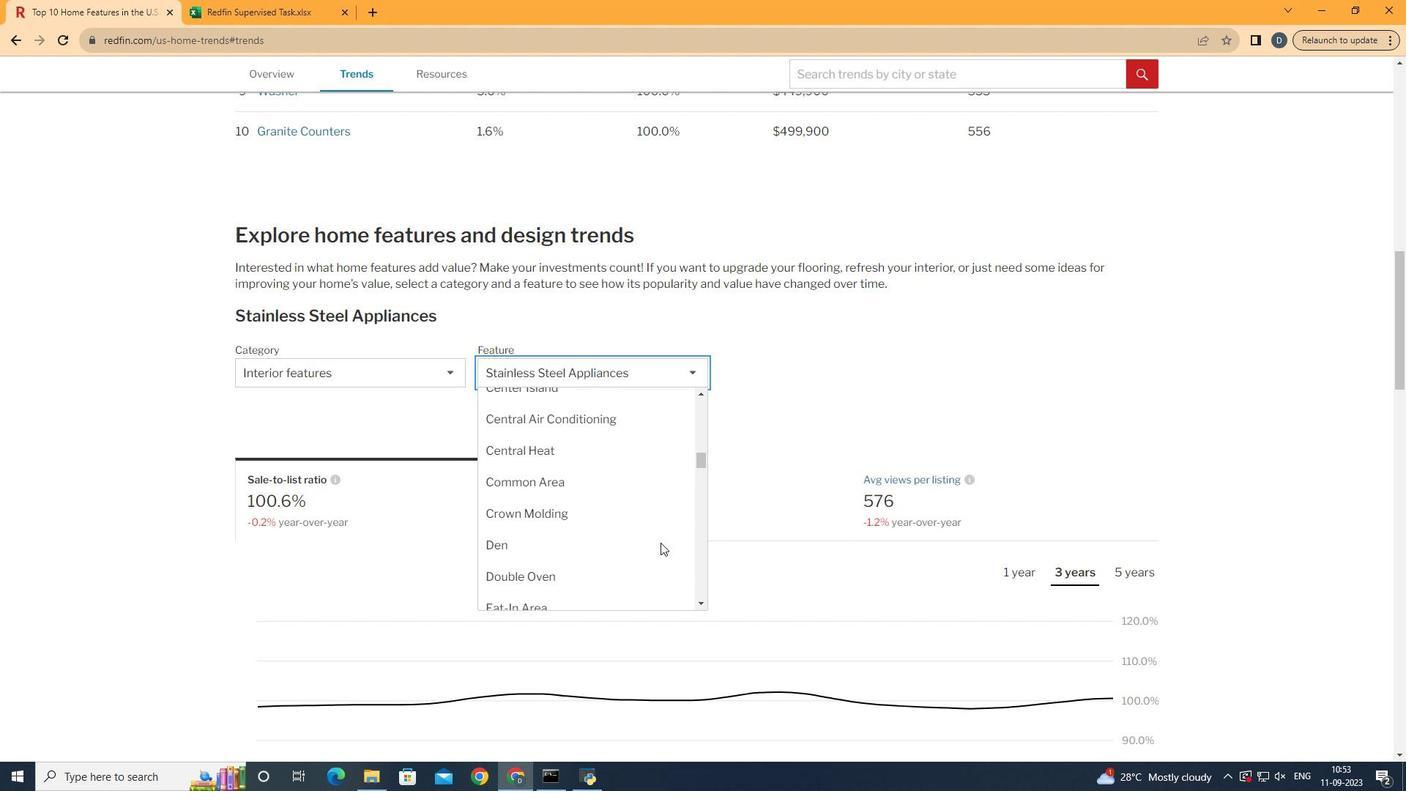 
Action: Mouse scrolled (677, 521) with delta (0, 0)
Screenshot: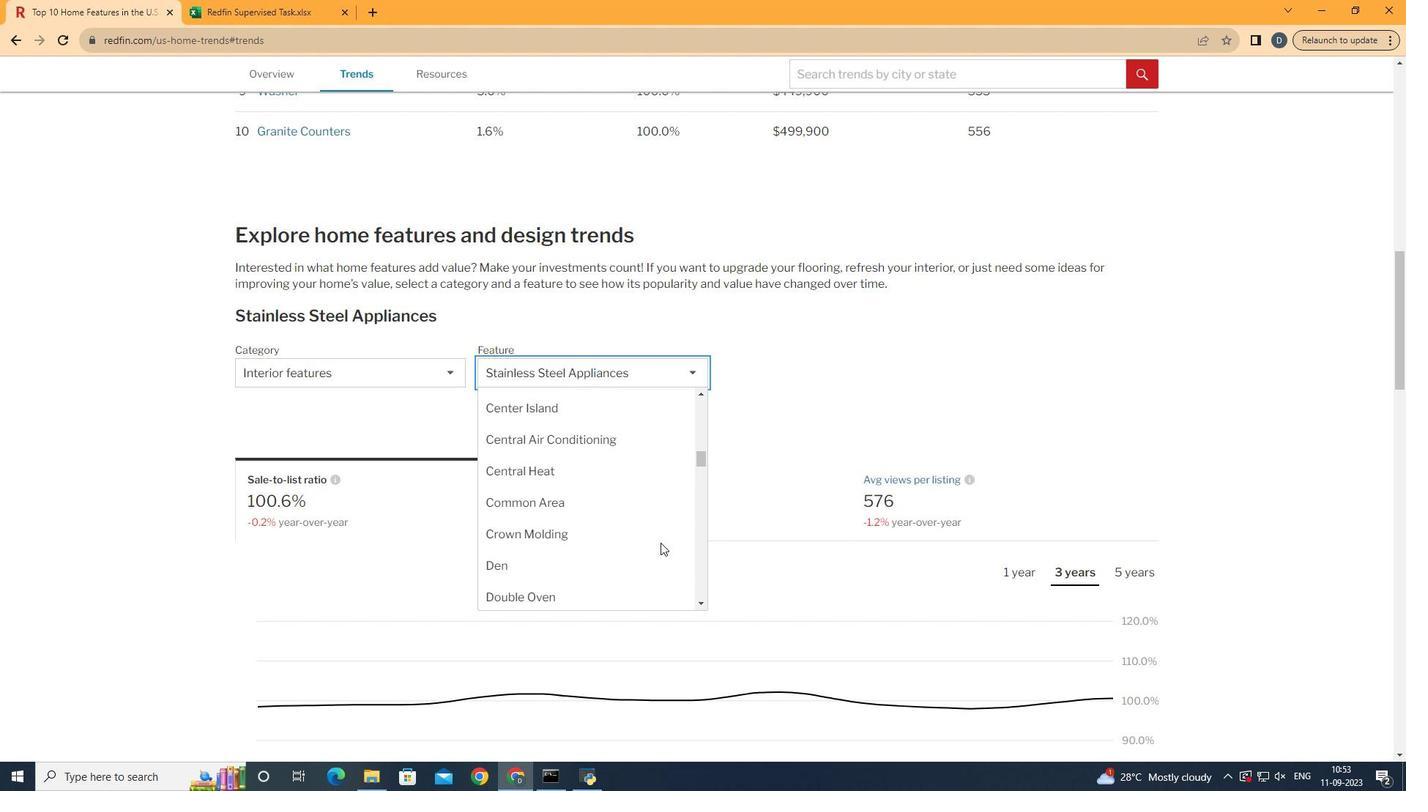 
Action: Mouse scrolled (677, 521) with delta (0, 0)
Screenshot: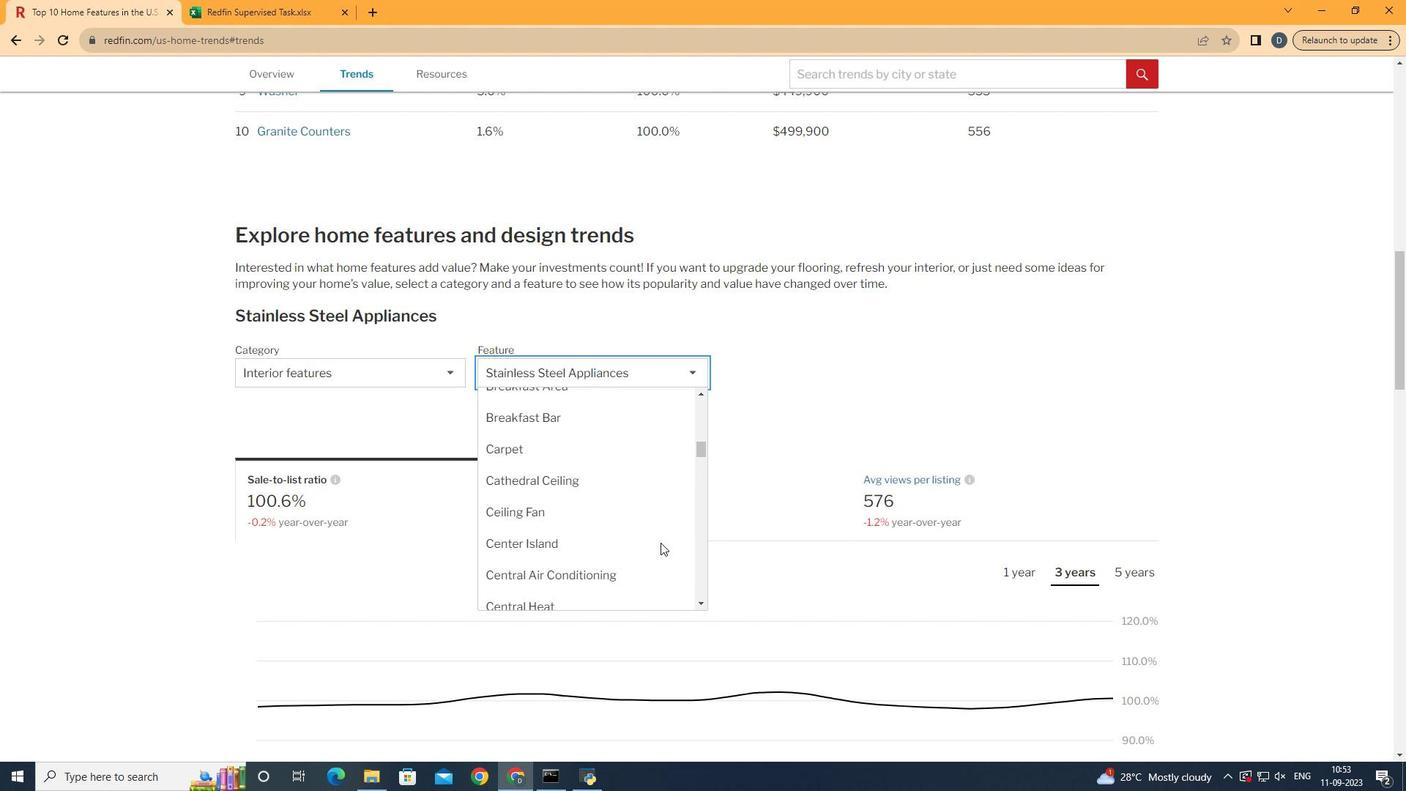 
Action: Mouse scrolled (677, 521) with delta (0, 0)
Screenshot: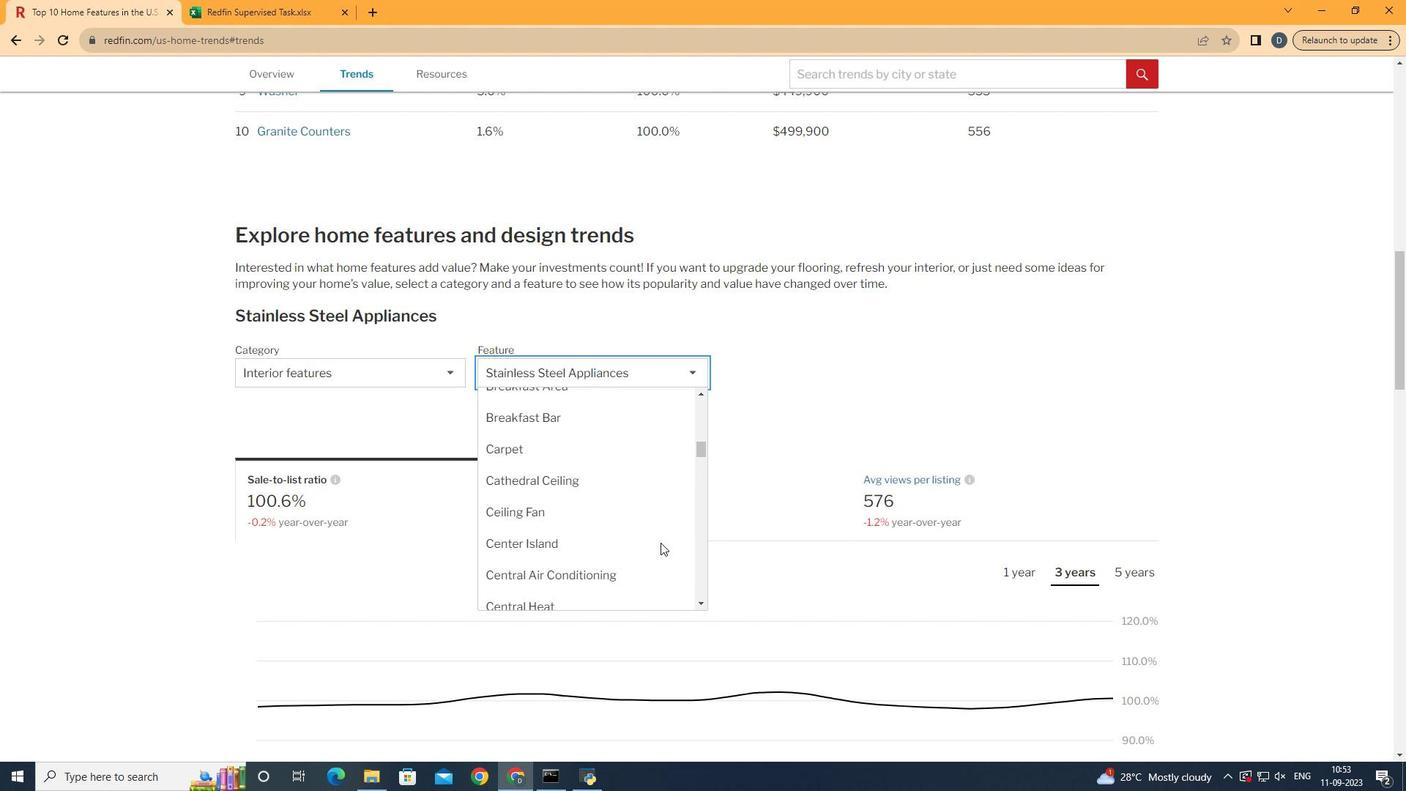 
Action: Mouse moved to (653, 432)
Screenshot: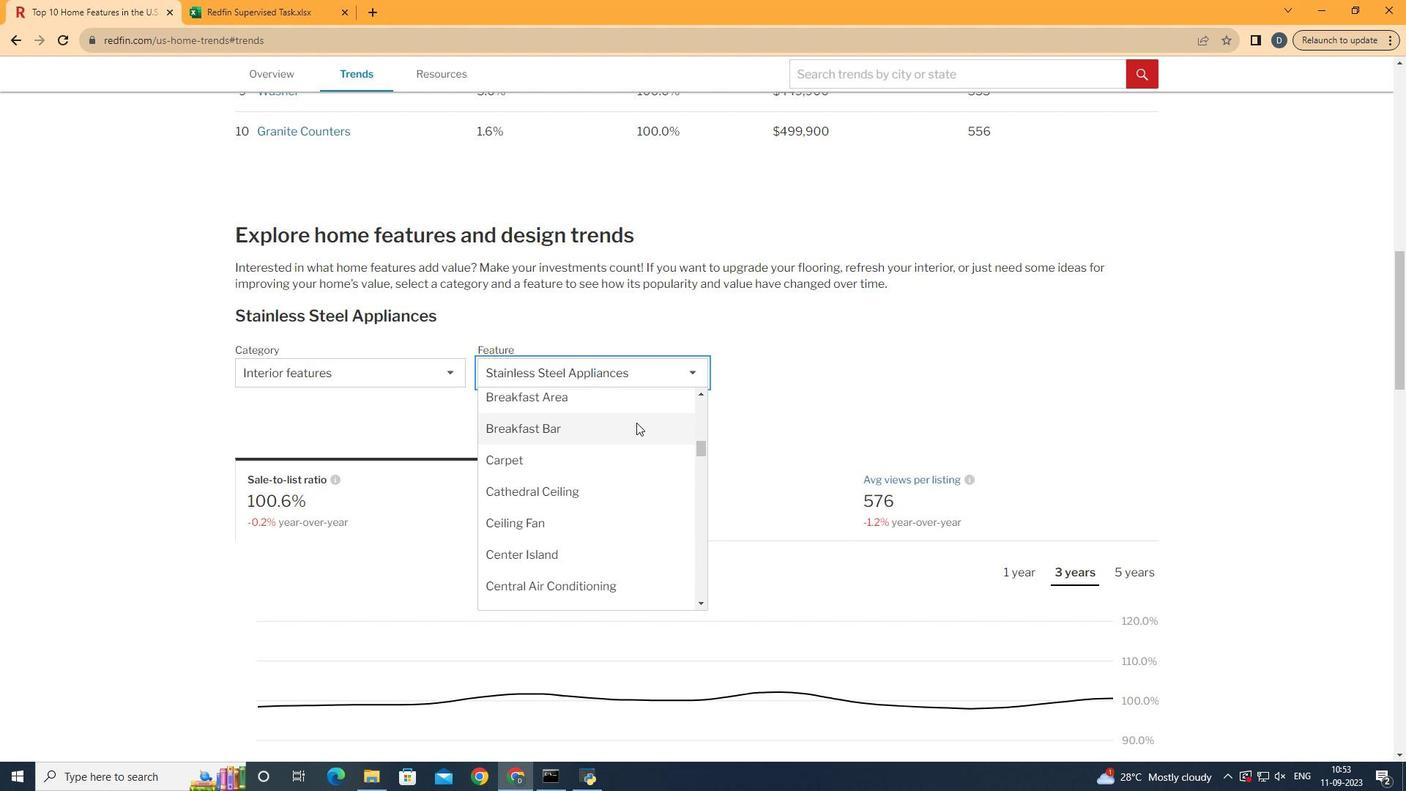 
Action: Mouse scrolled (653, 432) with delta (0, 0)
Screenshot: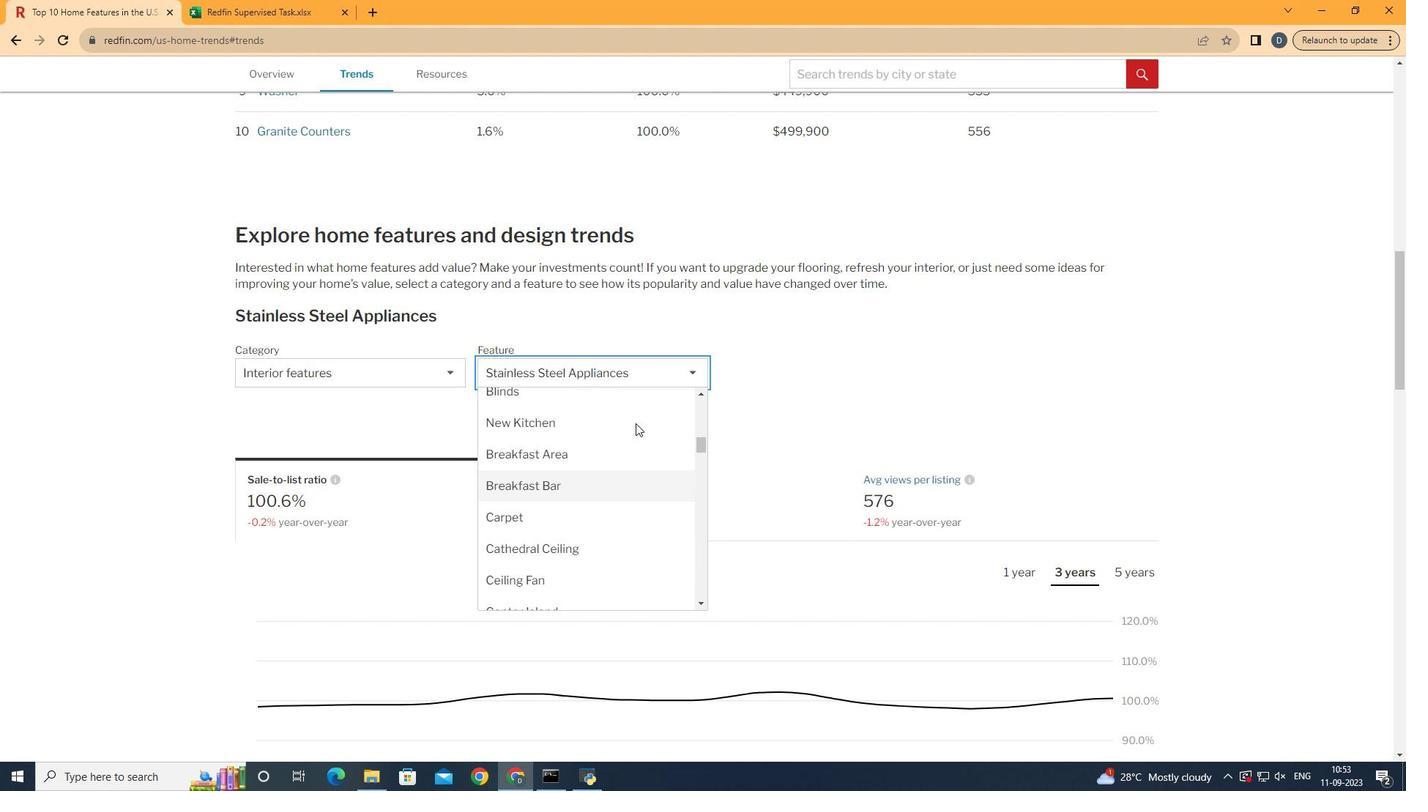 
Action: Mouse moved to (650, 439)
Screenshot: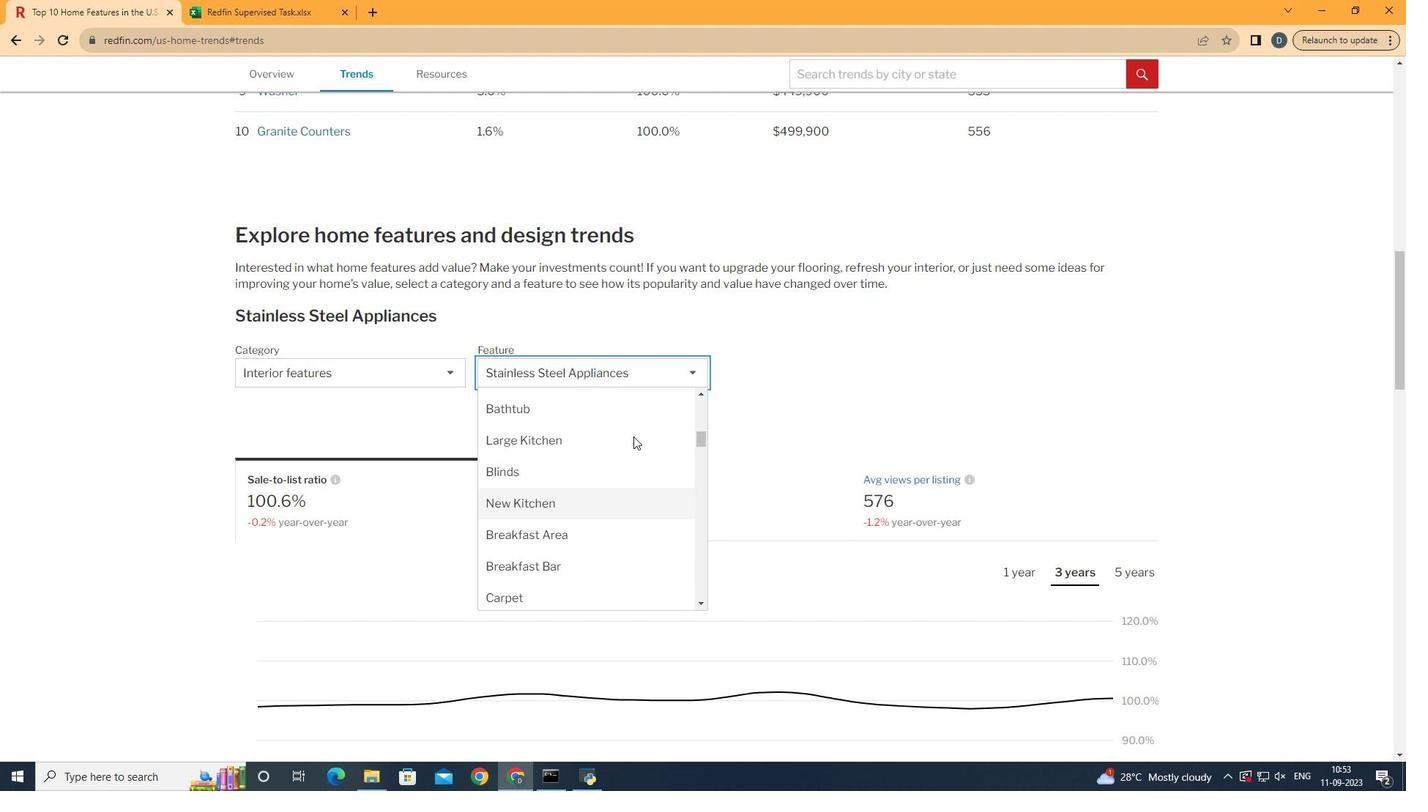 
Action: Mouse scrolled (650, 440) with delta (0, 0)
Screenshot: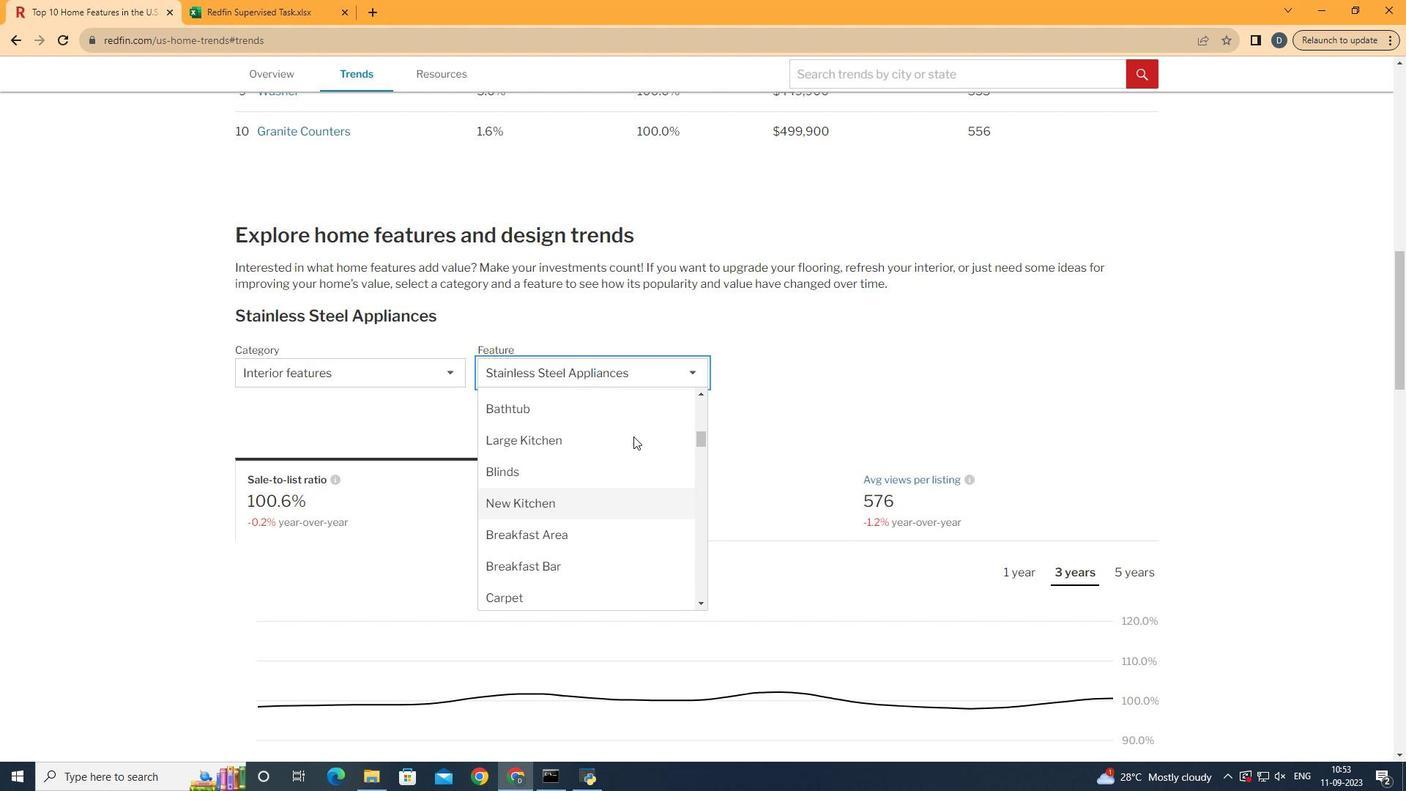 
Action: Mouse moved to (641, 445)
Screenshot: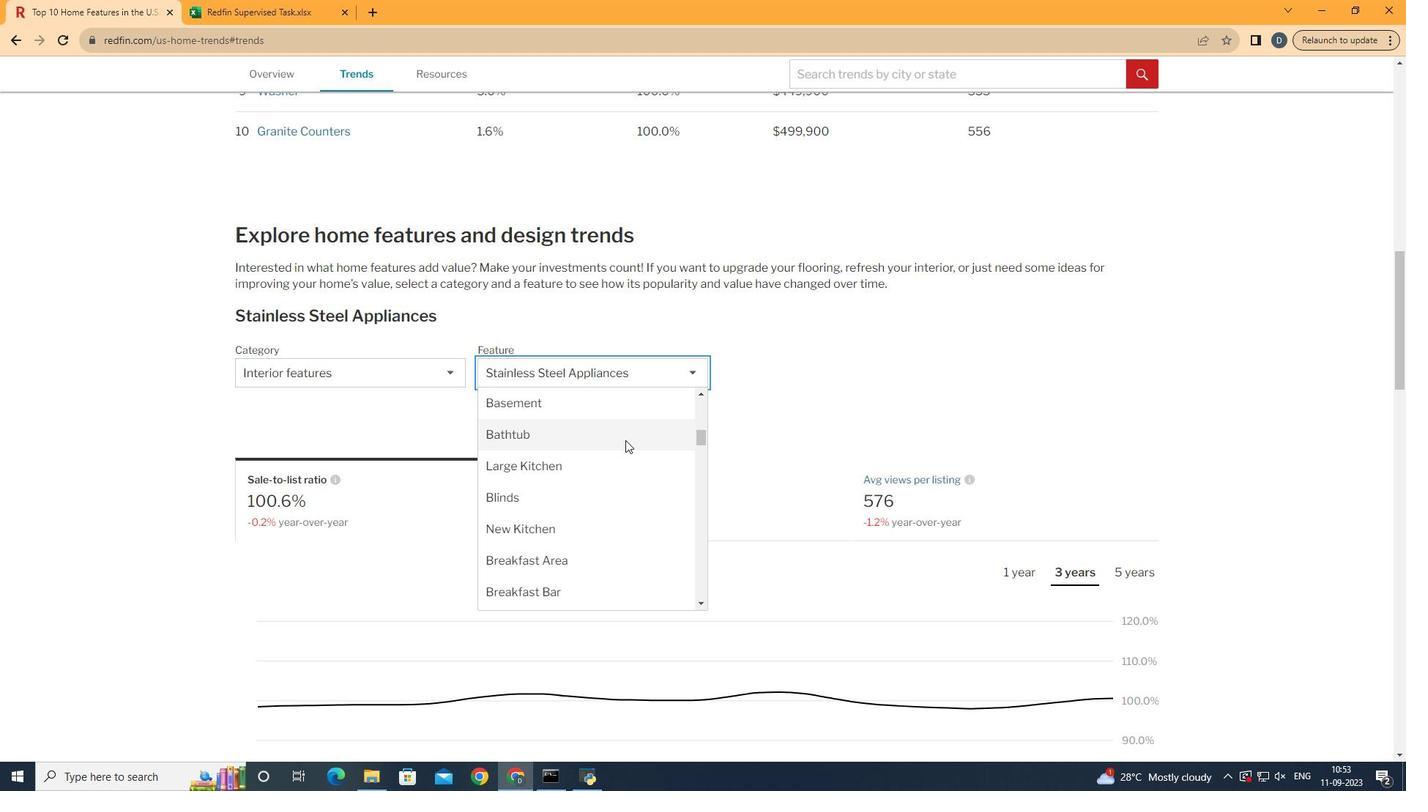 
Action: Mouse pressed left at (641, 445)
Screenshot: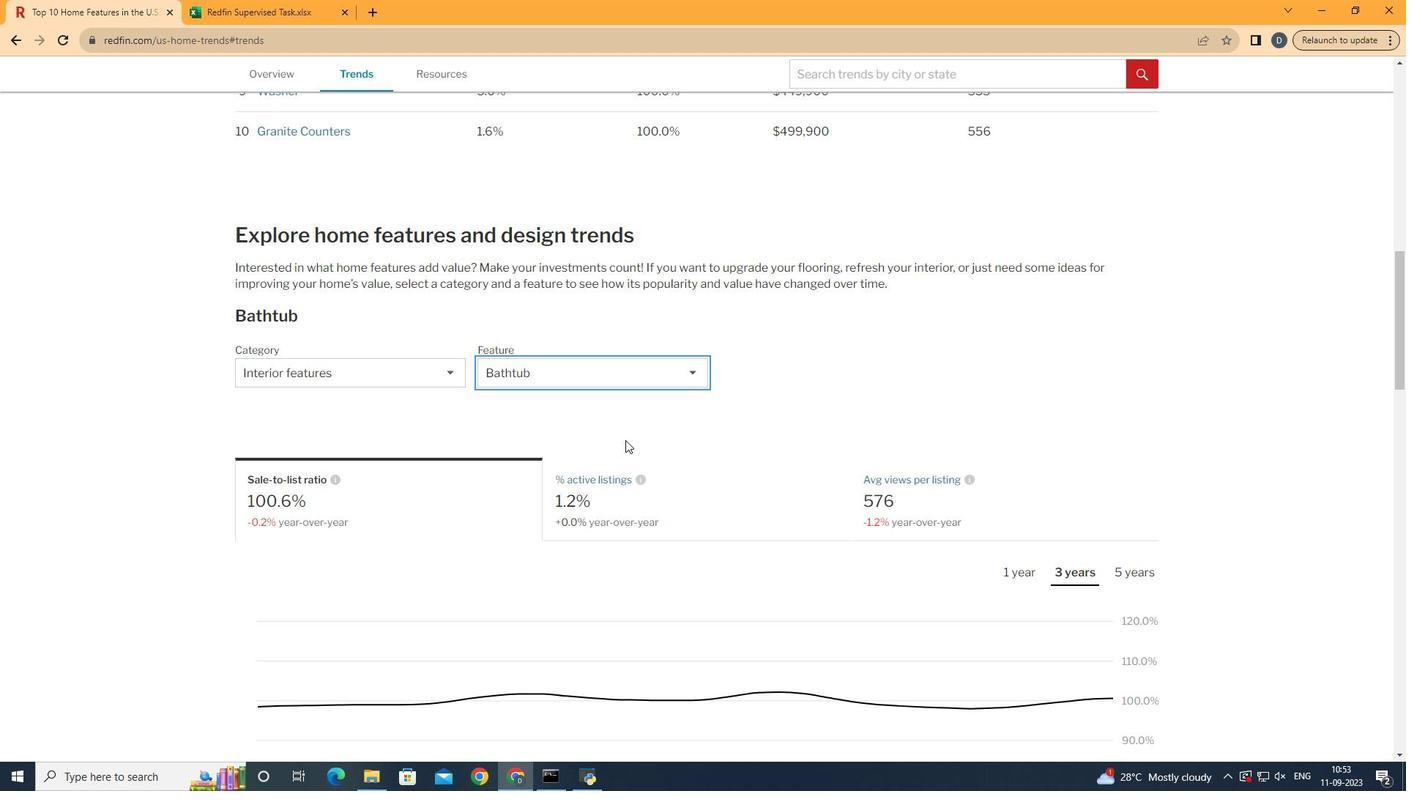 
Action: Mouse moved to (678, 492)
Screenshot: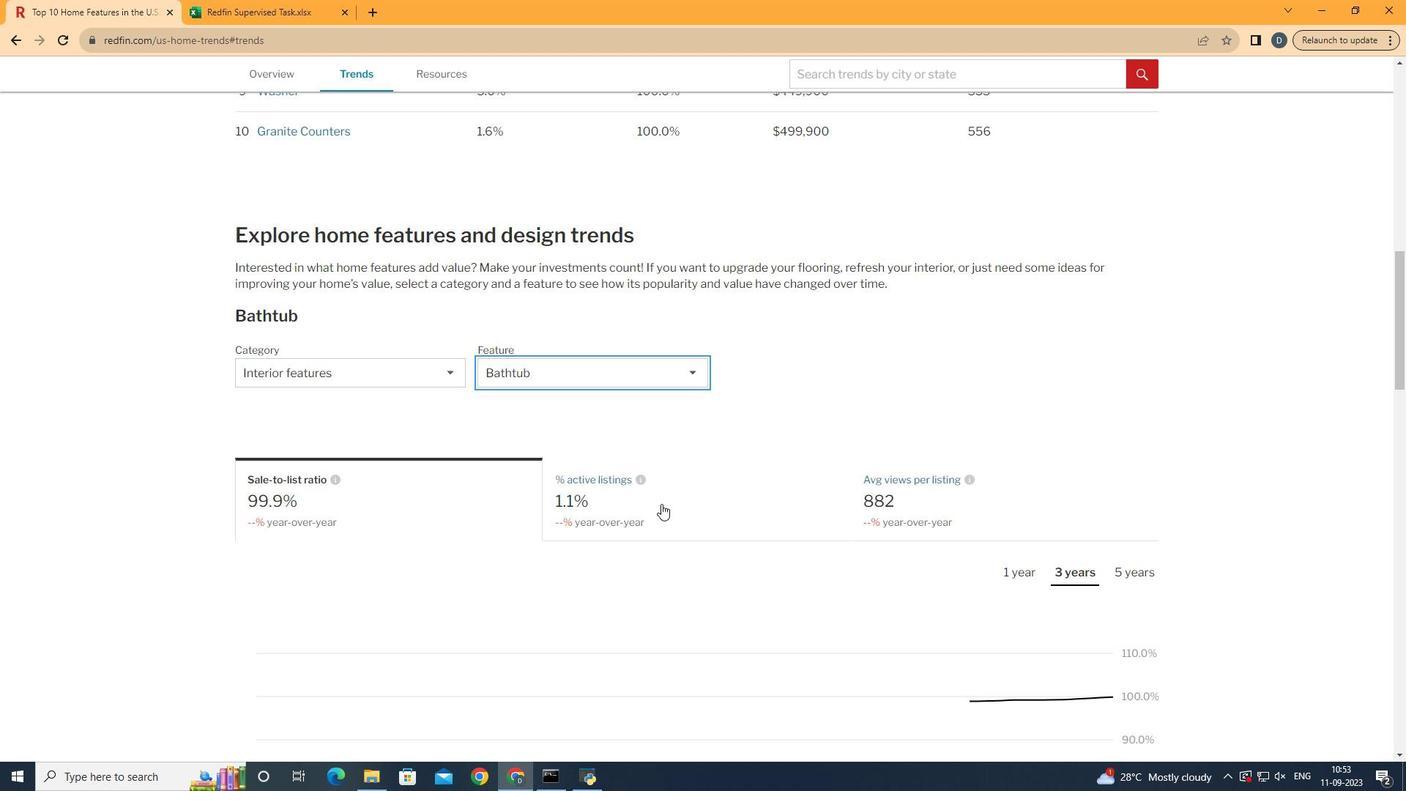 
Action: Mouse scrolled (678, 491) with delta (0, 0)
Screenshot: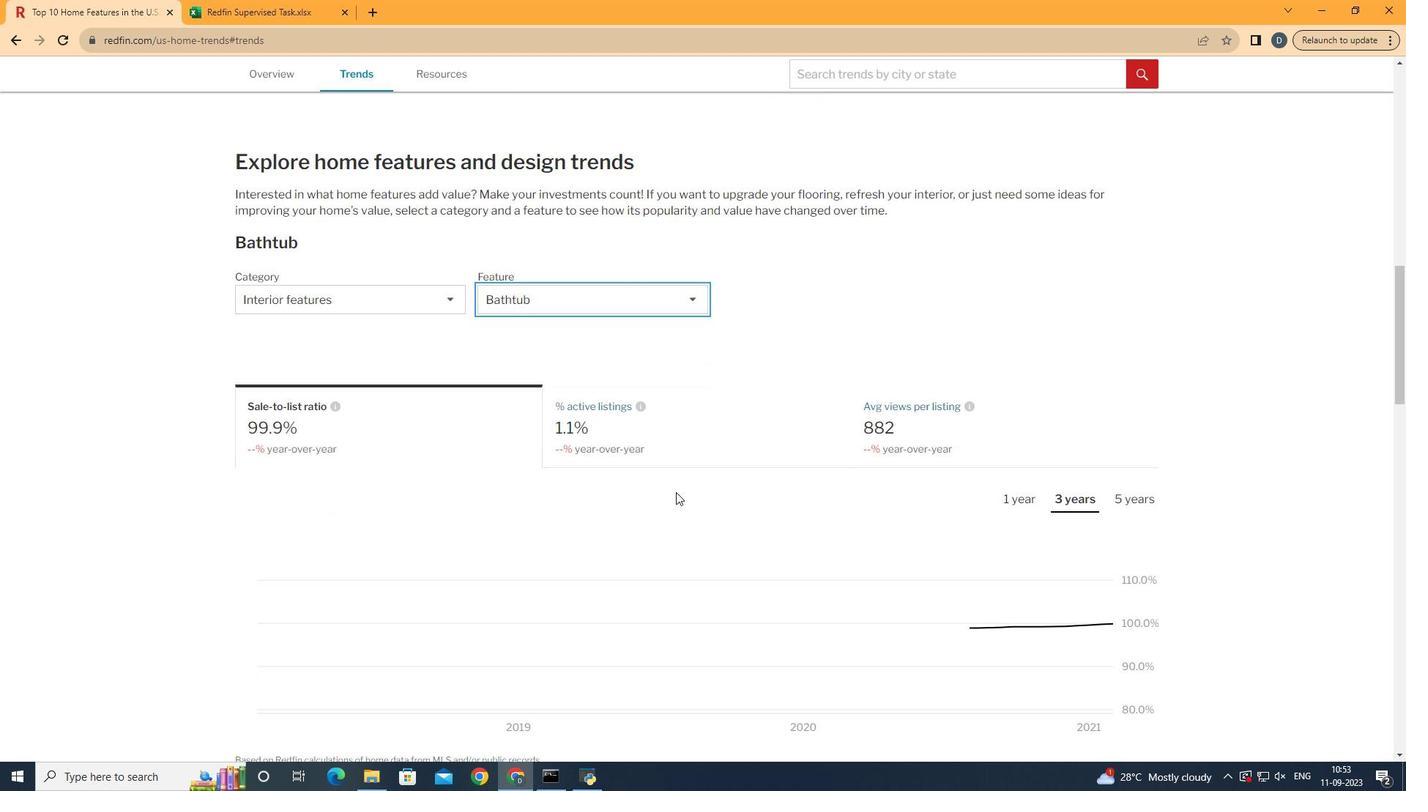 
Action: Mouse moved to (1048, 448)
Screenshot: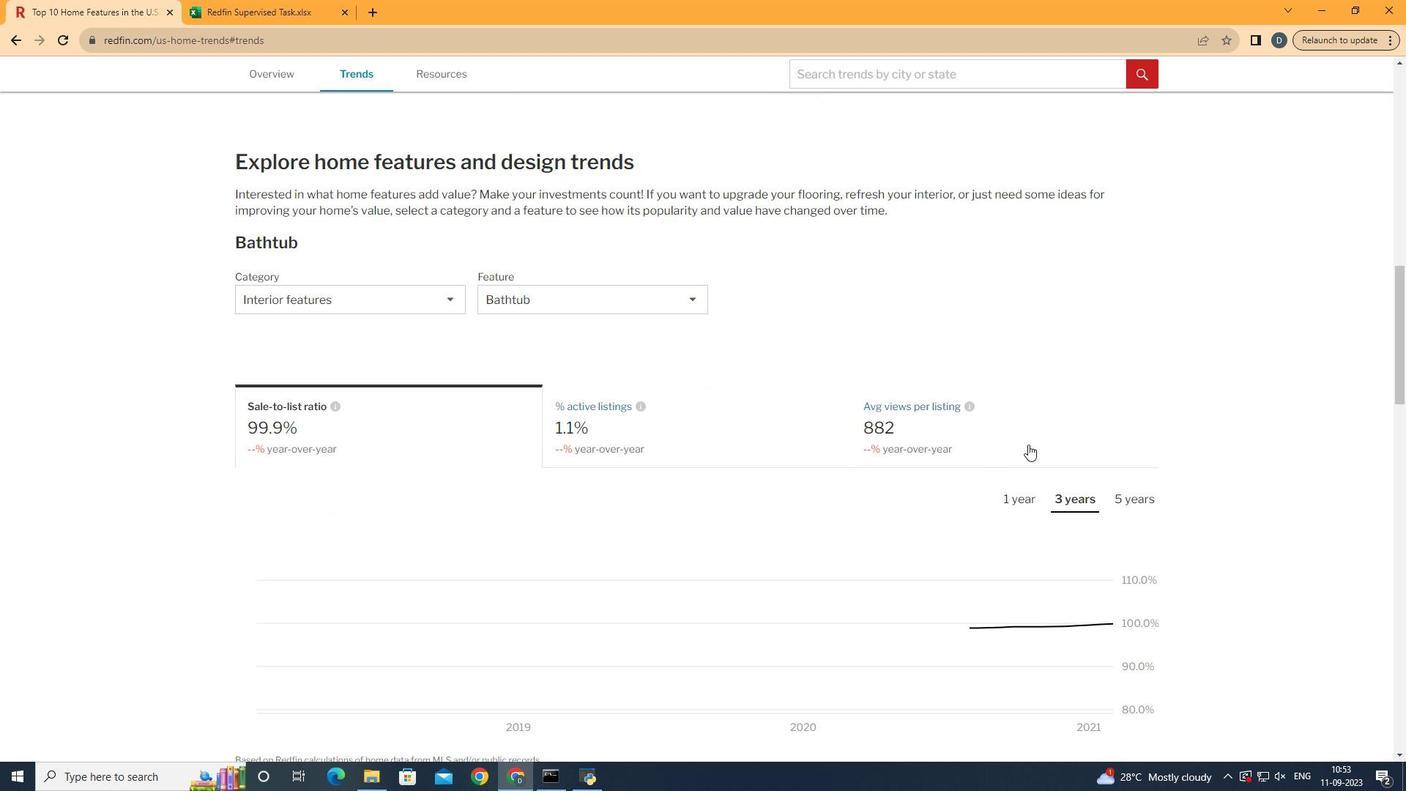 
Action: Mouse pressed left at (1048, 448)
Screenshot: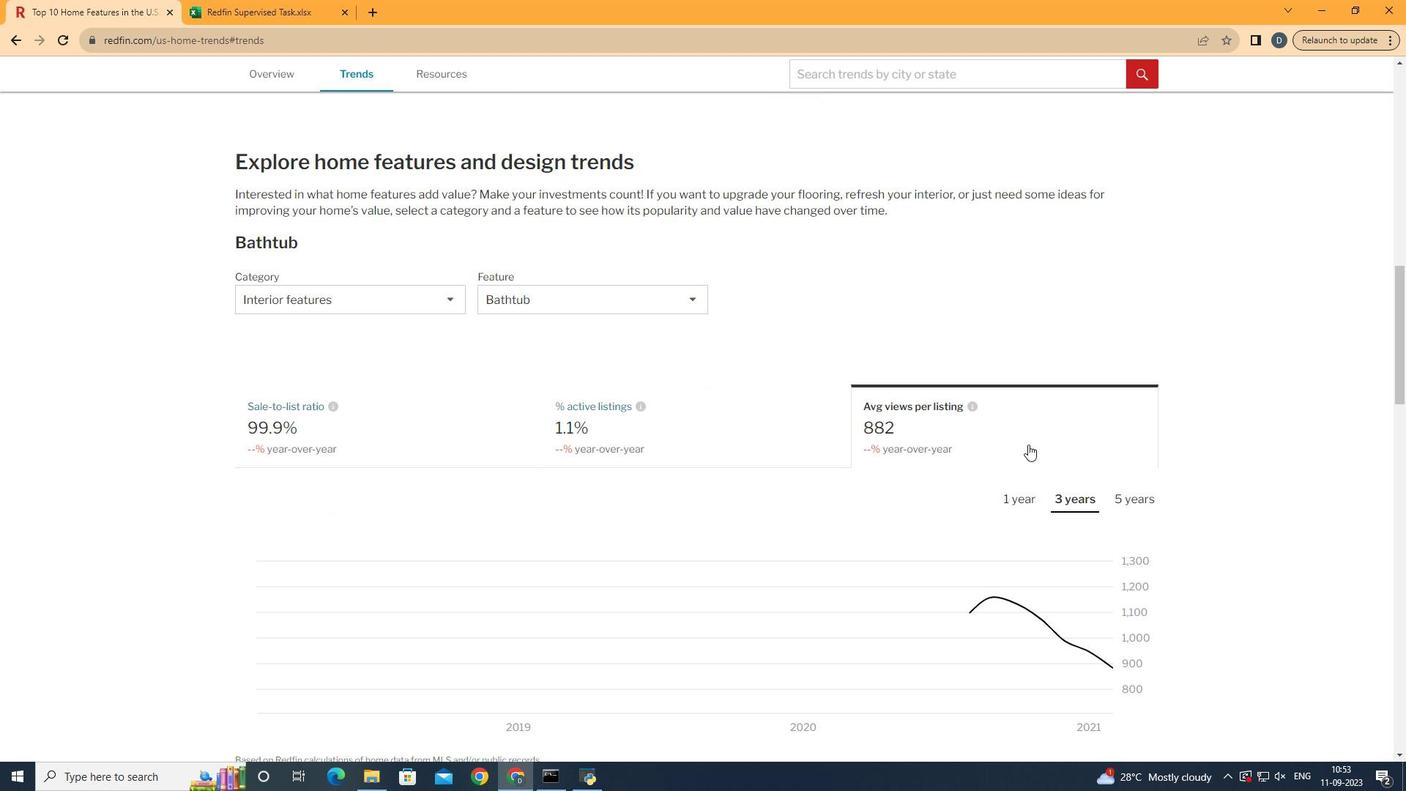 
Action: Mouse moved to (1097, 490)
Screenshot: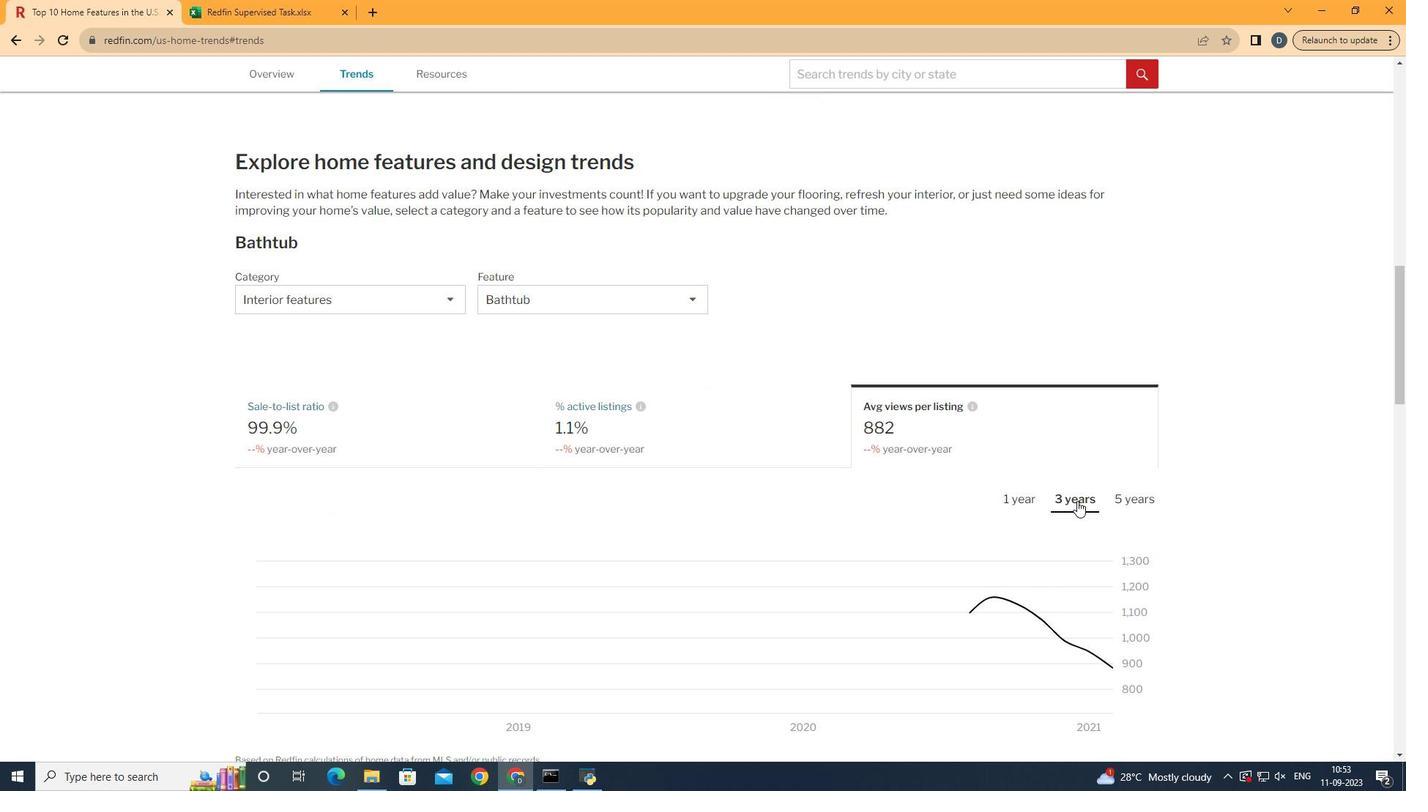 
Action: Mouse pressed left at (1097, 490)
Screenshot: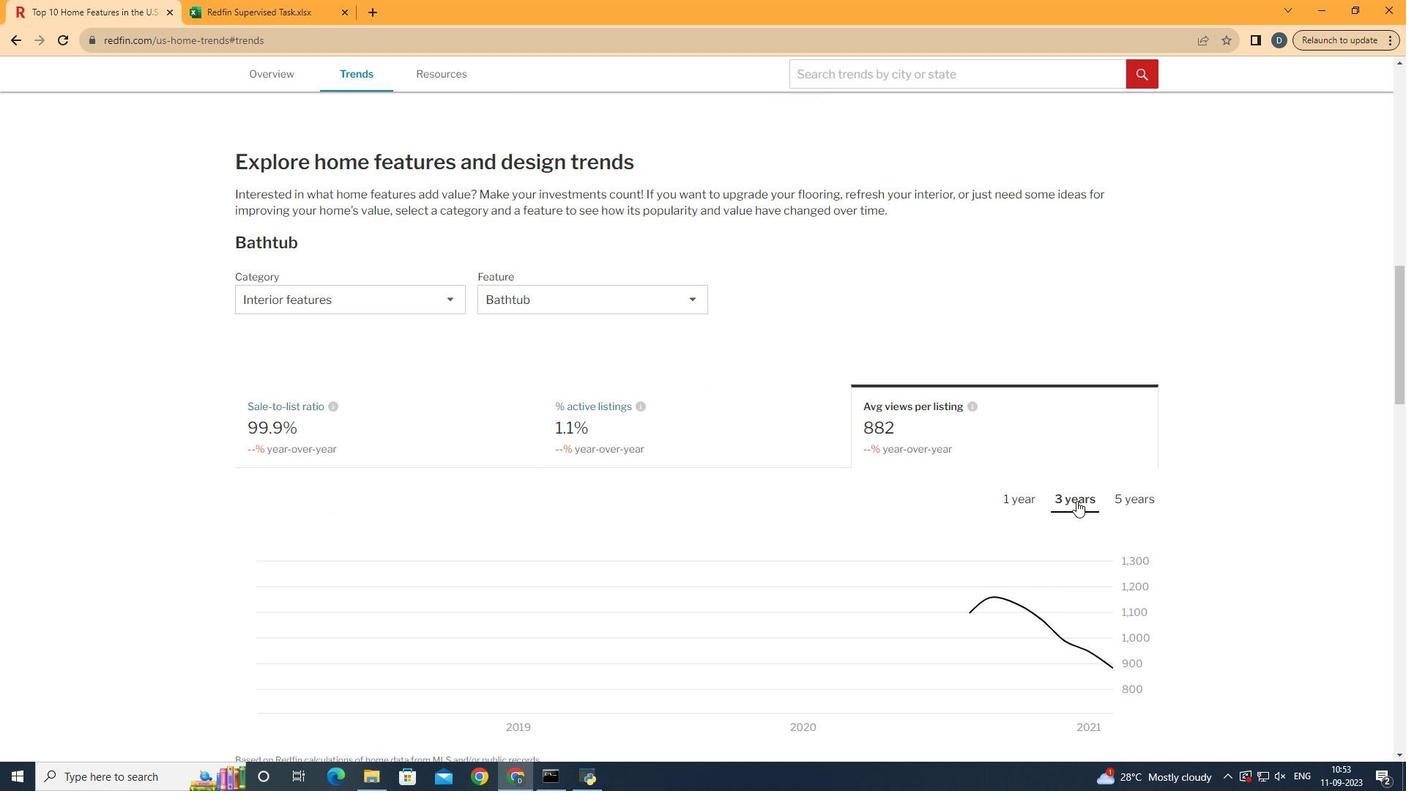 
Action: Mouse moved to (944, 553)
Screenshot: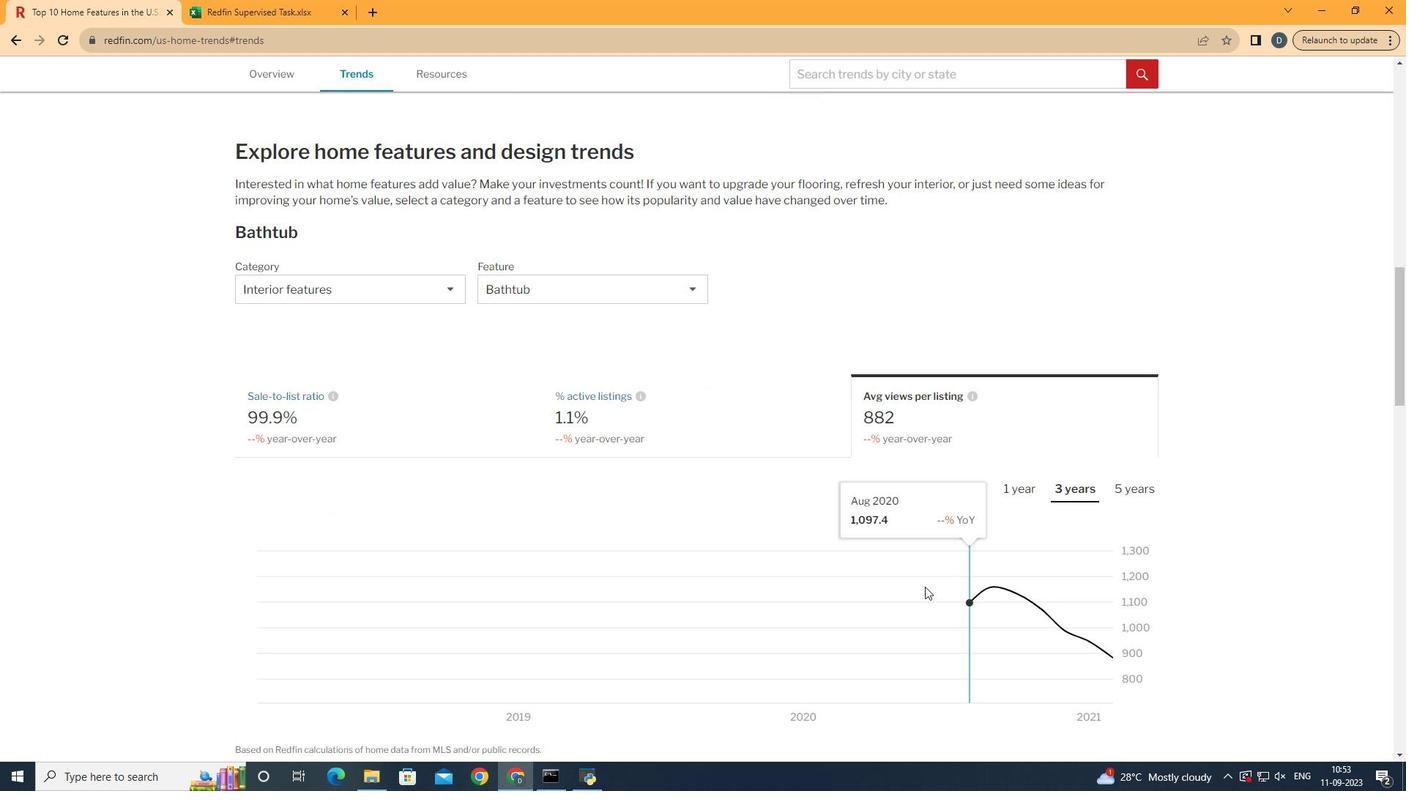 
Action: Mouse scrolled (944, 552) with delta (0, 0)
Screenshot: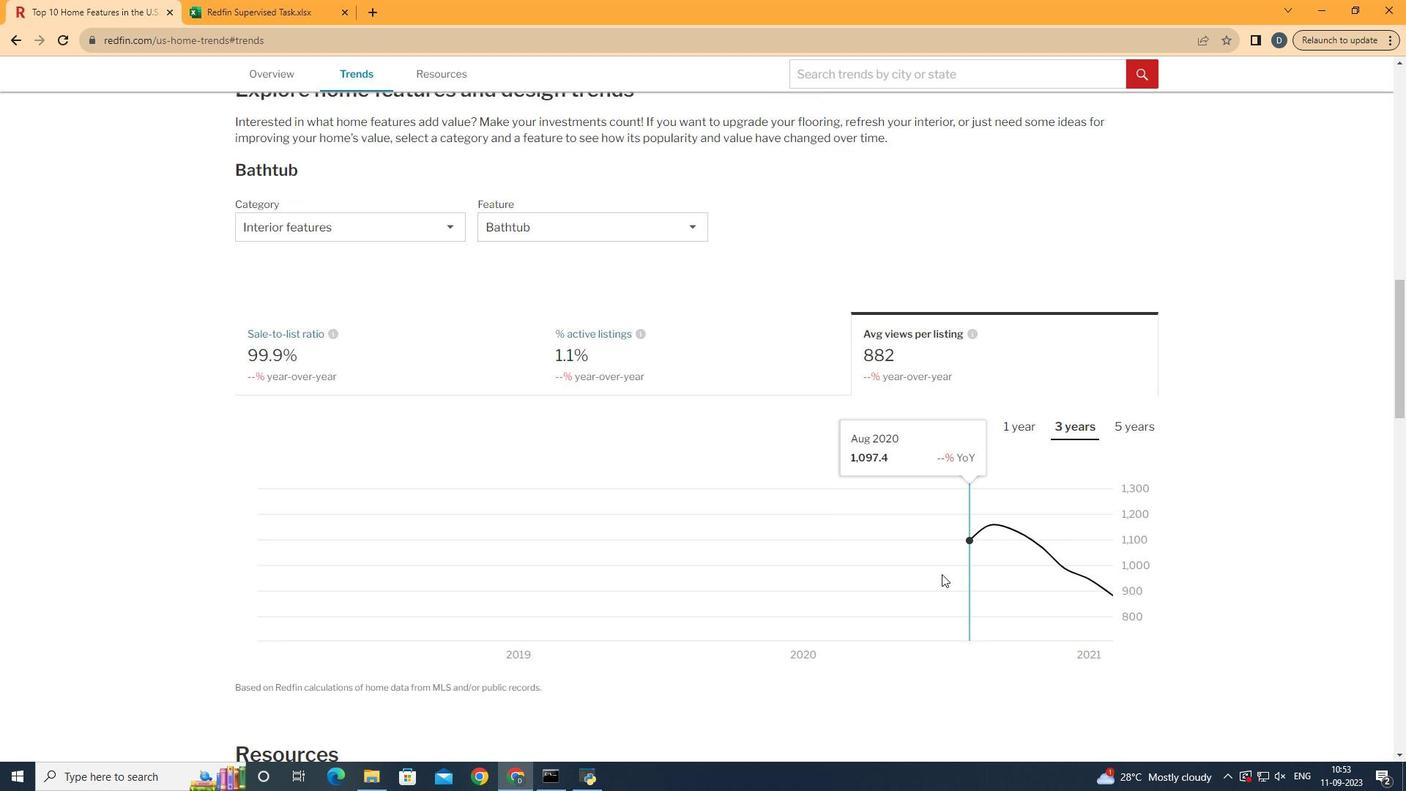 
Action: Mouse moved to (1147, 572)
Screenshot: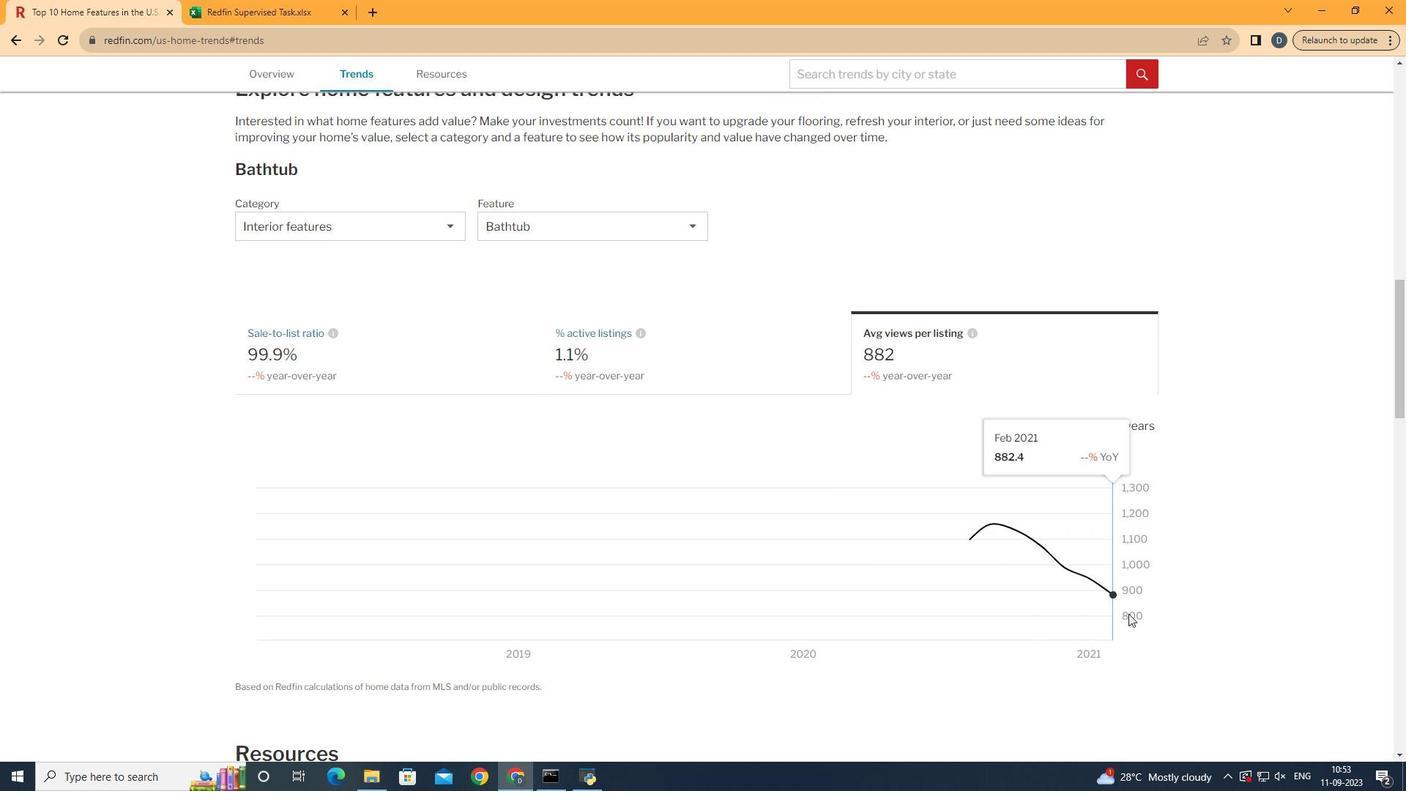
